 Task: Look for space in Sandyford, Ireland from 5th June, 2023 to 16th June, 2023 for 2 adults in price range Rs.14000 to Rs.18000. Place can be entire place with 1  bedroom having 1 bed and 1 bathroom. Property type can be house, flat, guest house, hotel. Amenities needed are: wifi, washing machine. Booking option can be shelf check-in. Required host language is English.
Action: Mouse moved to (588, 104)
Screenshot: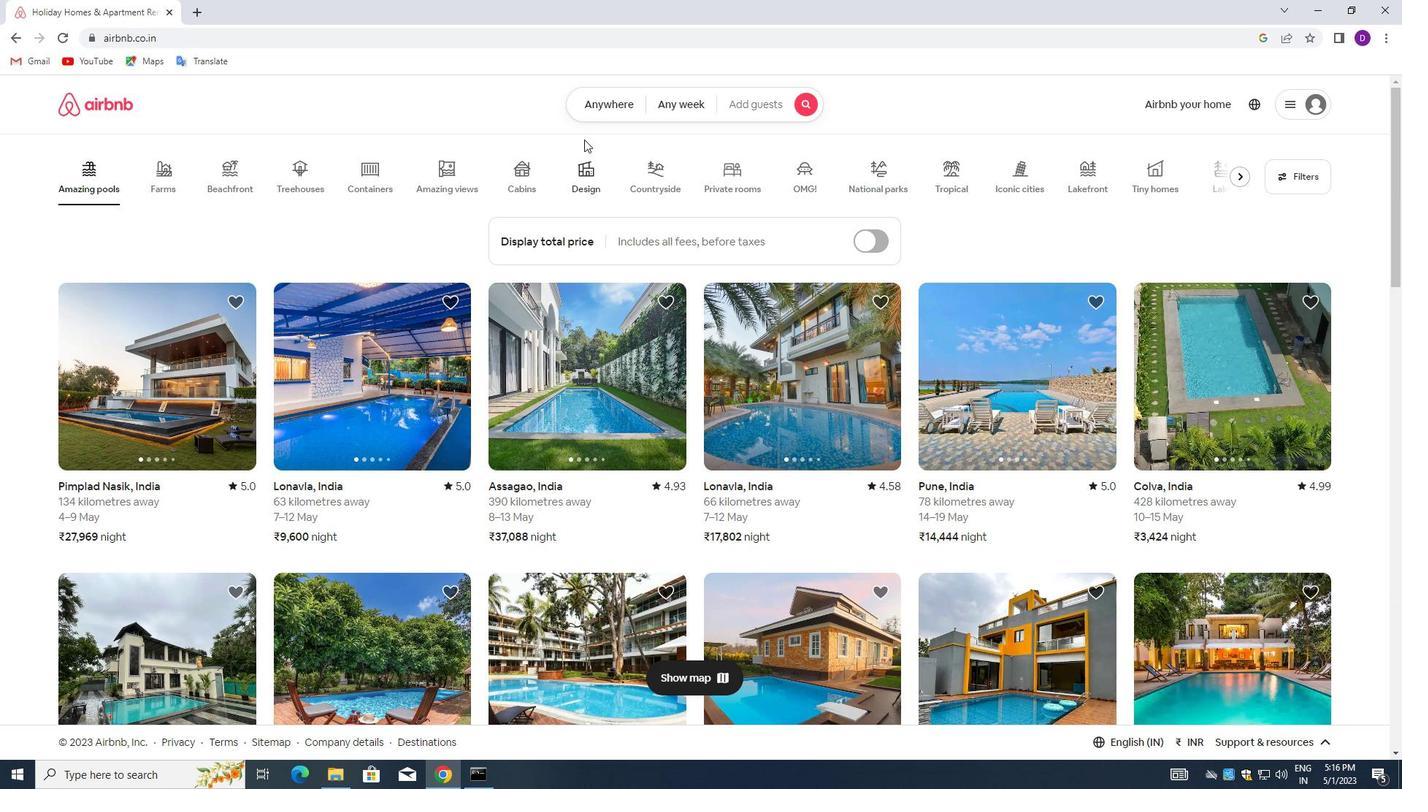 
Action: Mouse pressed left at (588, 104)
Screenshot: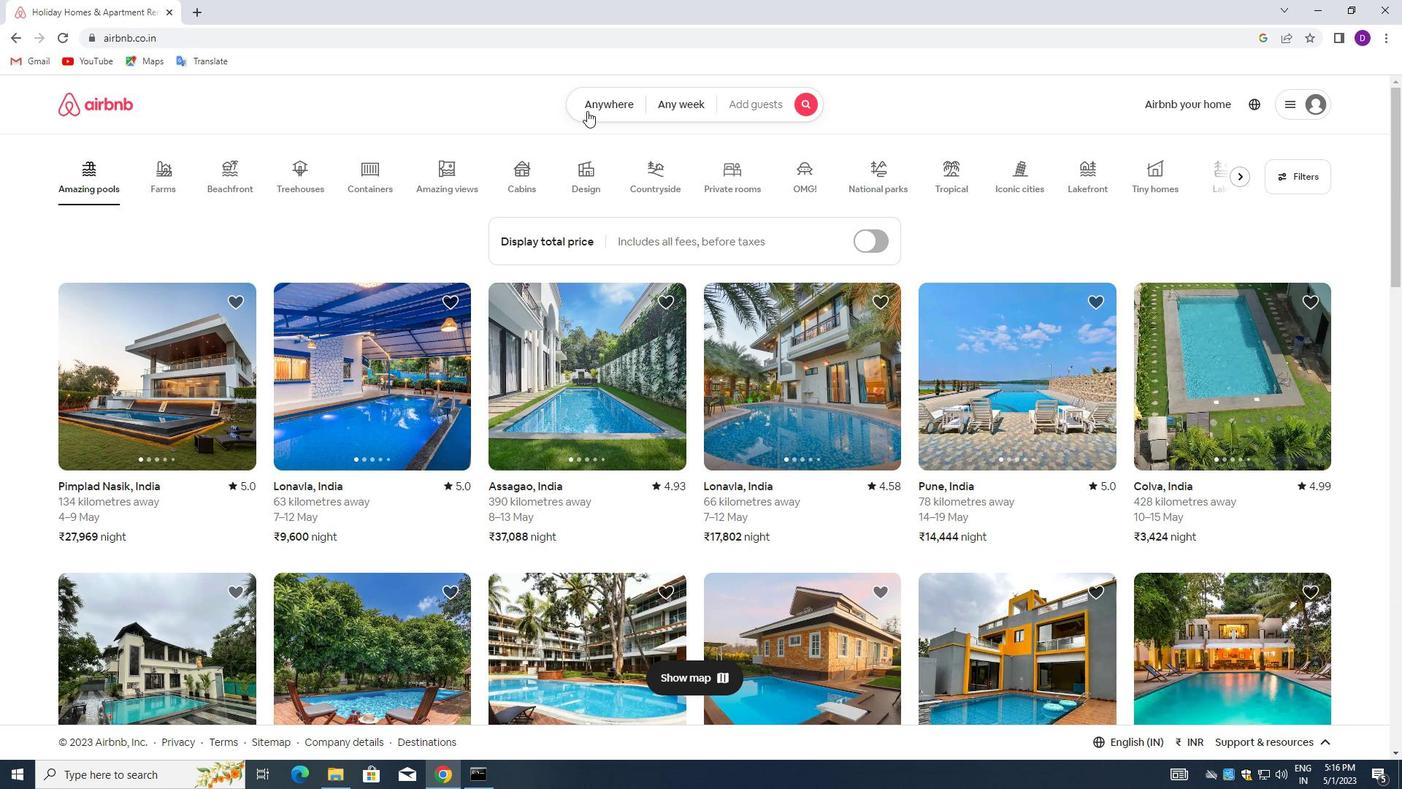 
Action: Mouse moved to (473, 165)
Screenshot: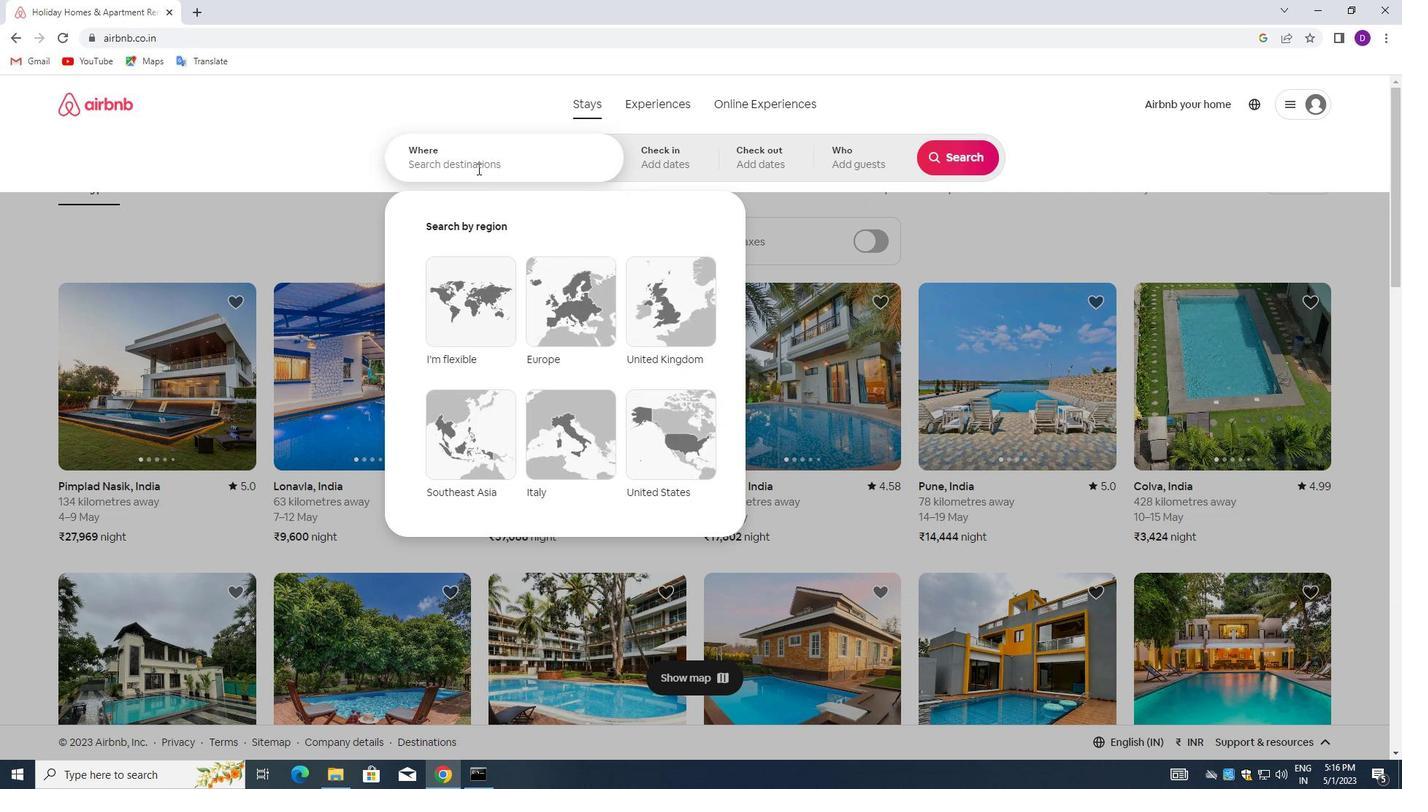 
Action: Mouse pressed left at (473, 165)
Screenshot: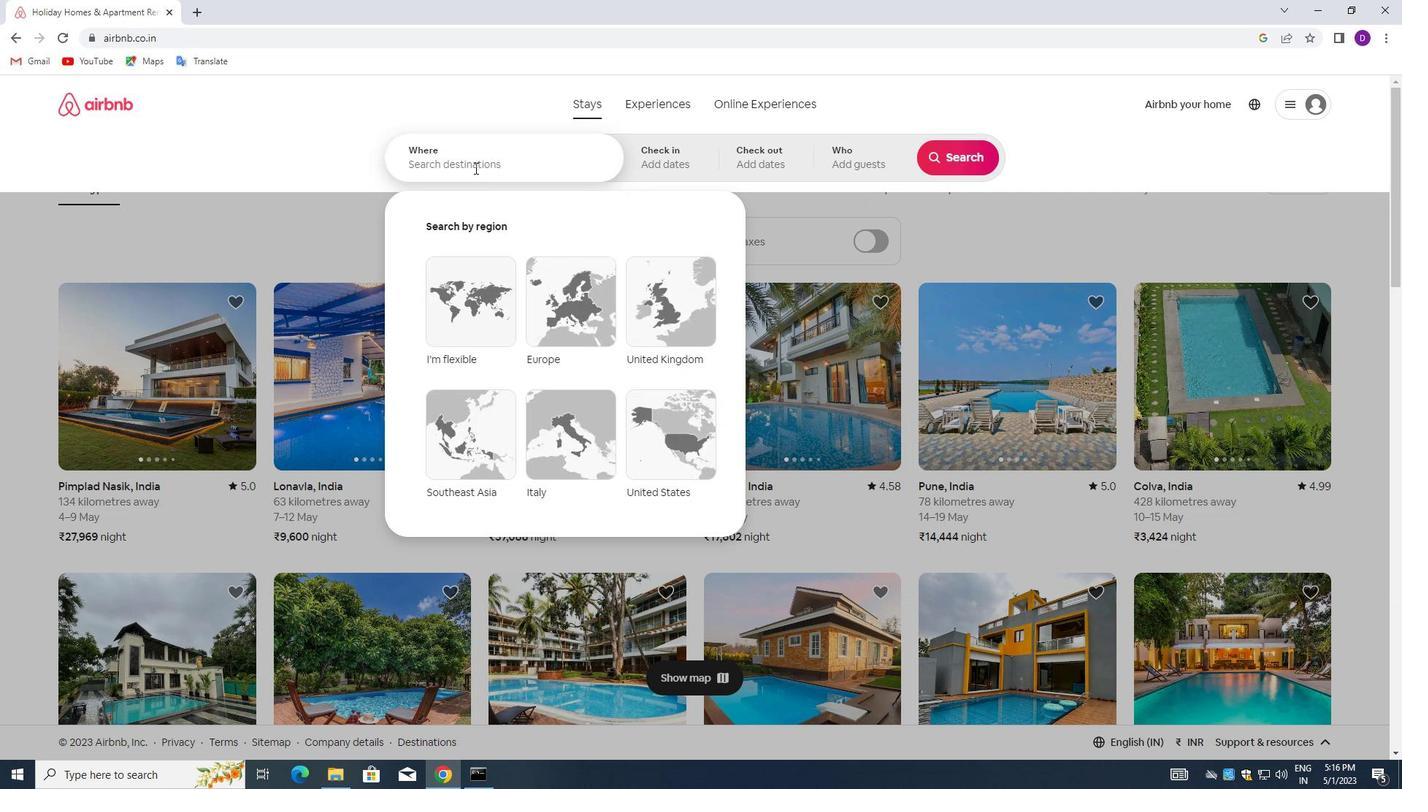 
Action: Key pressed <Key.shift>SANDYFORD,<Key.space><Key.shift>IRELAND<Key.enter>
Screenshot: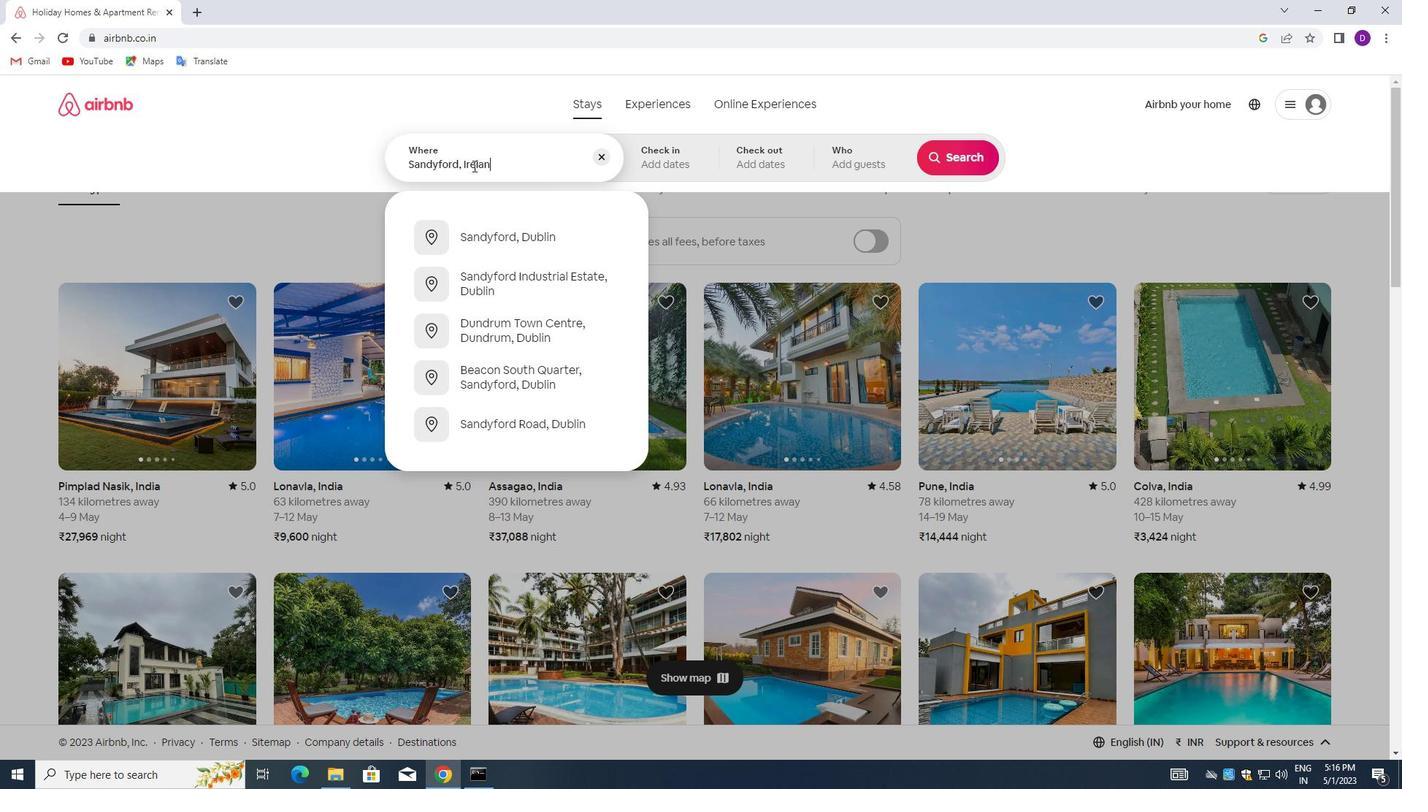
Action: Mouse moved to (774, 371)
Screenshot: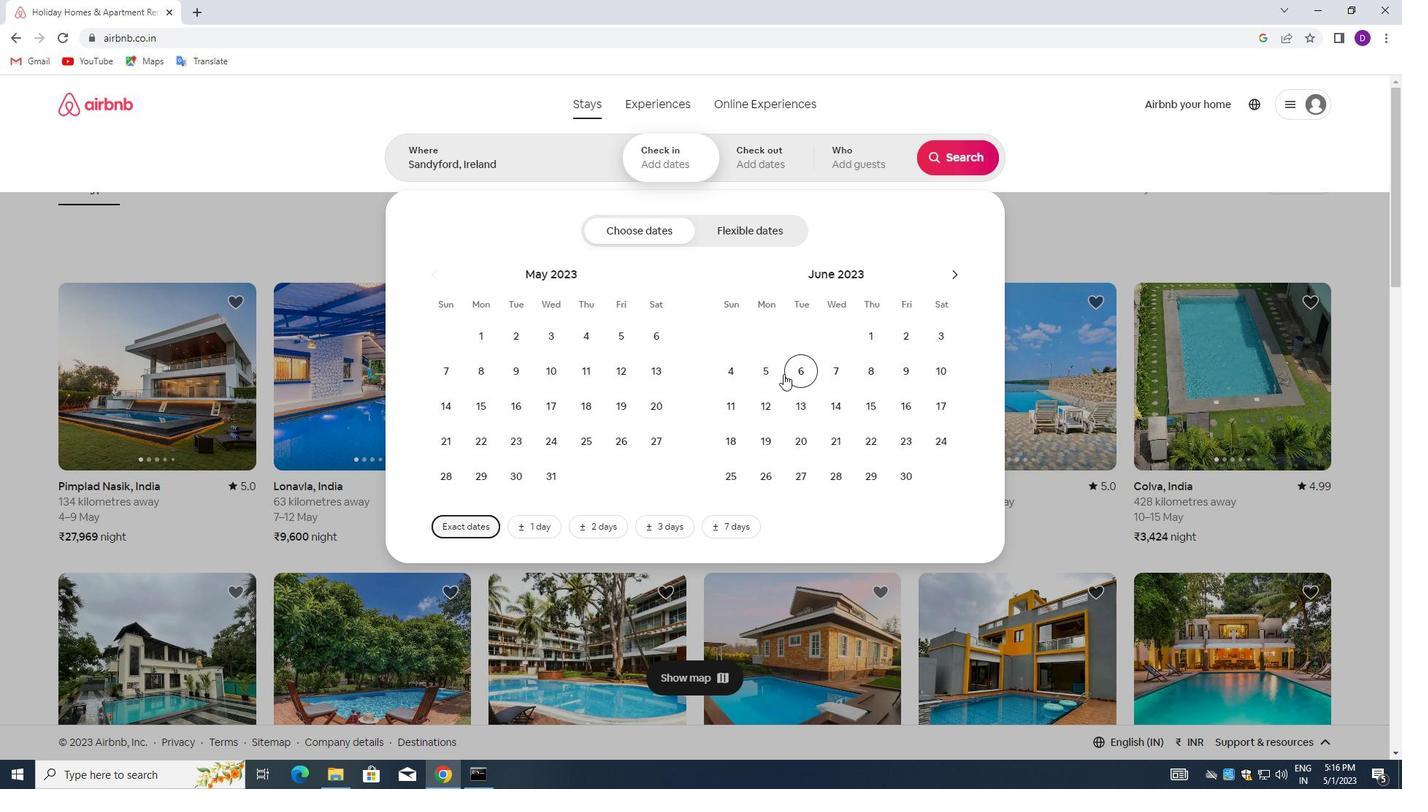 
Action: Mouse pressed left at (774, 371)
Screenshot: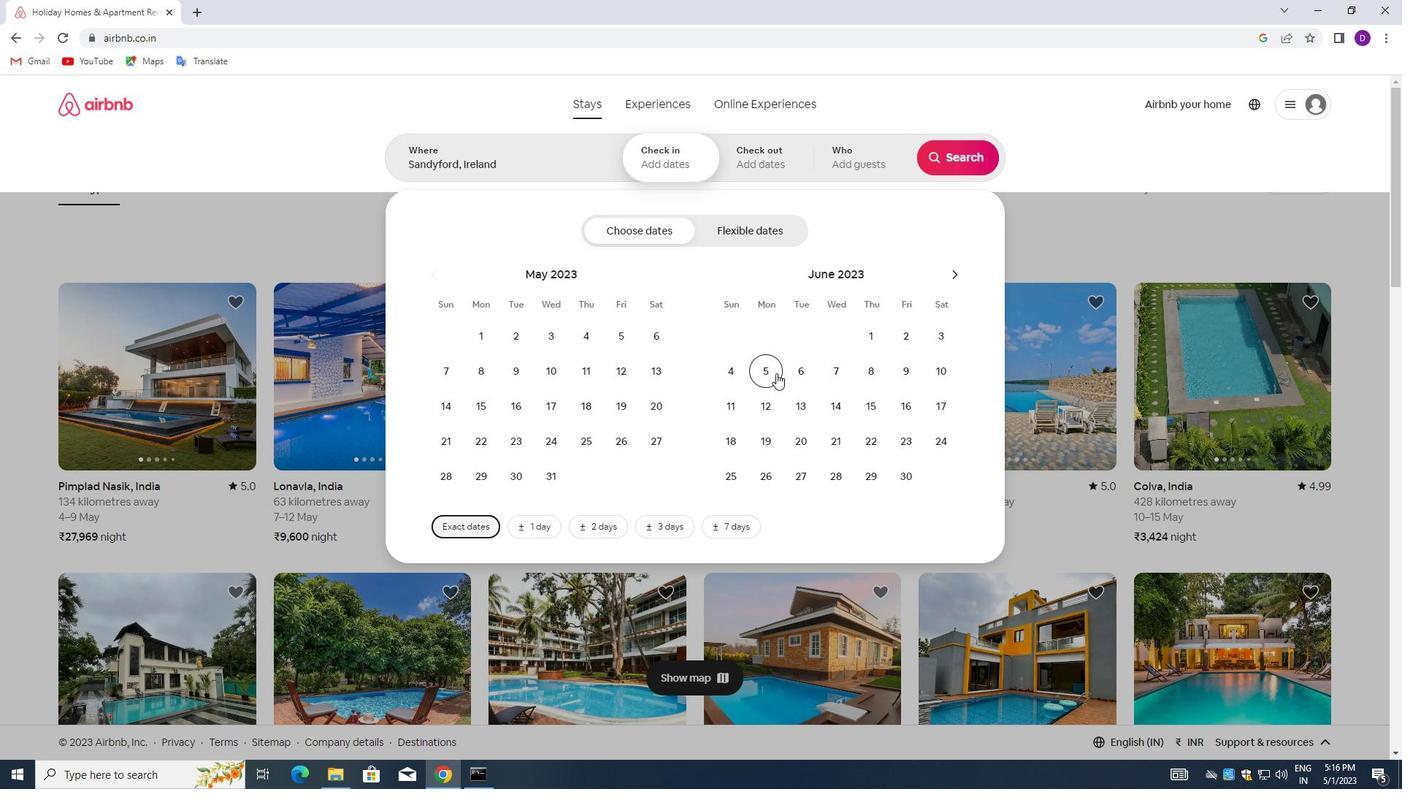 
Action: Mouse moved to (894, 395)
Screenshot: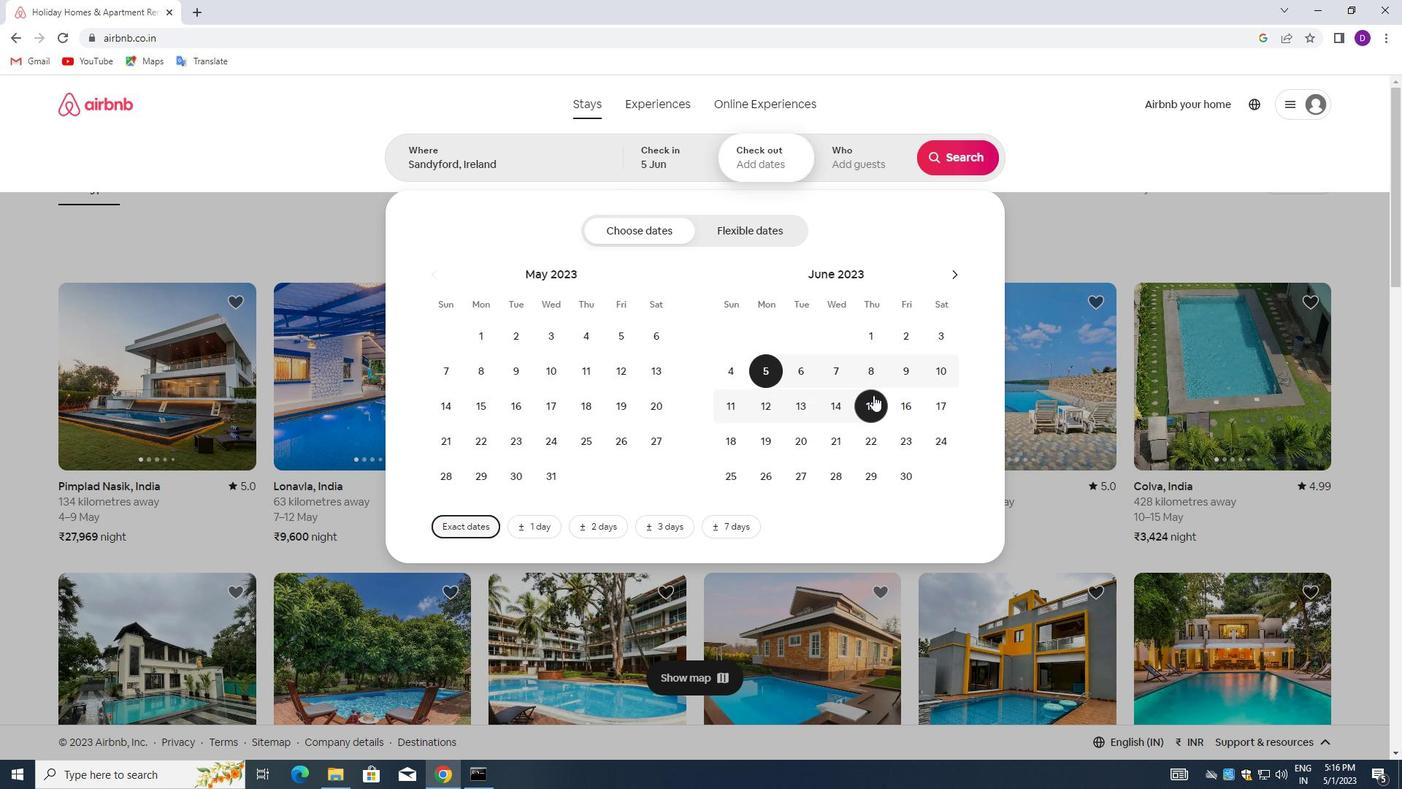 
Action: Mouse pressed left at (894, 395)
Screenshot: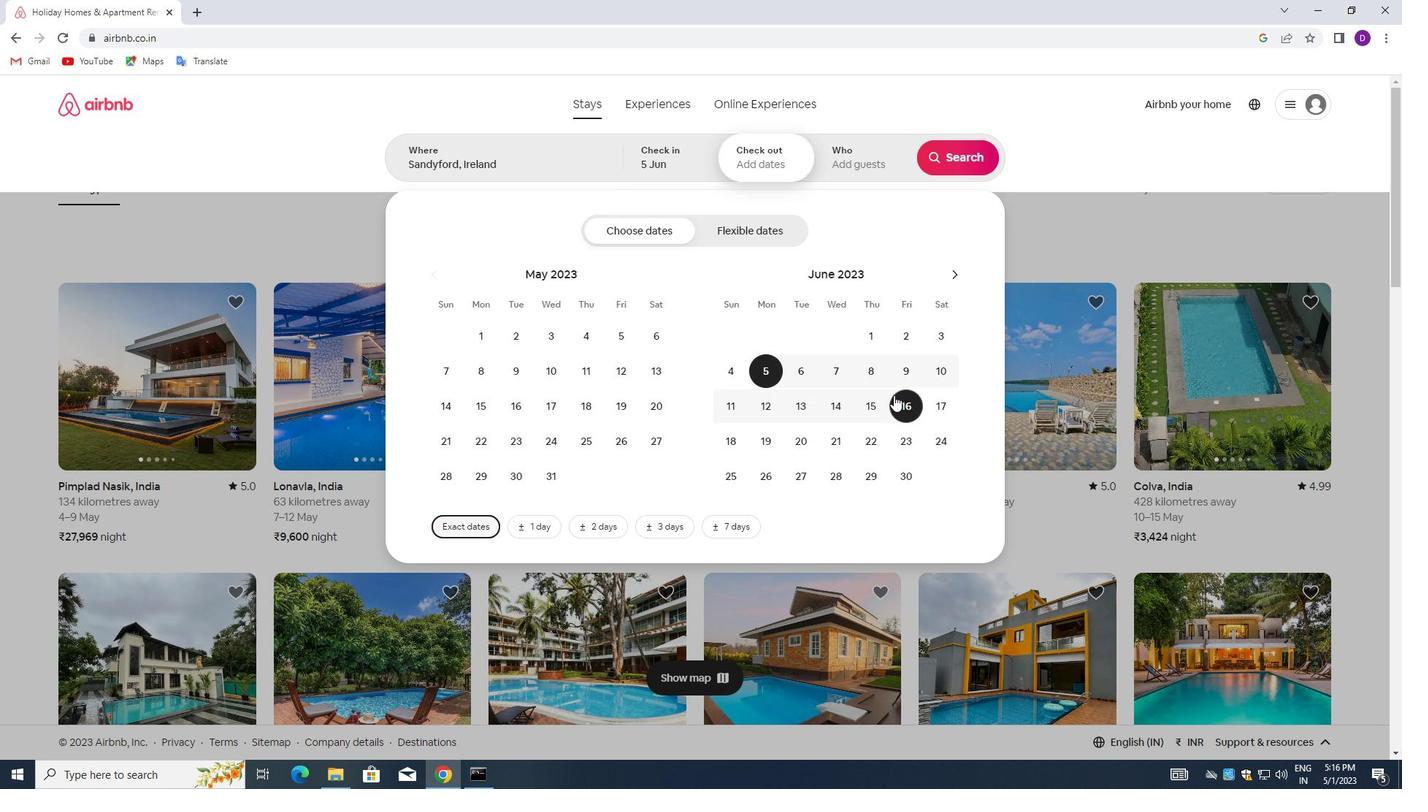 
Action: Mouse moved to (835, 165)
Screenshot: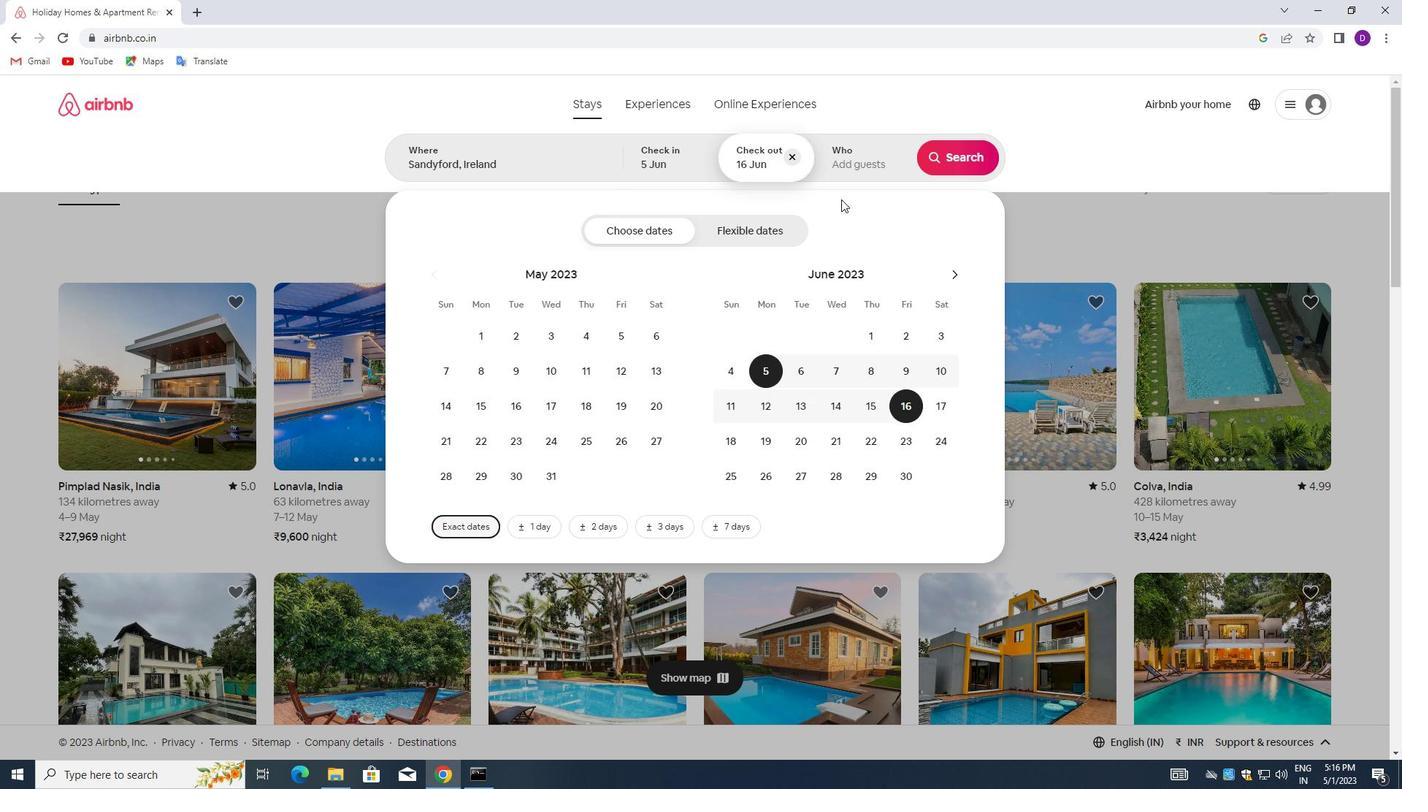 
Action: Mouse pressed left at (835, 165)
Screenshot: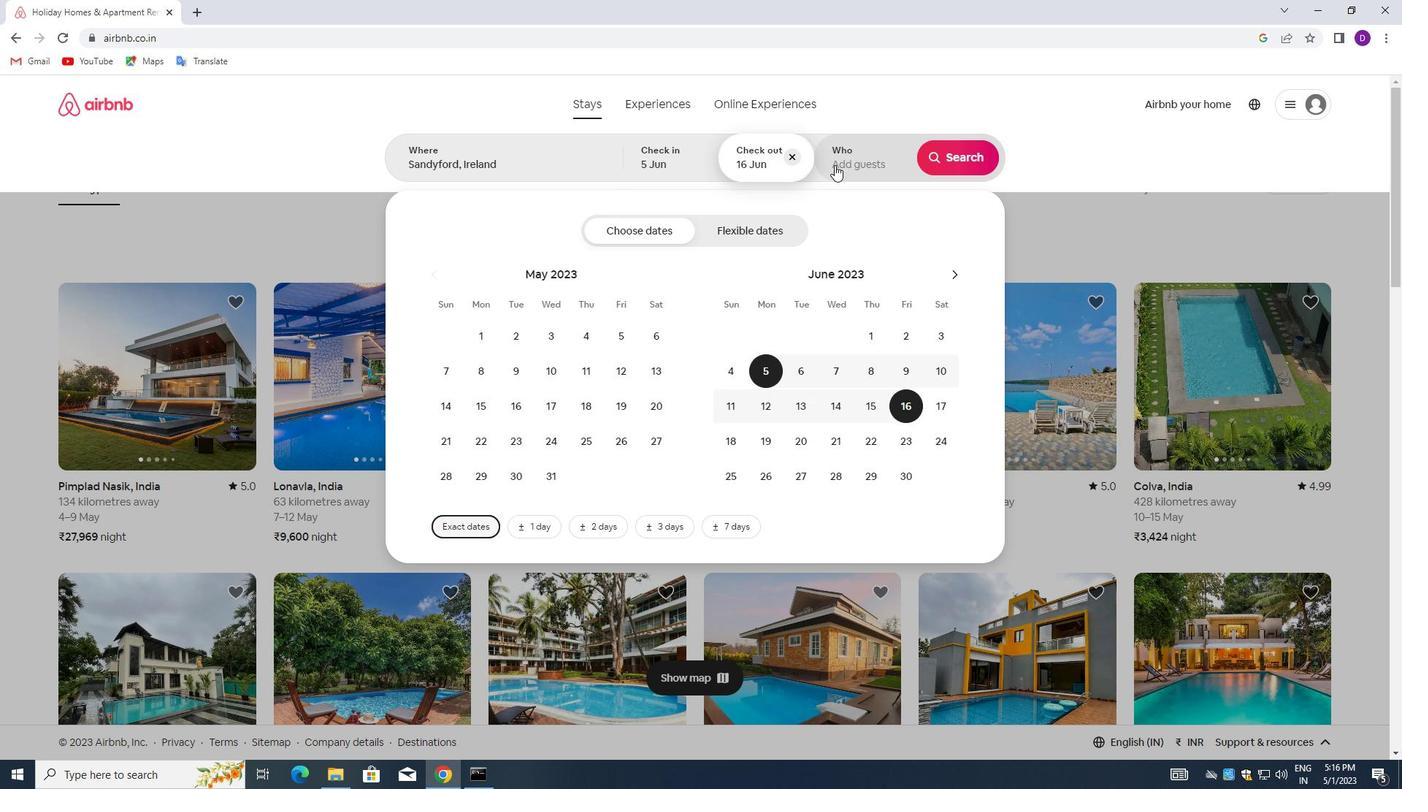 
Action: Mouse moved to (971, 235)
Screenshot: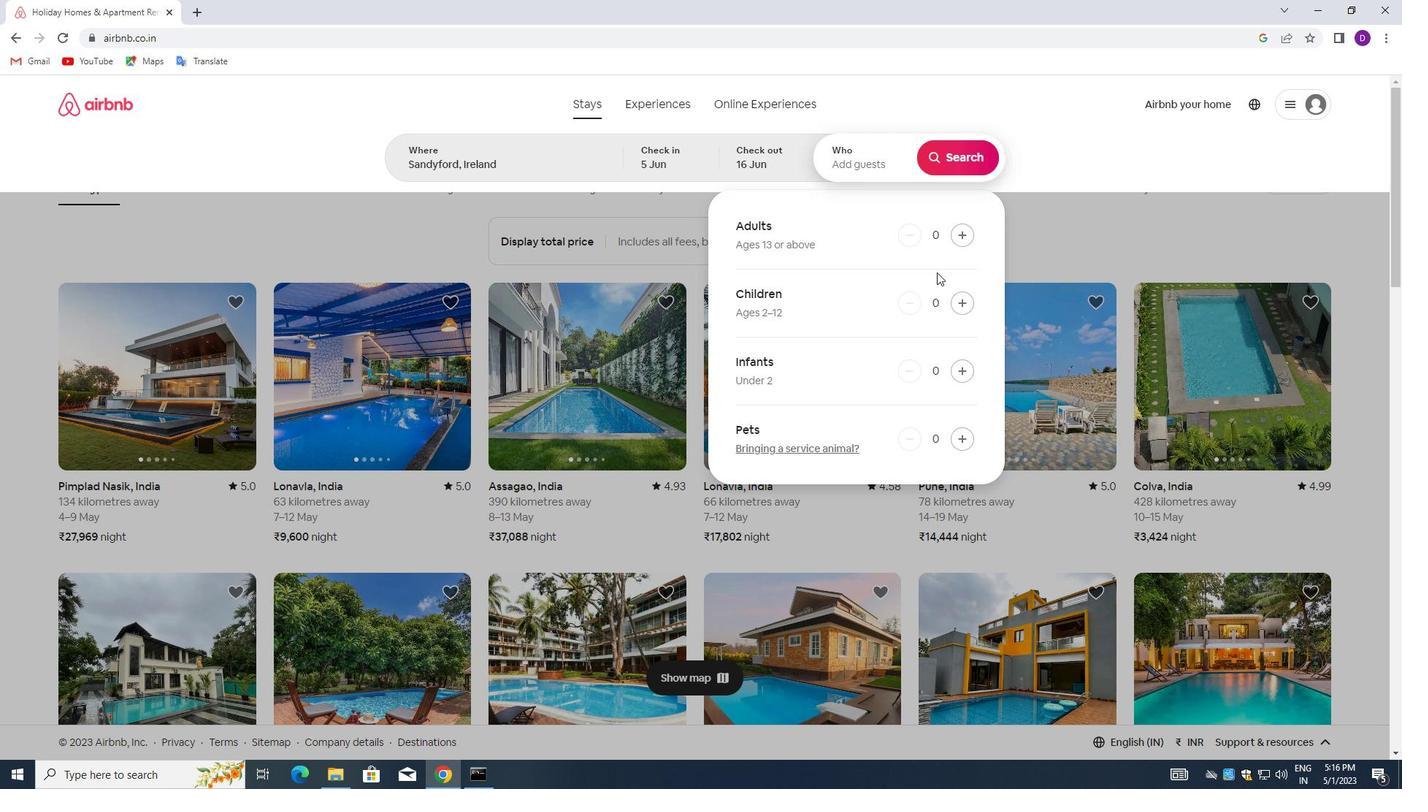 
Action: Mouse pressed left at (971, 235)
Screenshot: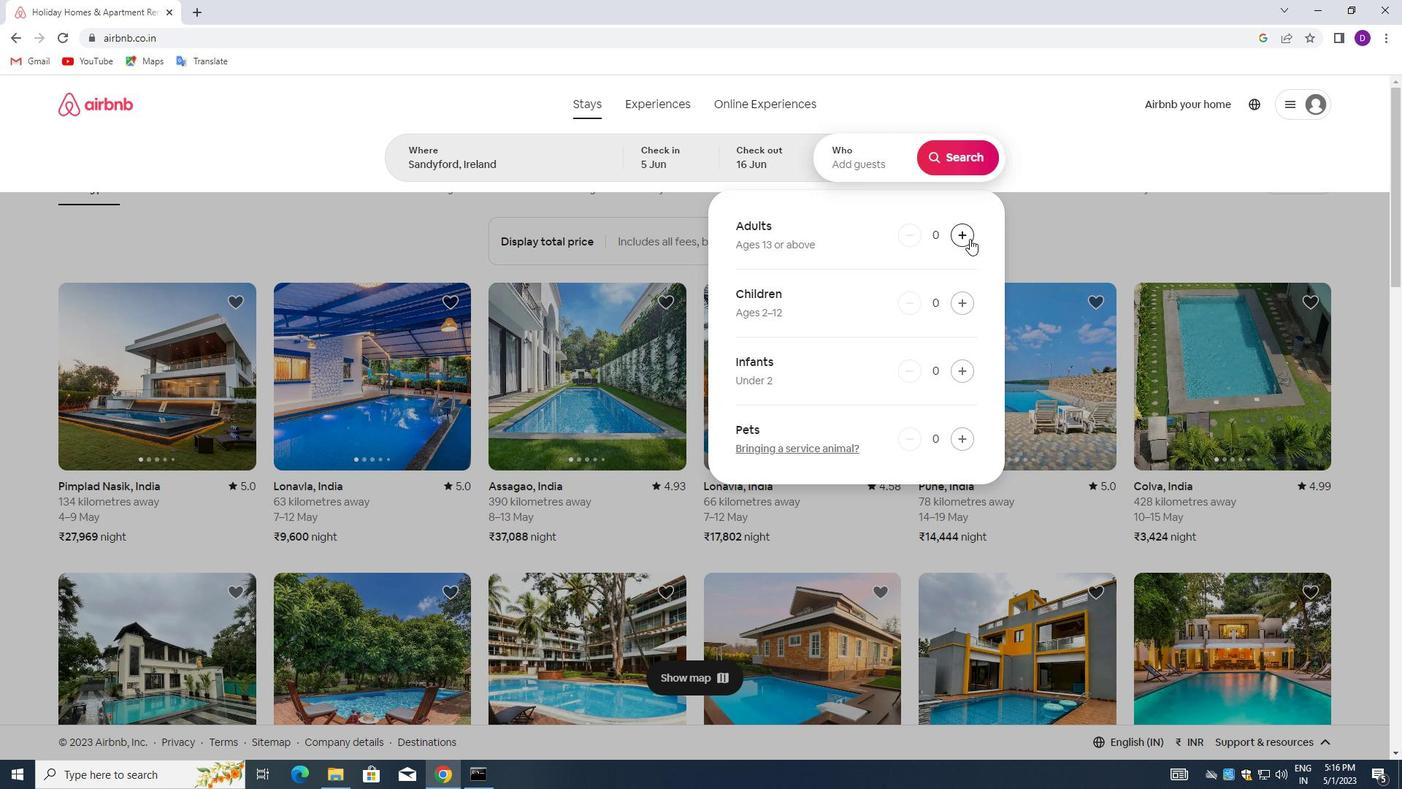 
Action: Mouse pressed left at (971, 235)
Screenshot: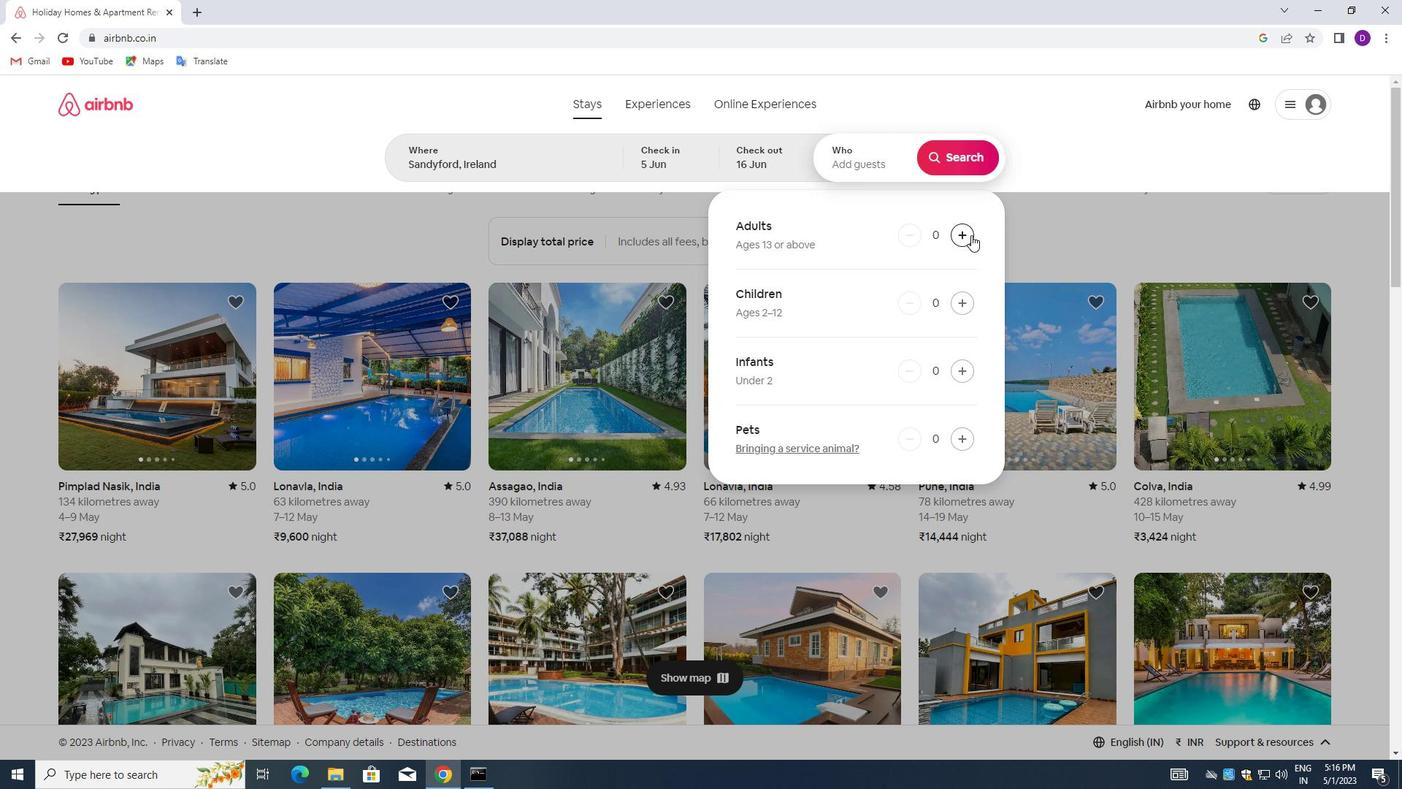 
Action: Mouse moved to (964, 162)
Screenshot: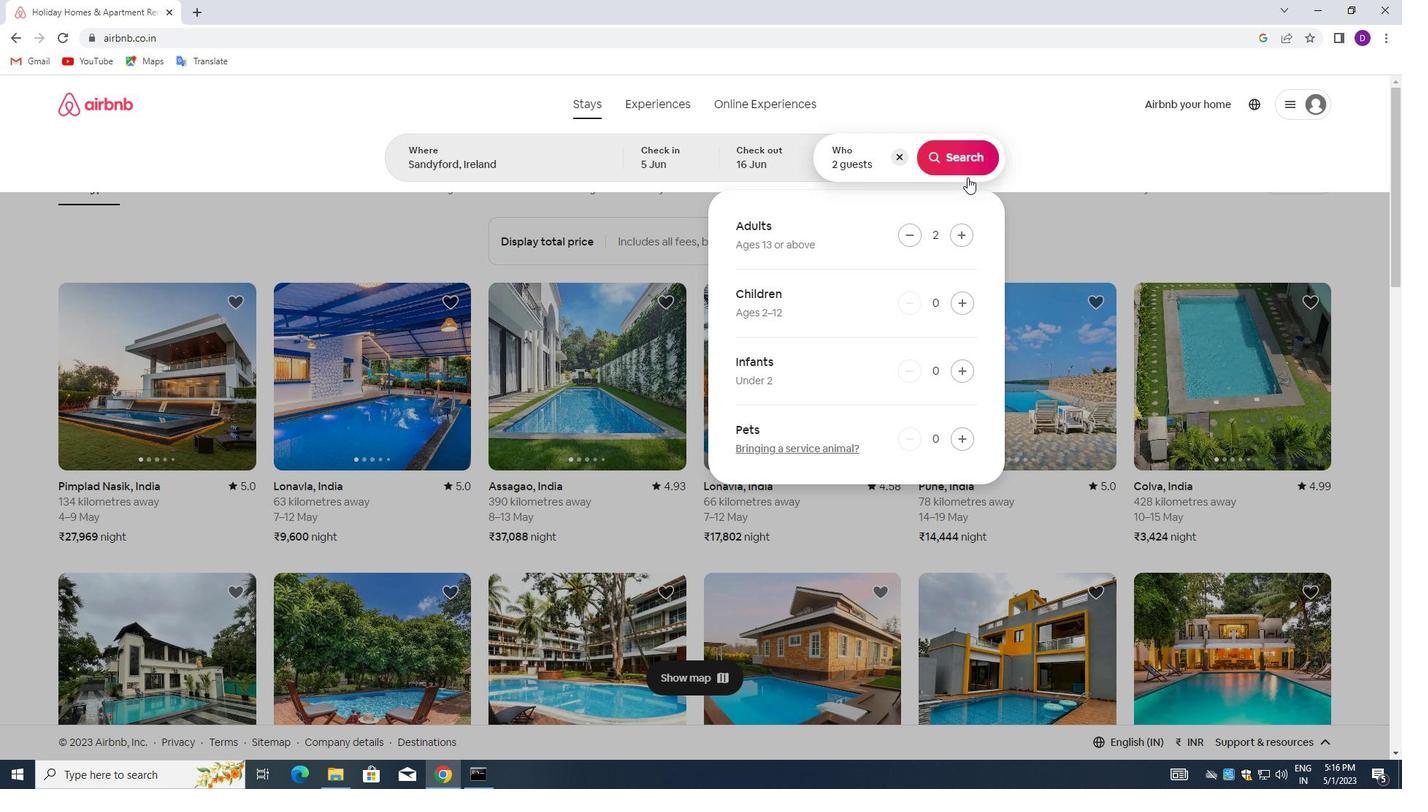 
Action: Mouse pressed left at (964, 162)
Screenshot: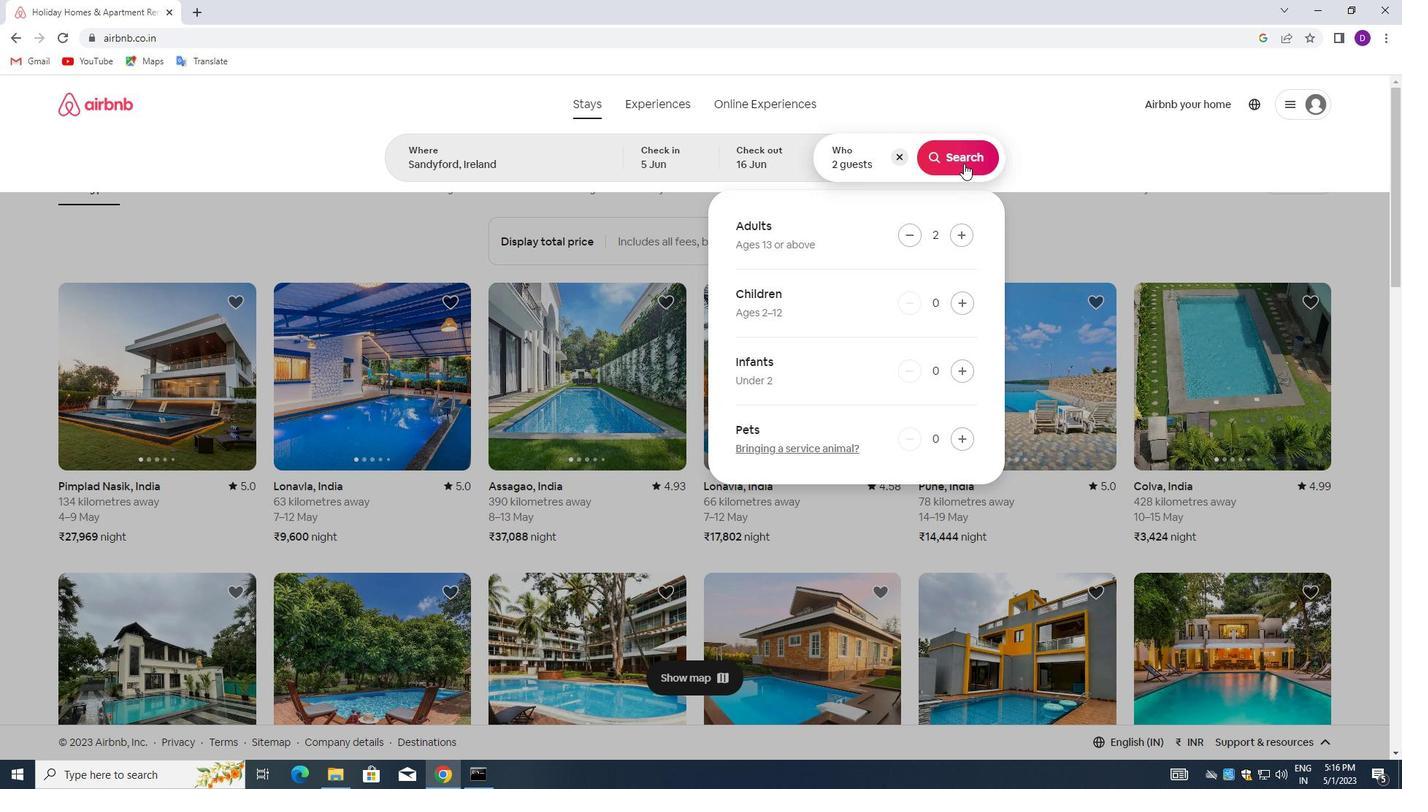 
Action: Mouse moved to (1330, 170)
Screenshot: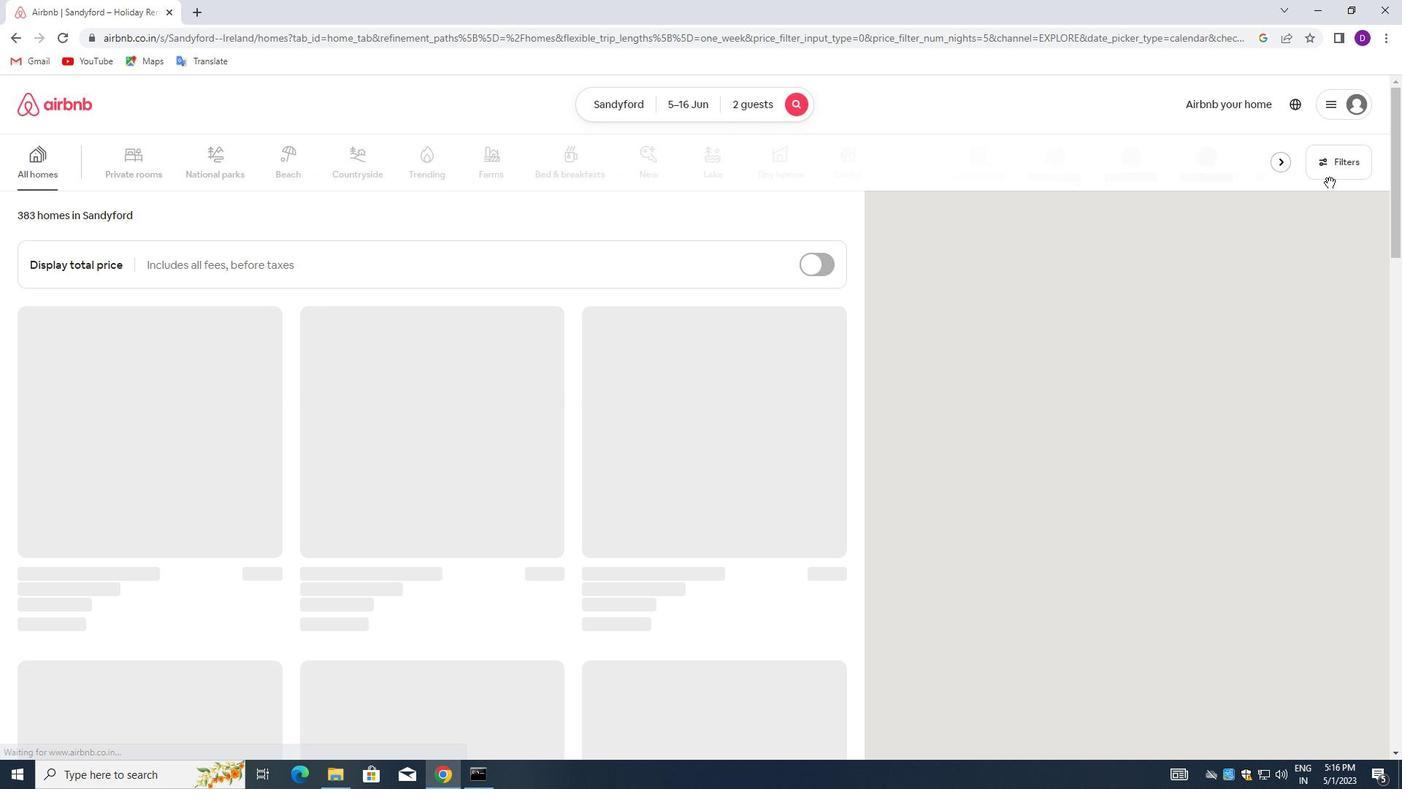 
Action: Mouse pressed left at (1330, 170)
Screenshot: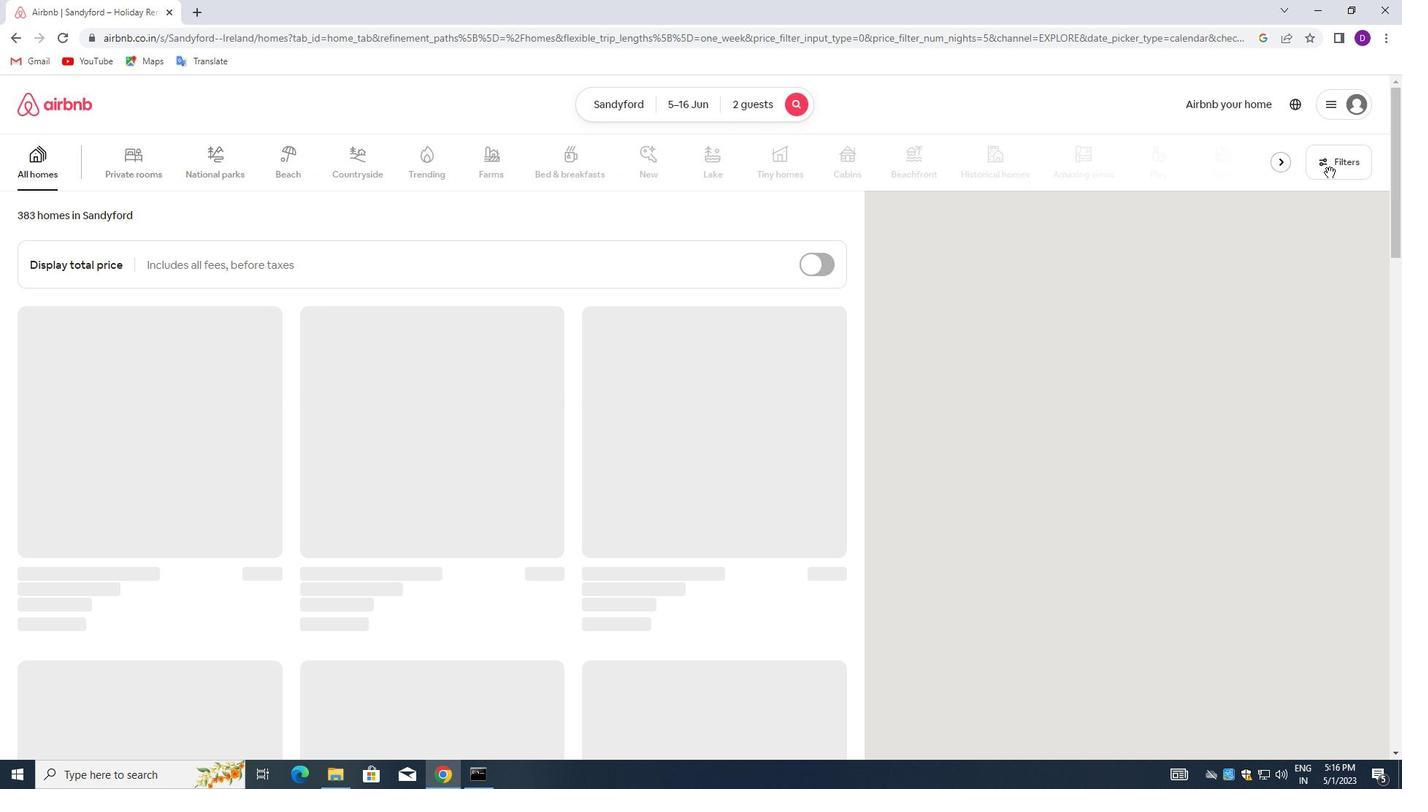 
Action: Mouse moved to (507, 348)
Screenshot: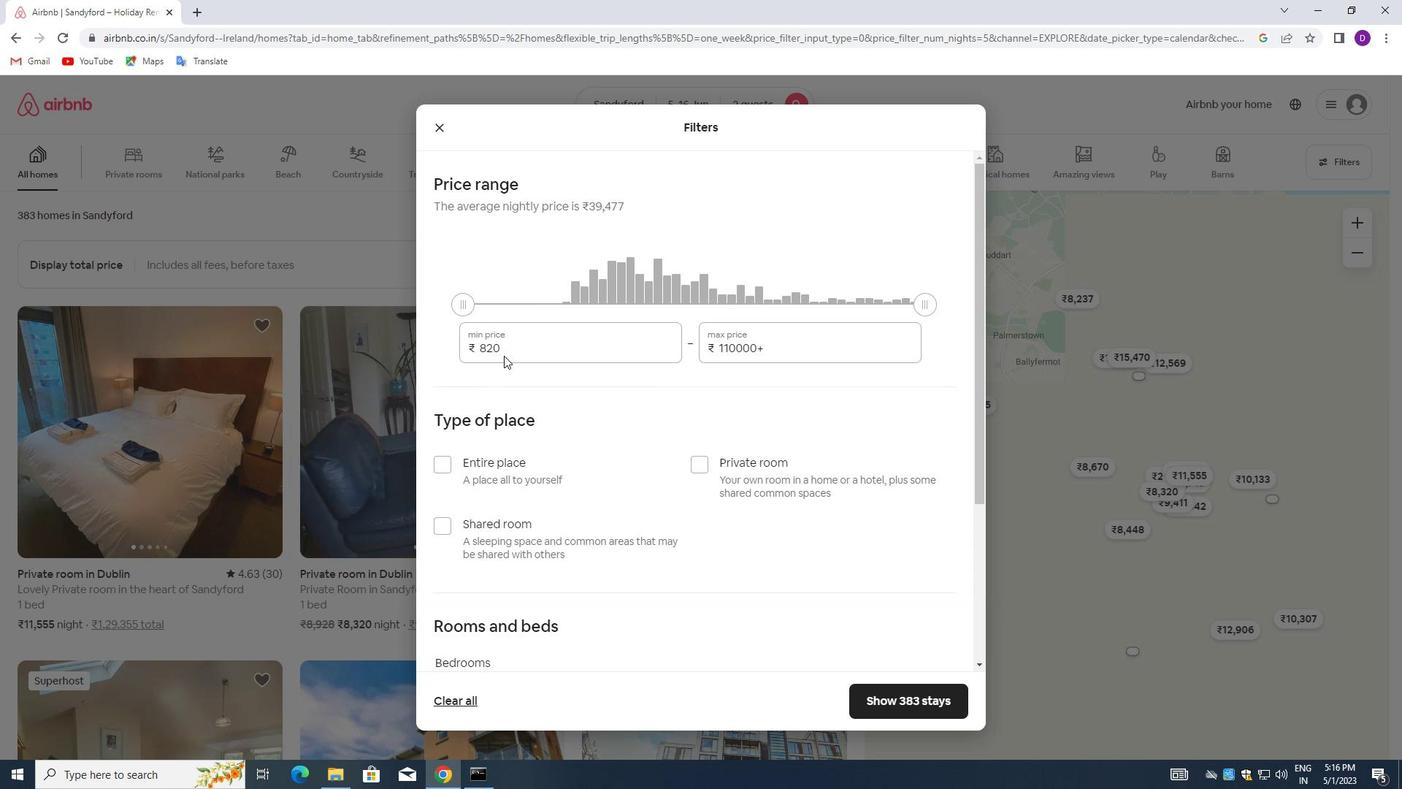 
Action: Mouse pressed left at (507, 348)
Screenshot: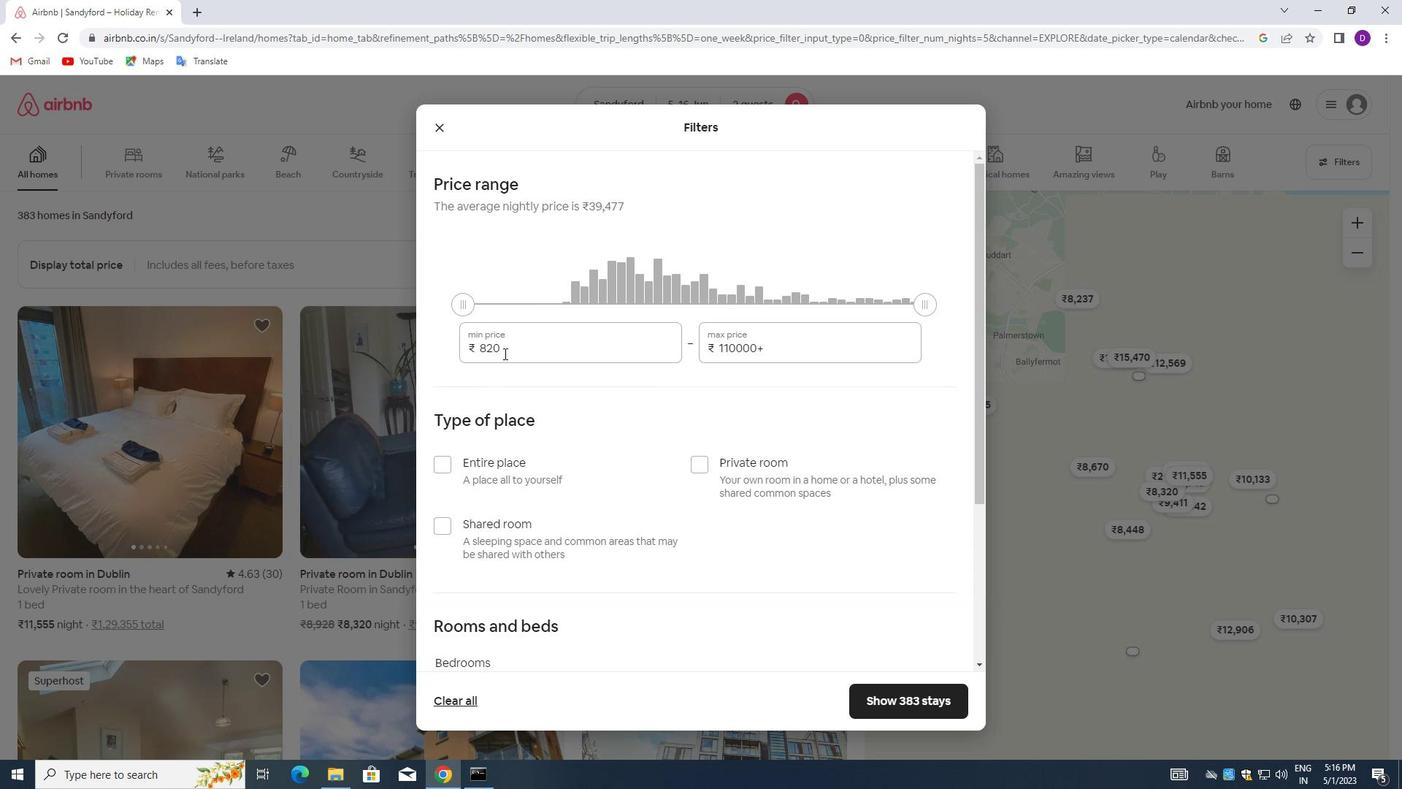 
Action: Mouse pressed left at (507, 348)
Screenshot: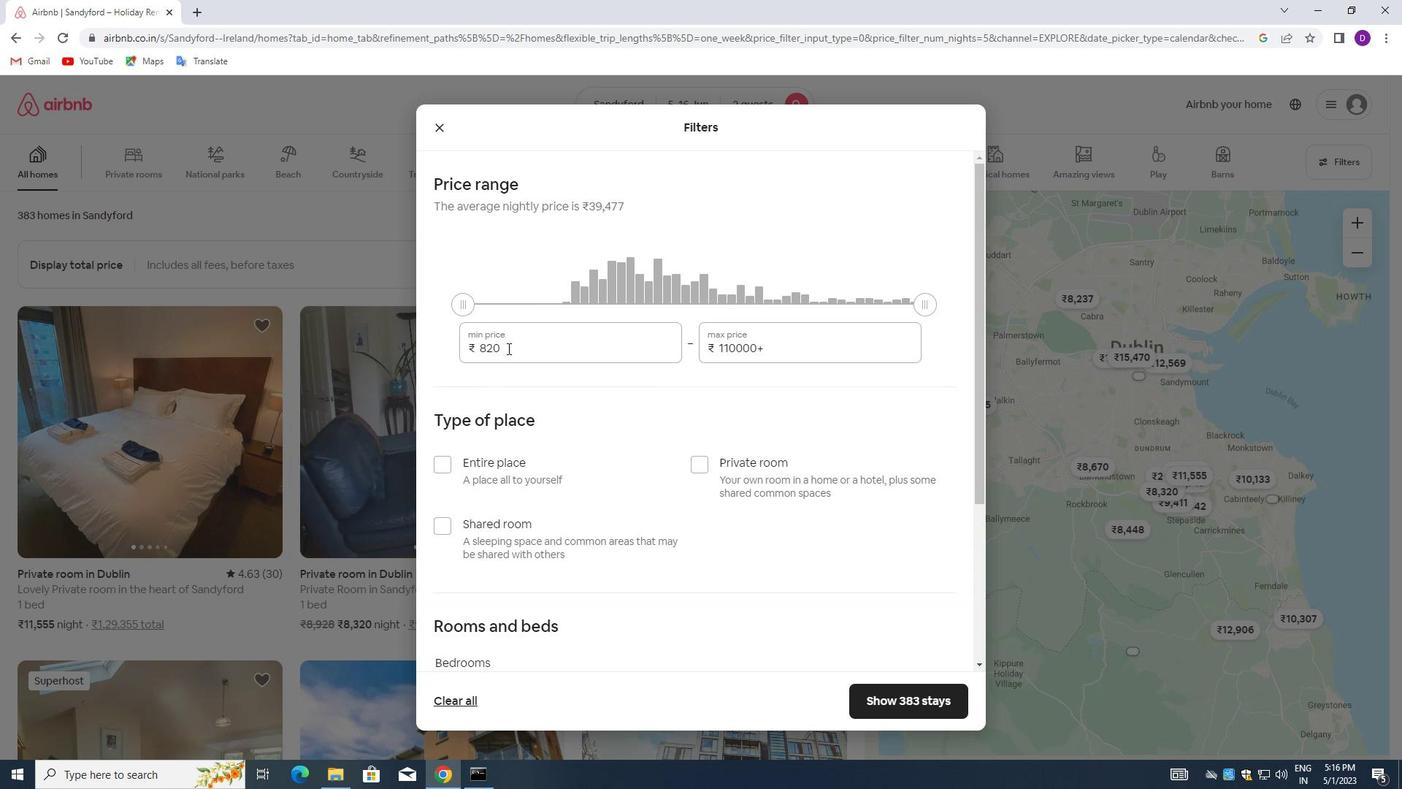
Action: Key pressed 14000
Screenshot: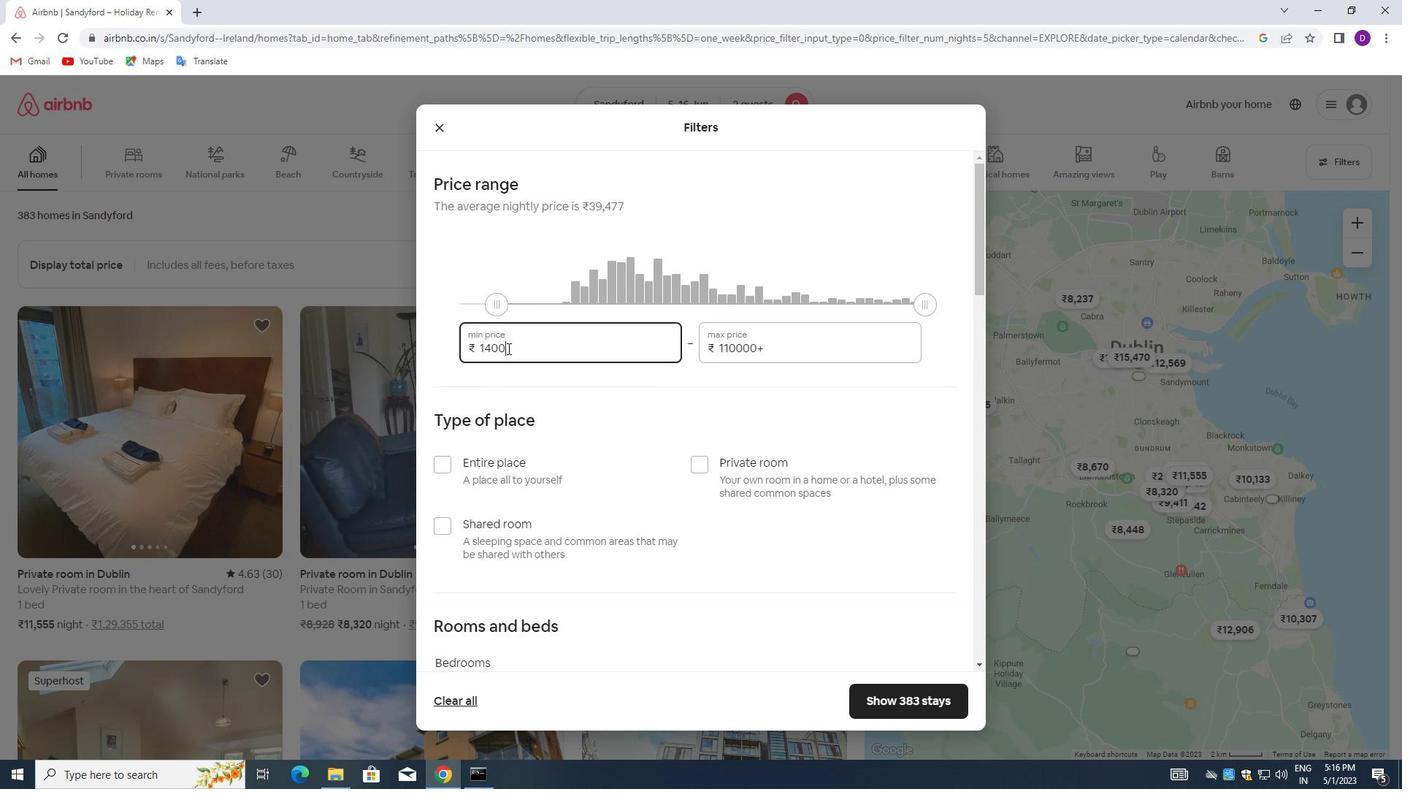 
Action: Mouse moved to (774, 349)
Screenshot: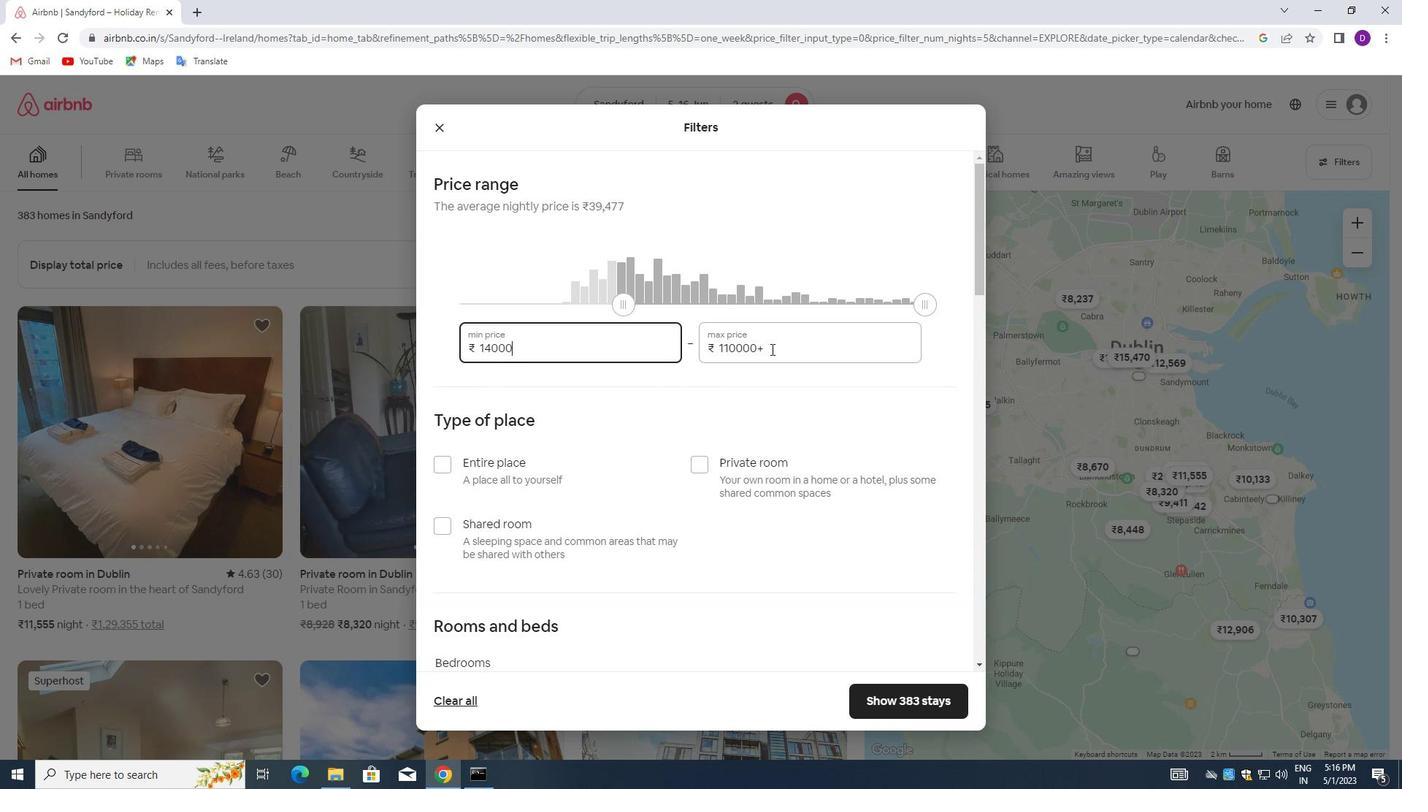 
Action: Mouse pressed left at (774, 349)
Screenshot: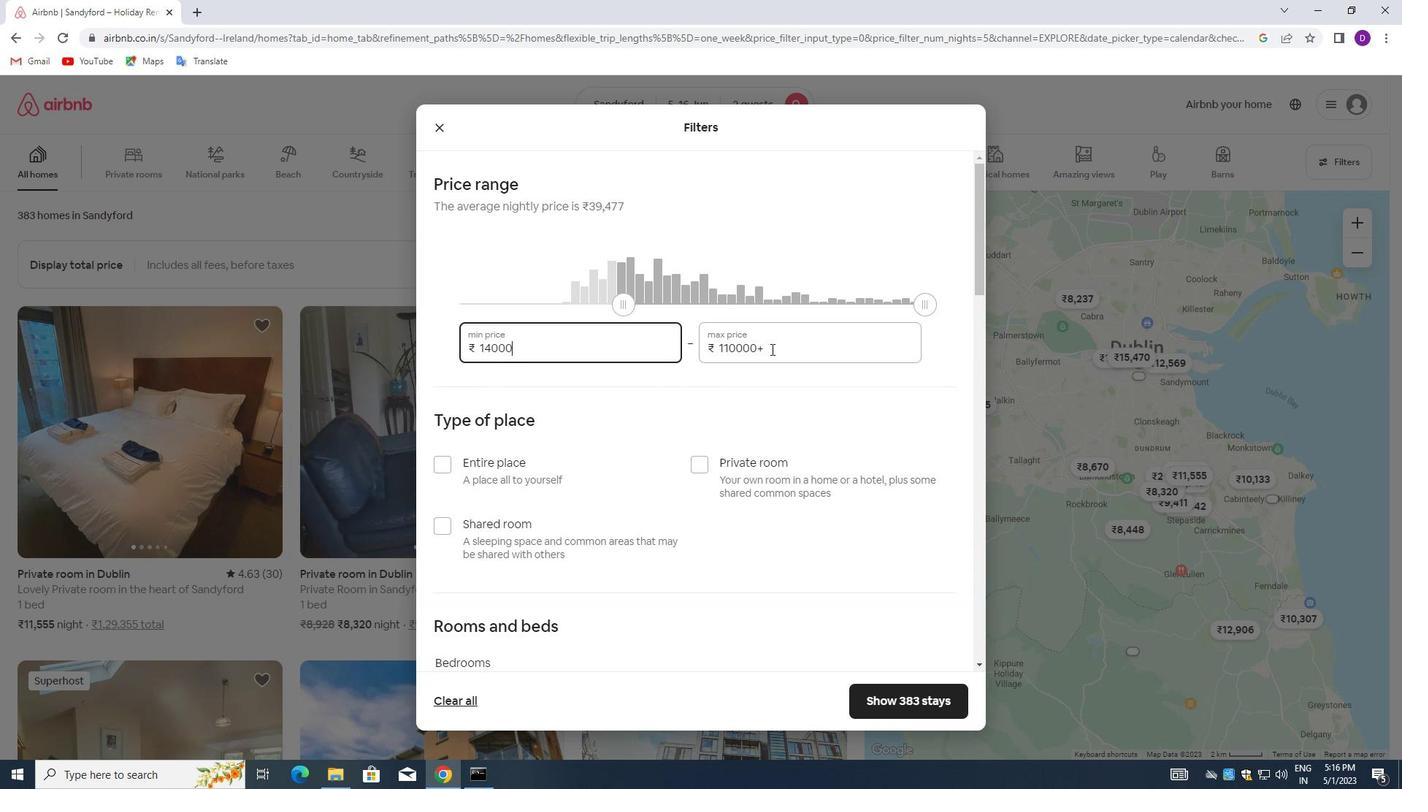 
Action: Mouse pressed left at (774, 349)
Screenshot: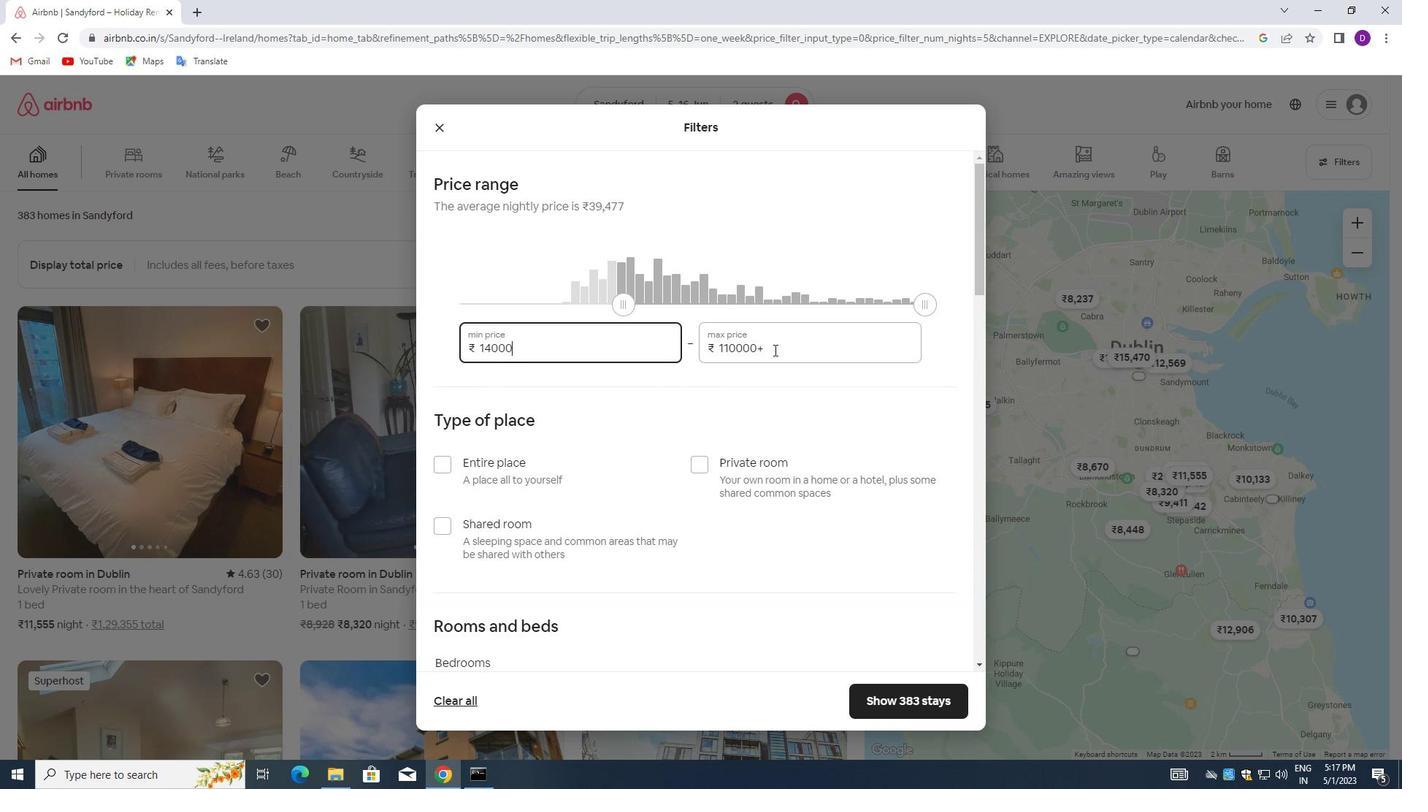 
Action: Mouse pressed left at (774, 349)
Screenshot: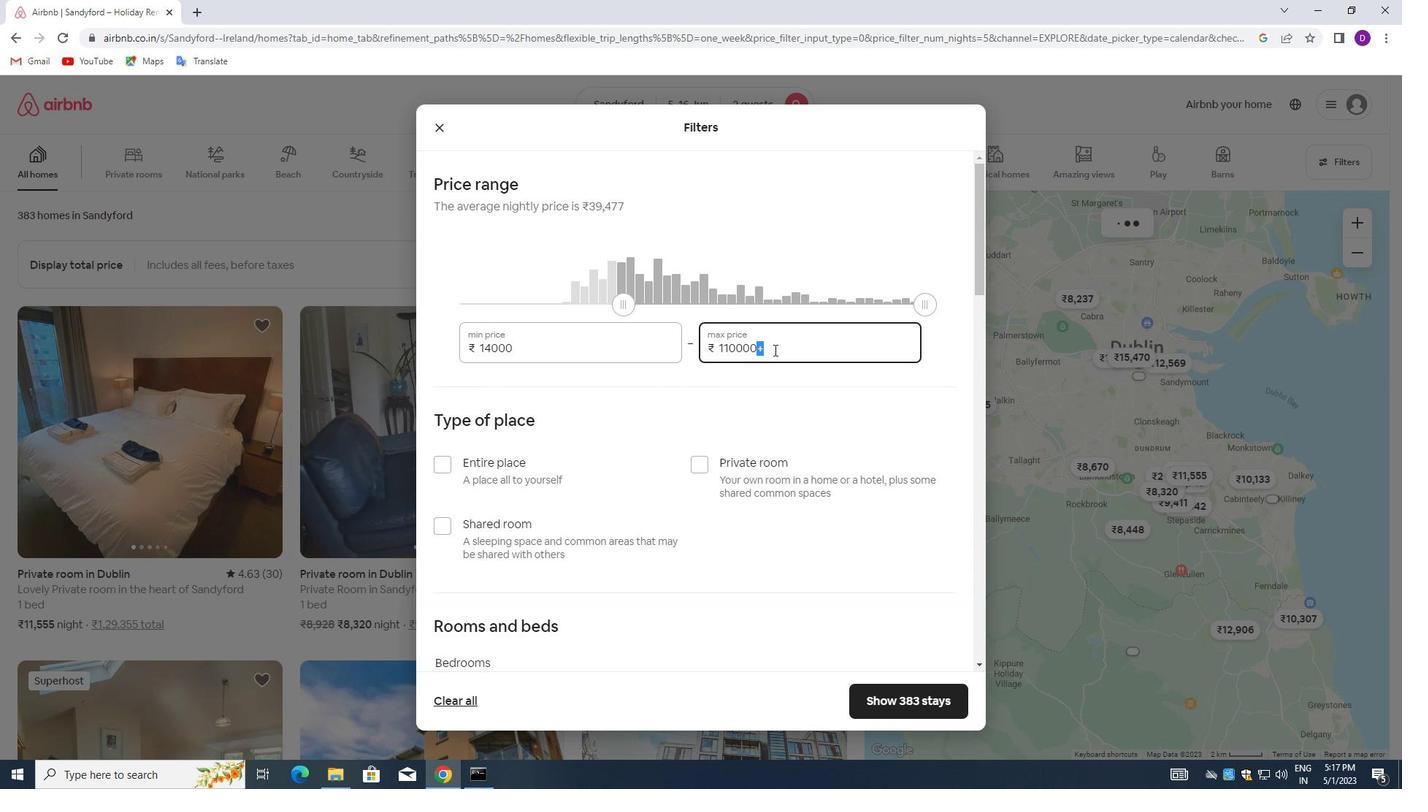 
Action: Mouse moved to (706, 312)
Screenshot: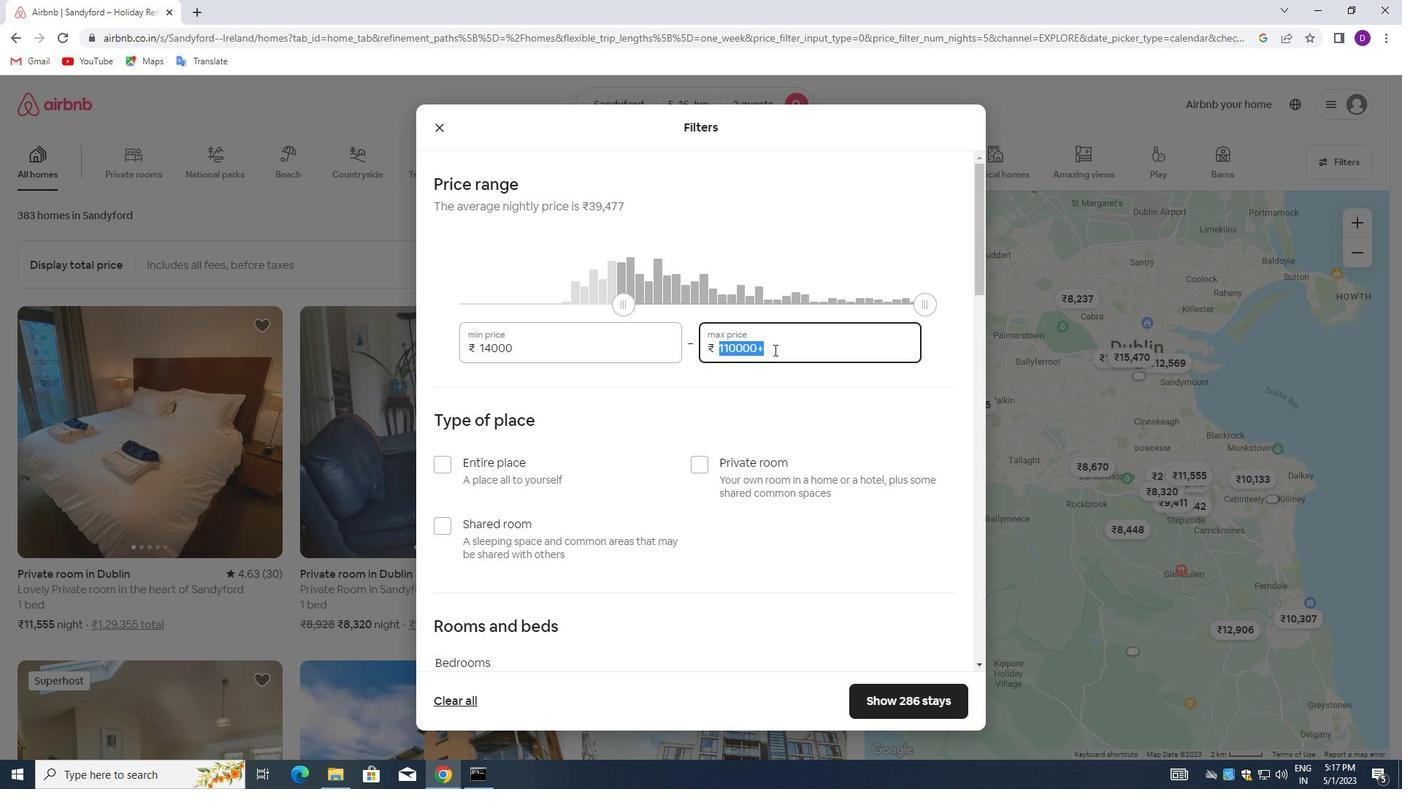 
Action: Key pressed 18000
Screenshot: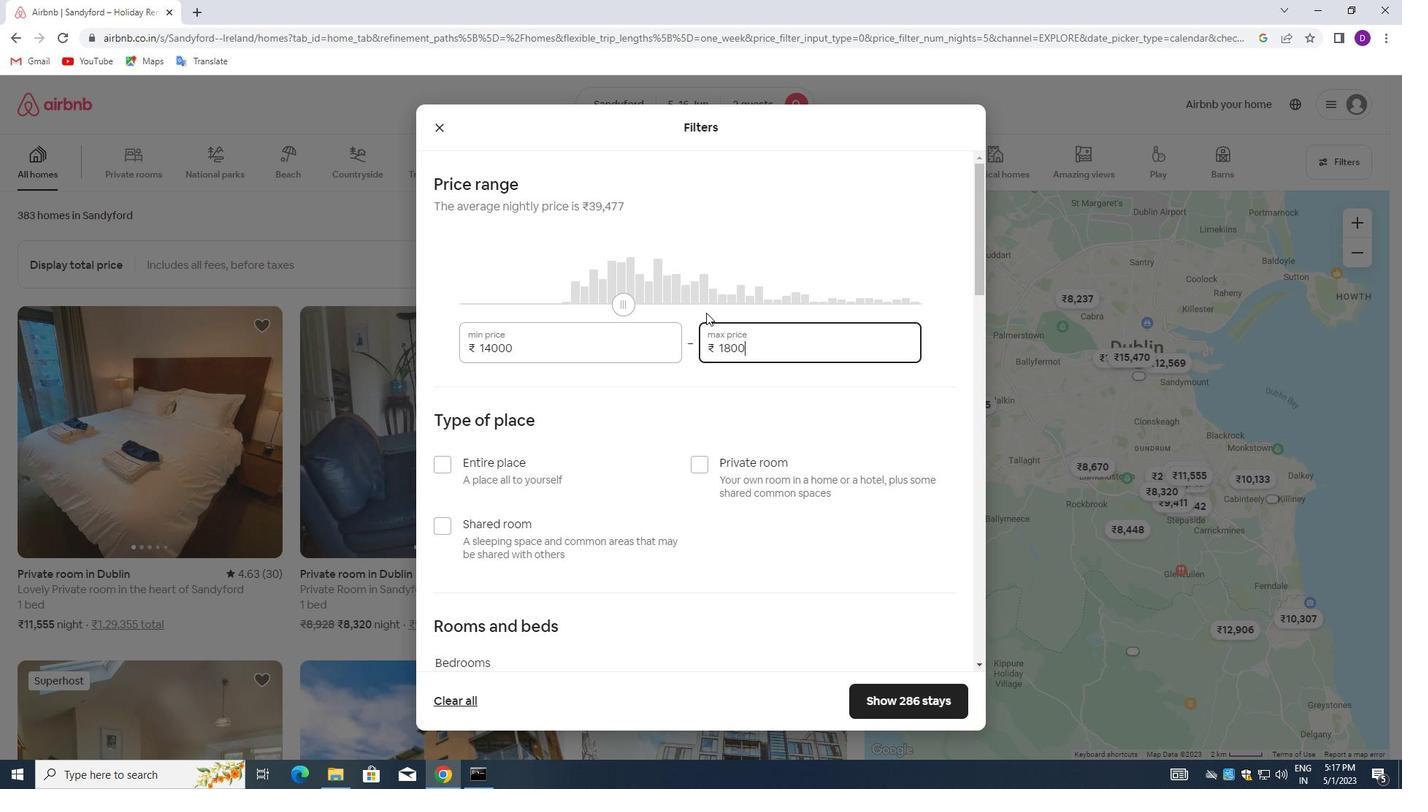 
Action: Mouse moved to (645, 362)
Screenshot: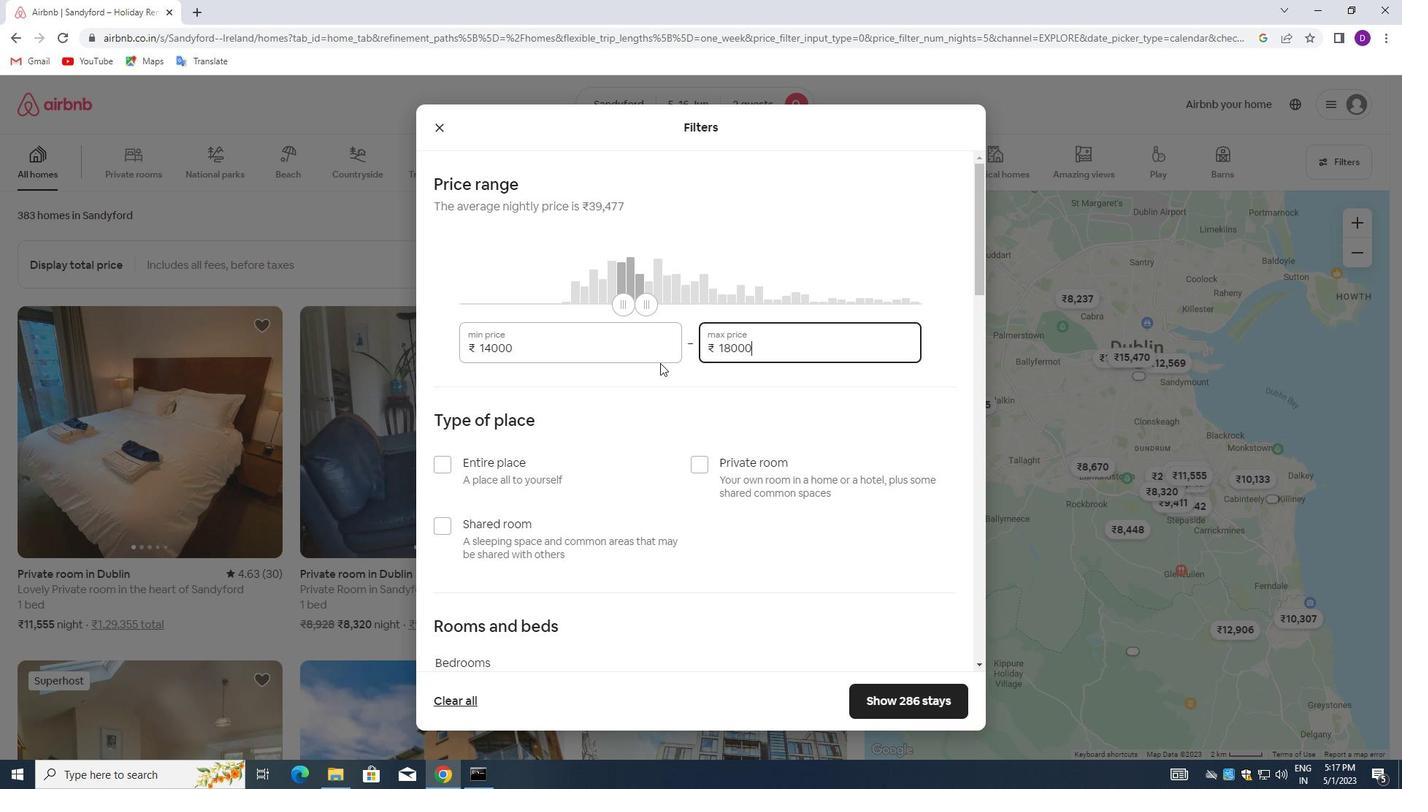
Action: Mouse scrolled (645, 361) with delta (0, 0)
Screenshot: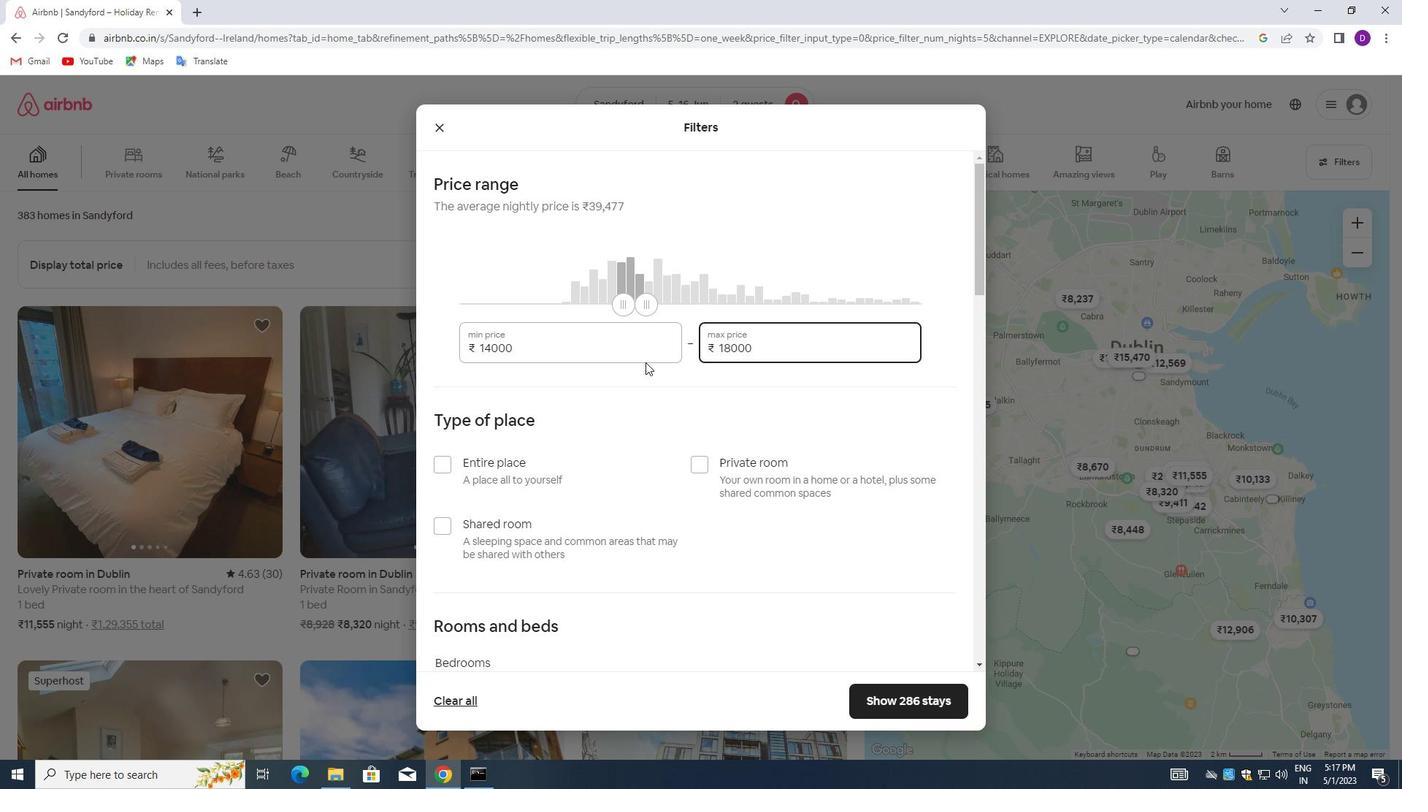 
Action: Mouse scrolled (645, 361) with delta (0, 0)
Screenshot: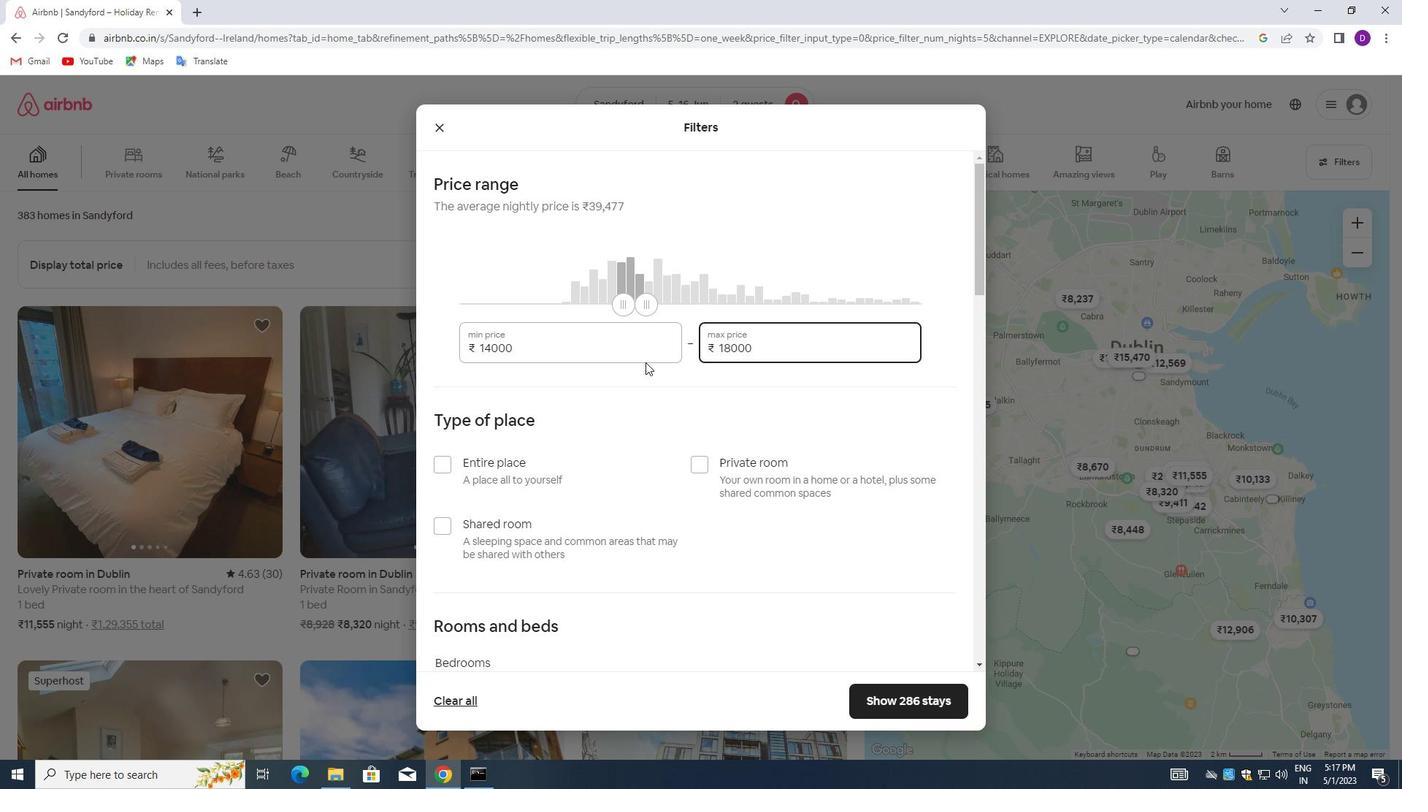
Action: Mouse moved to (629, 370)
Screenshot: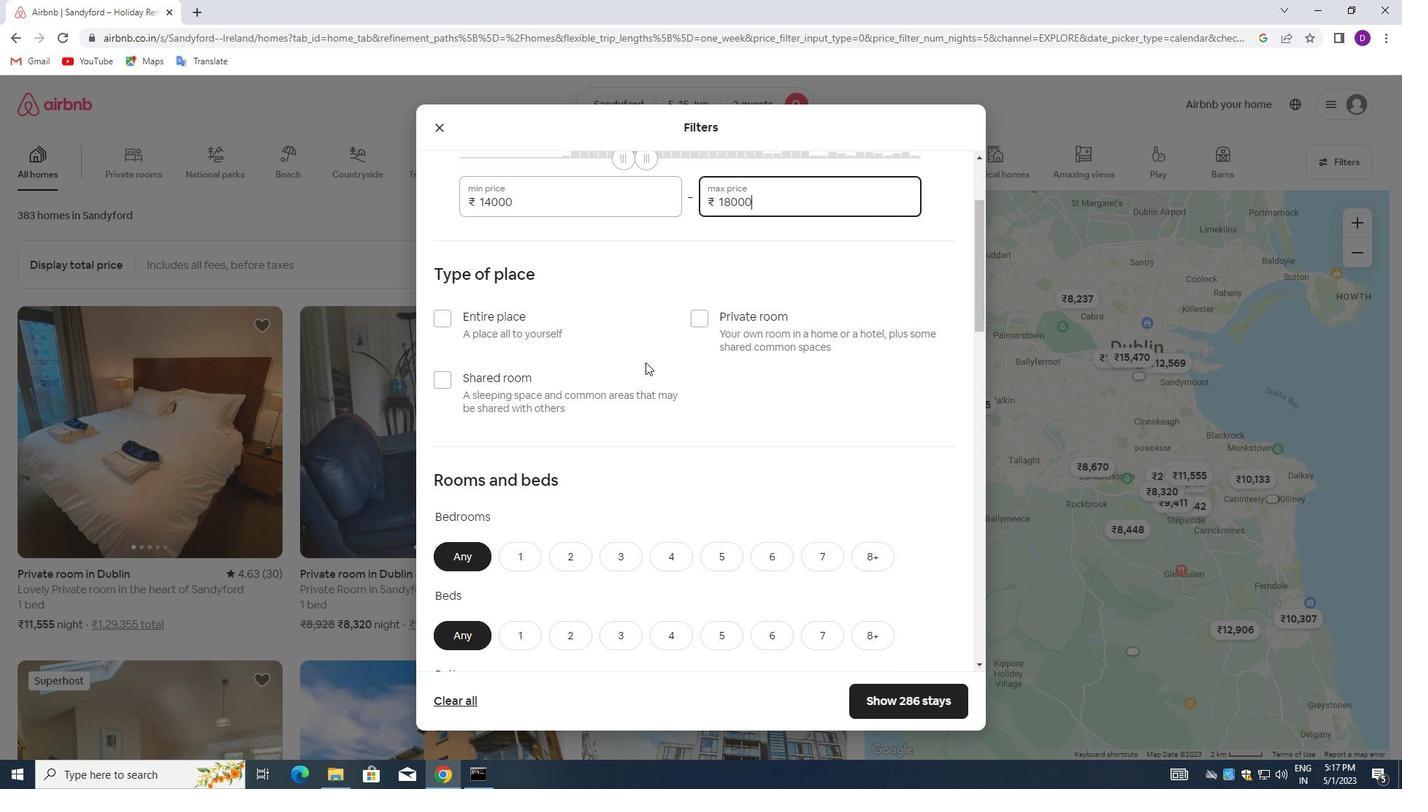 
Action: Mouse scrolled (629, 369) with delta (0, 0)
Screenshot: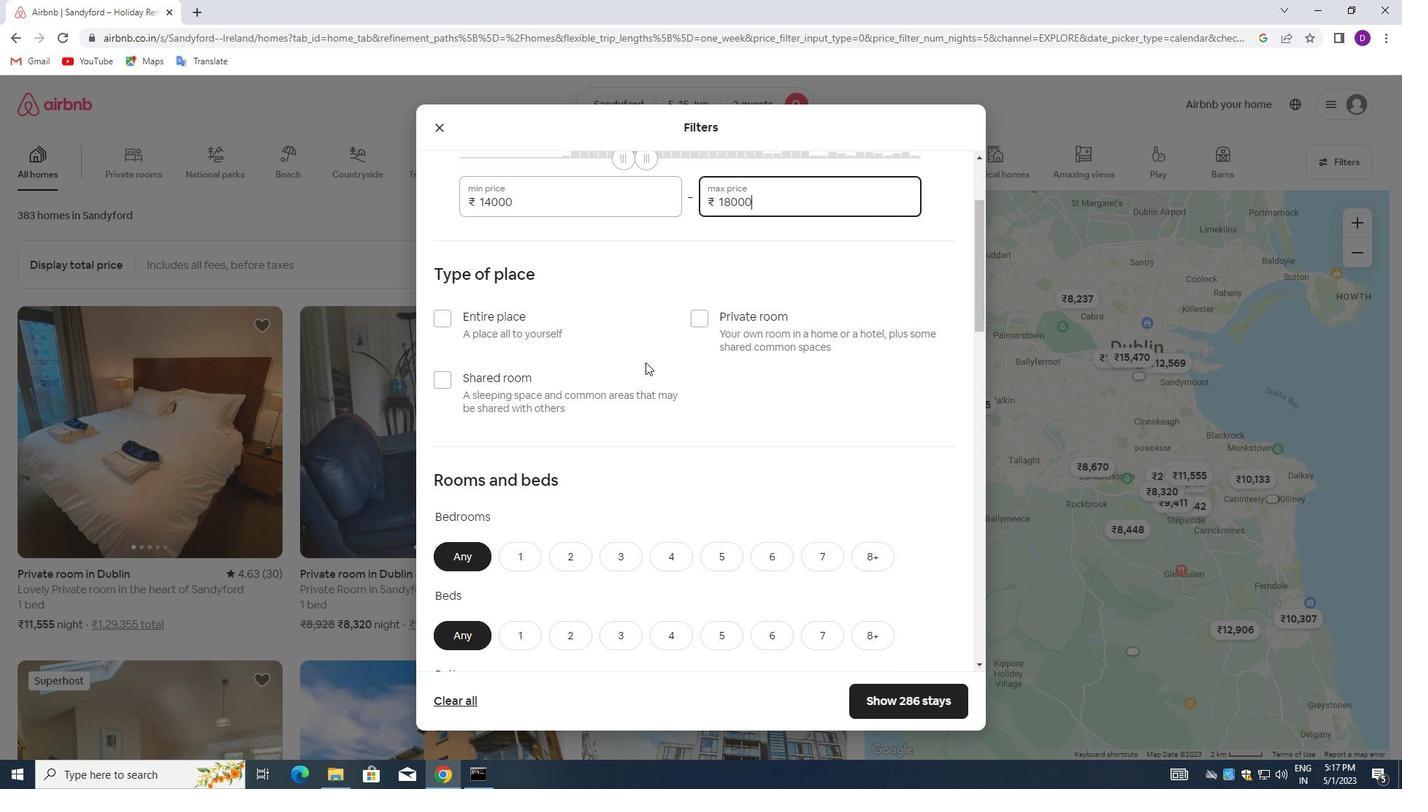 
Action: Mouse moved to (625, 374)
Screenshot: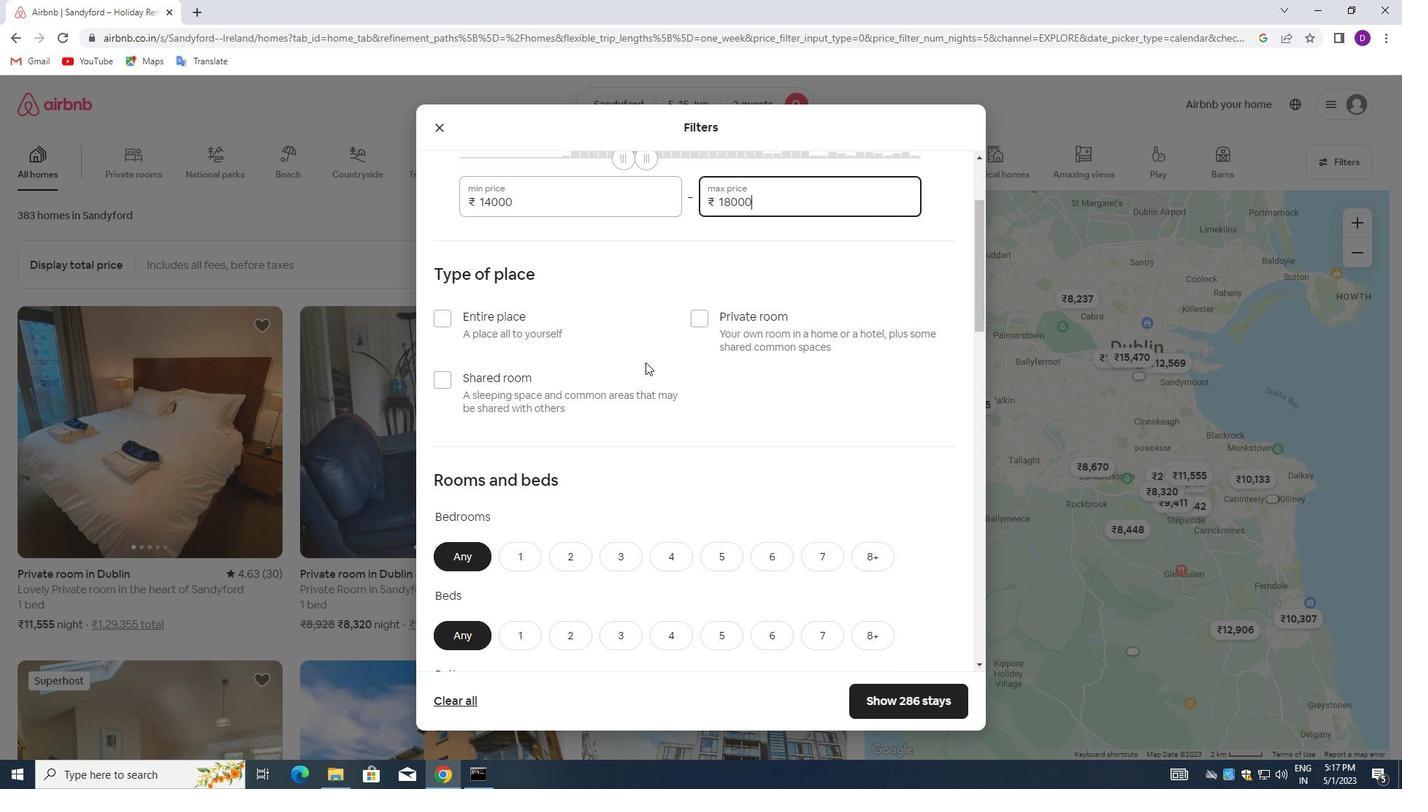 
Action: Mouse scrolled (625, 373) with delta (0, 0)
Screenshot: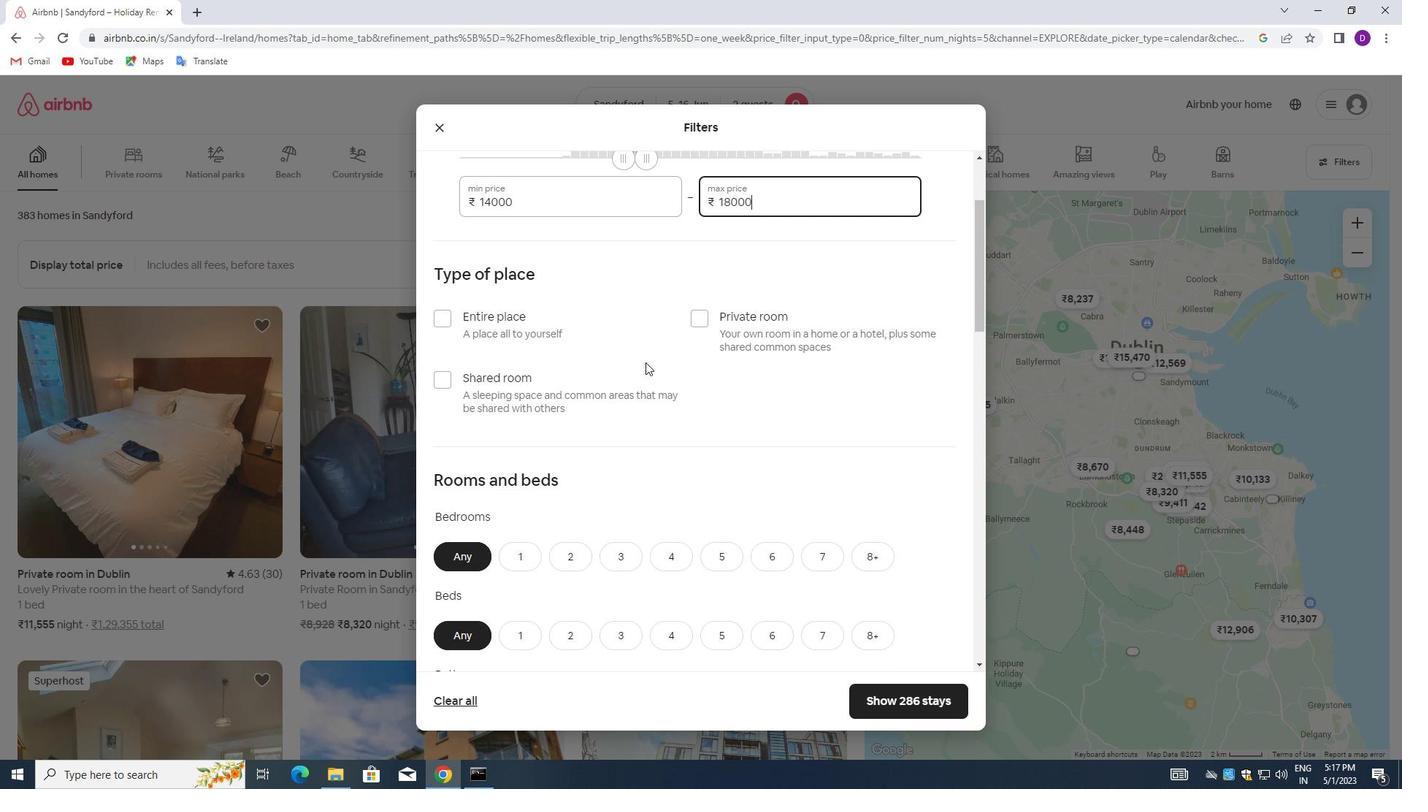 
Action: Mouse moved to (443, 174)
Screenshot: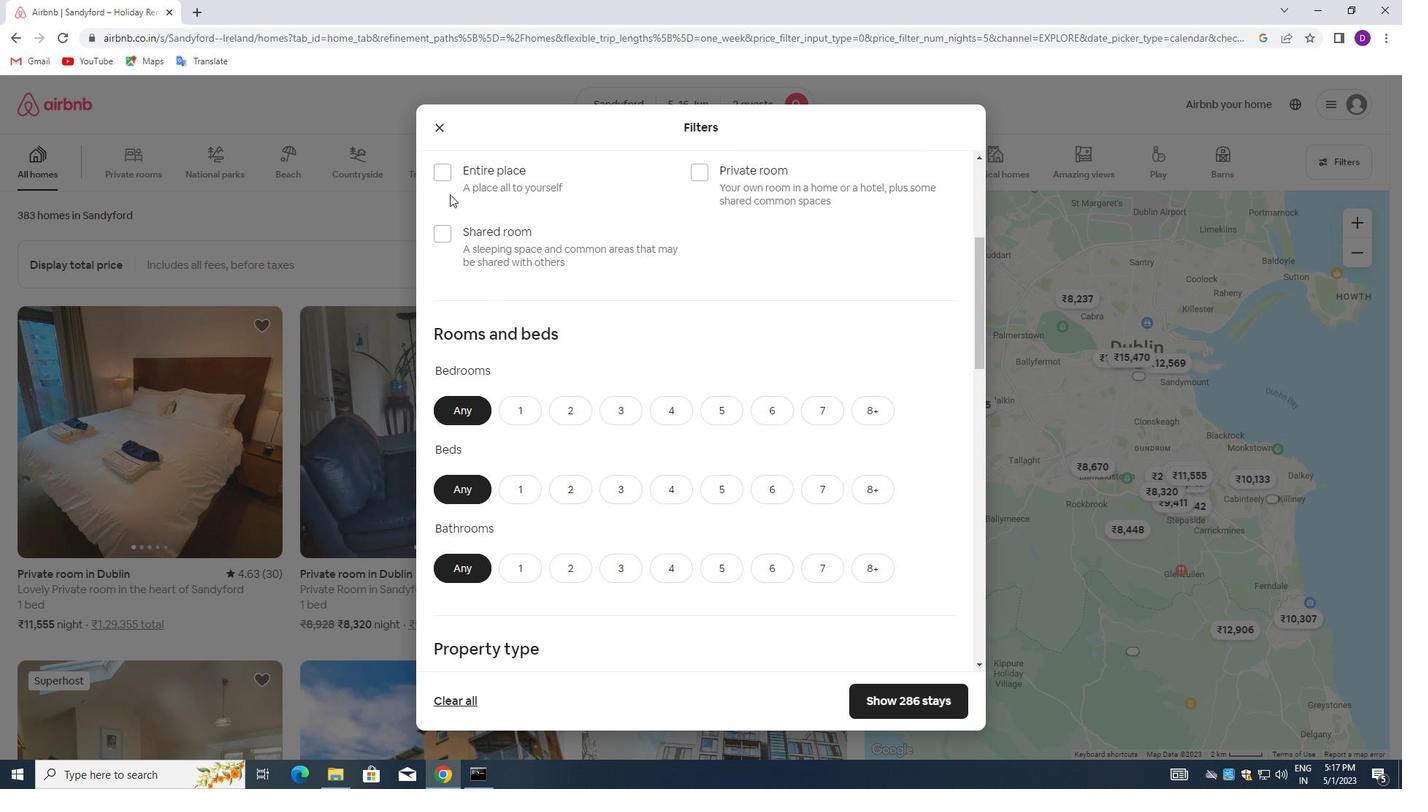 
Action: Mouse pressed left at (443, 174)
Screenshot: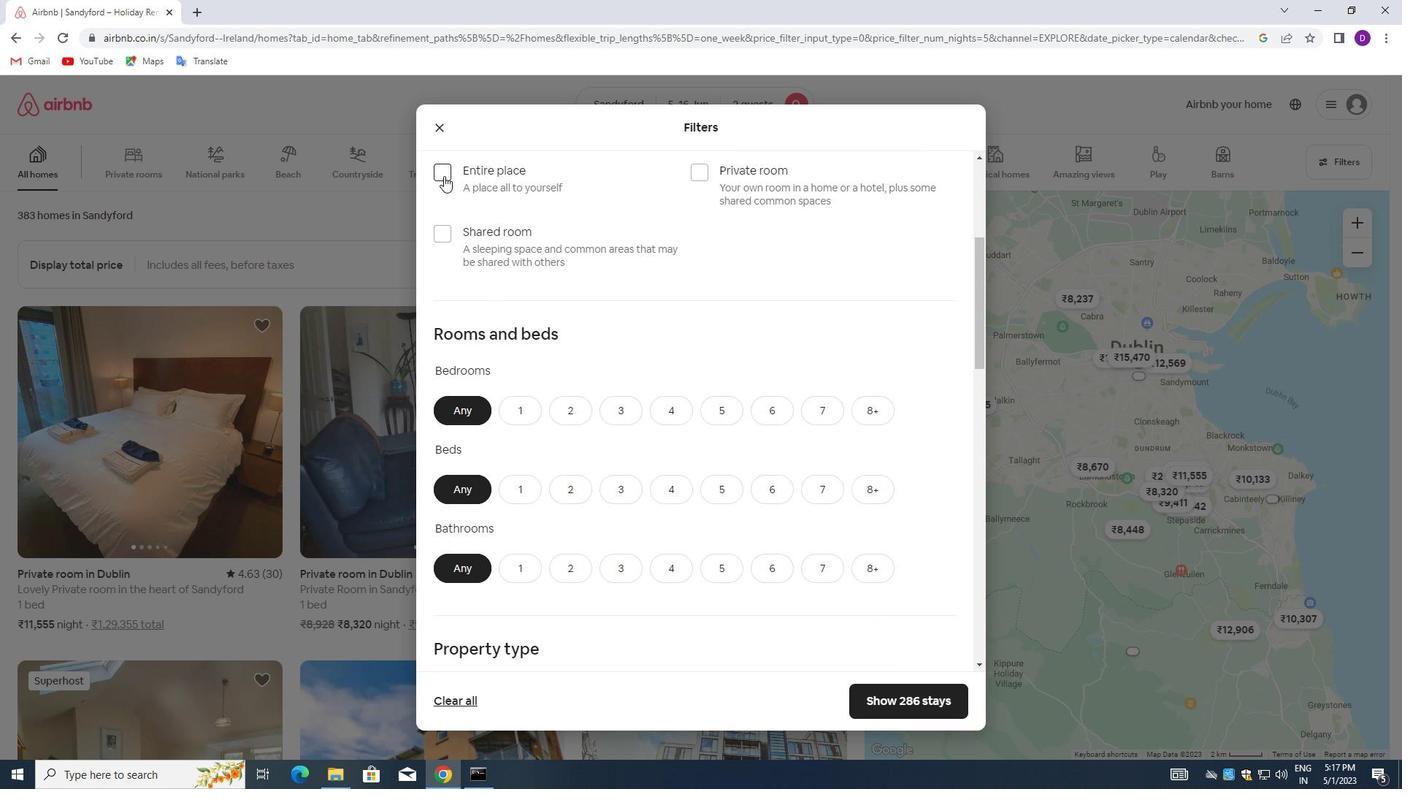 
Action: Mouse moved to (522, 404)
Screenshot: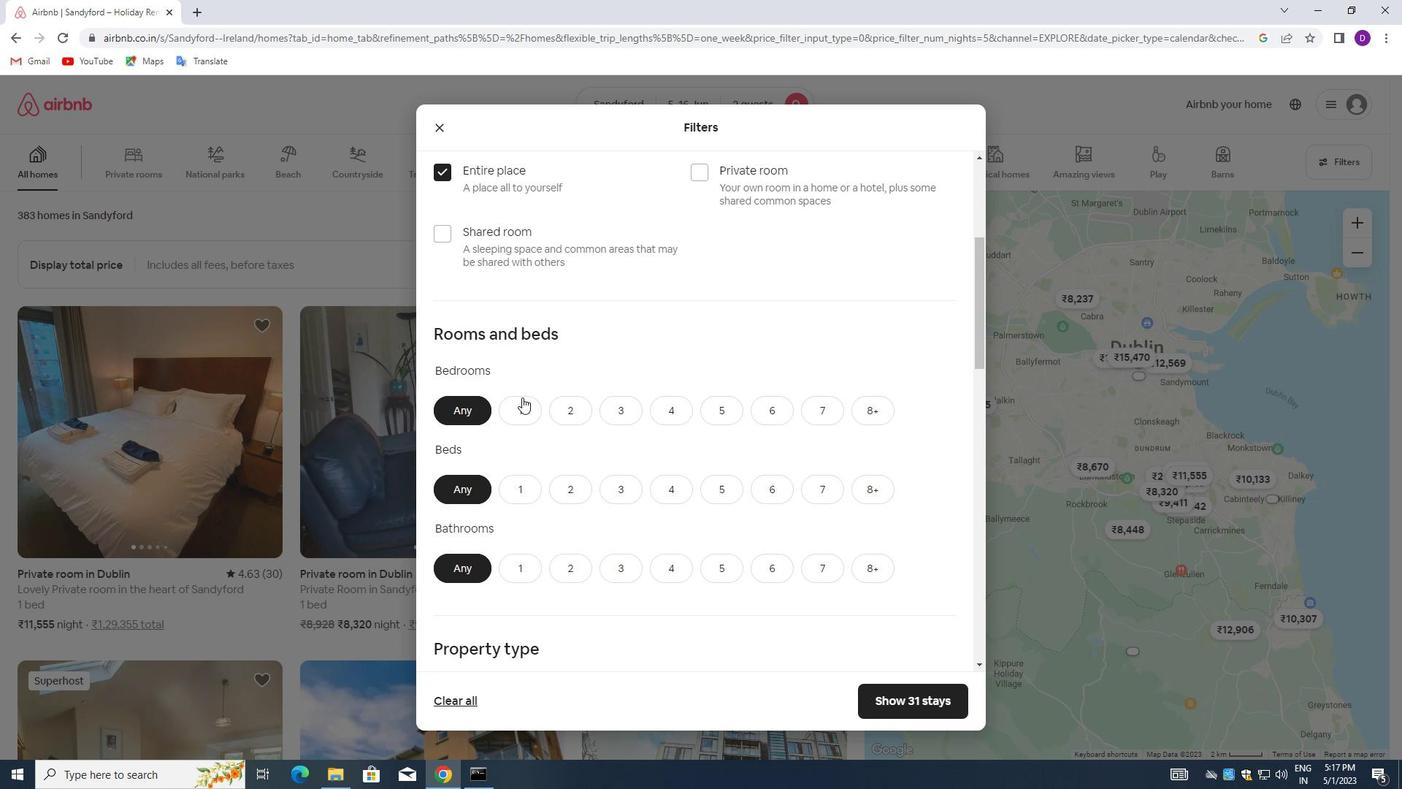 
Action: Mouse pressed left at (522, 404)
Screenshot: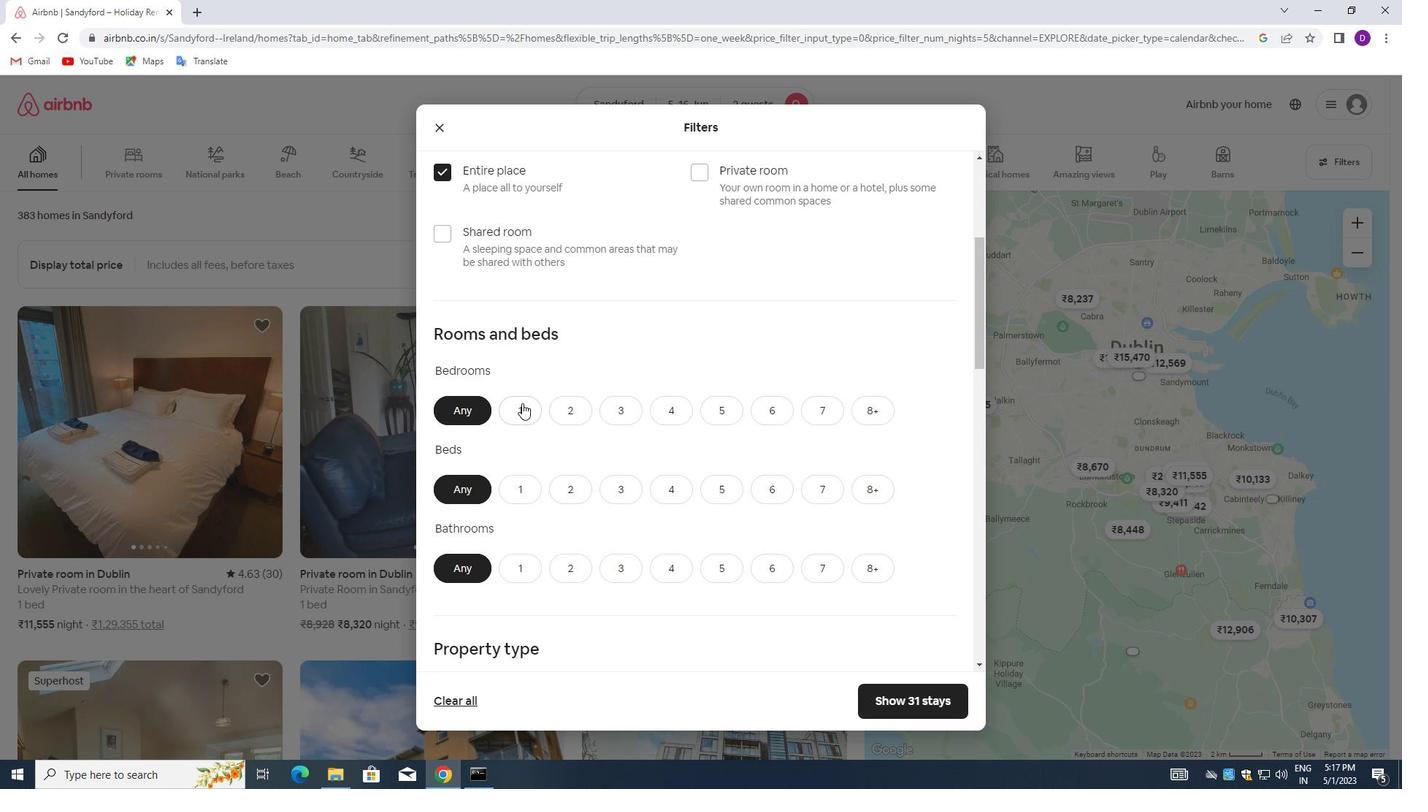 
Action: Mouse moved to (521, 480)
Screenshot: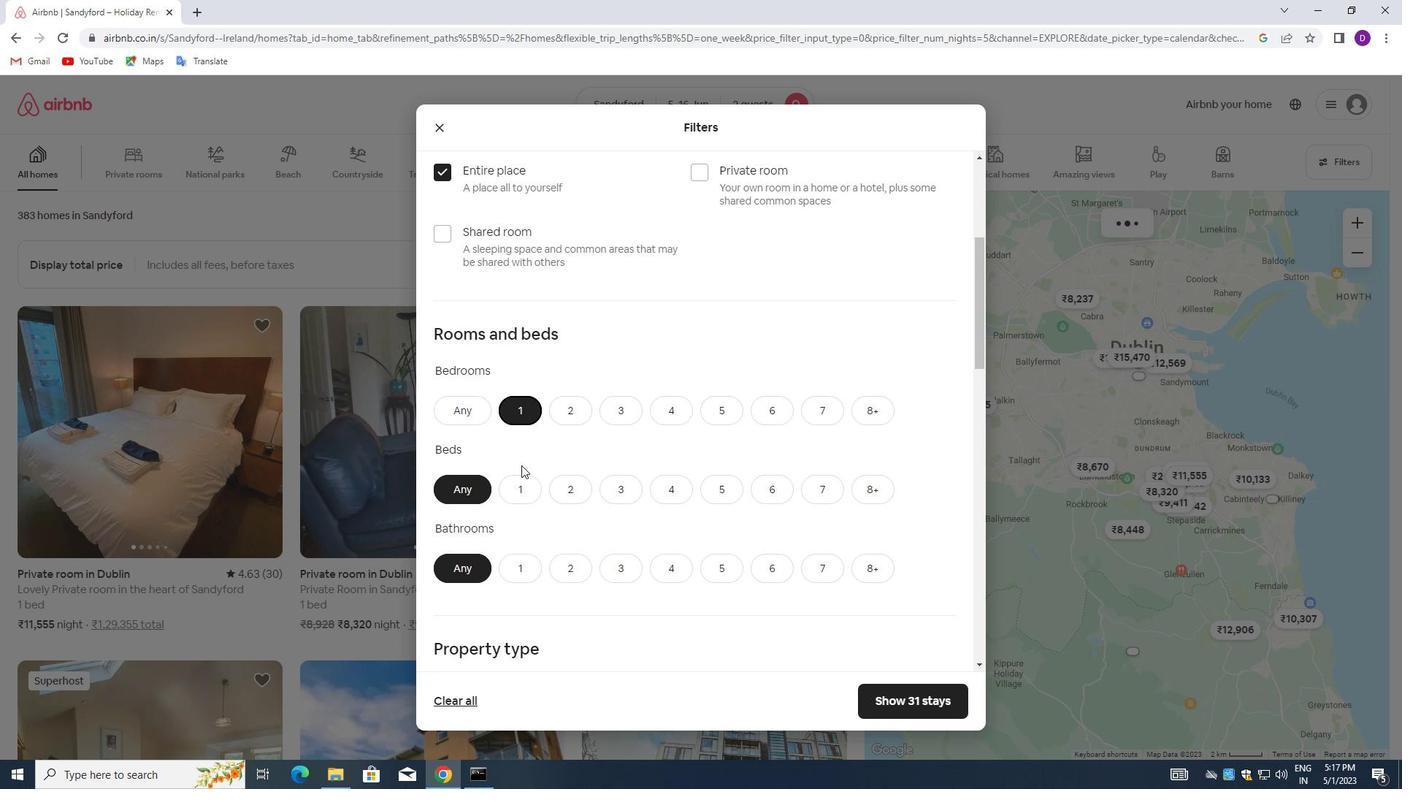 
Action: Mouse pressed left at (521, 480)
Screenshot: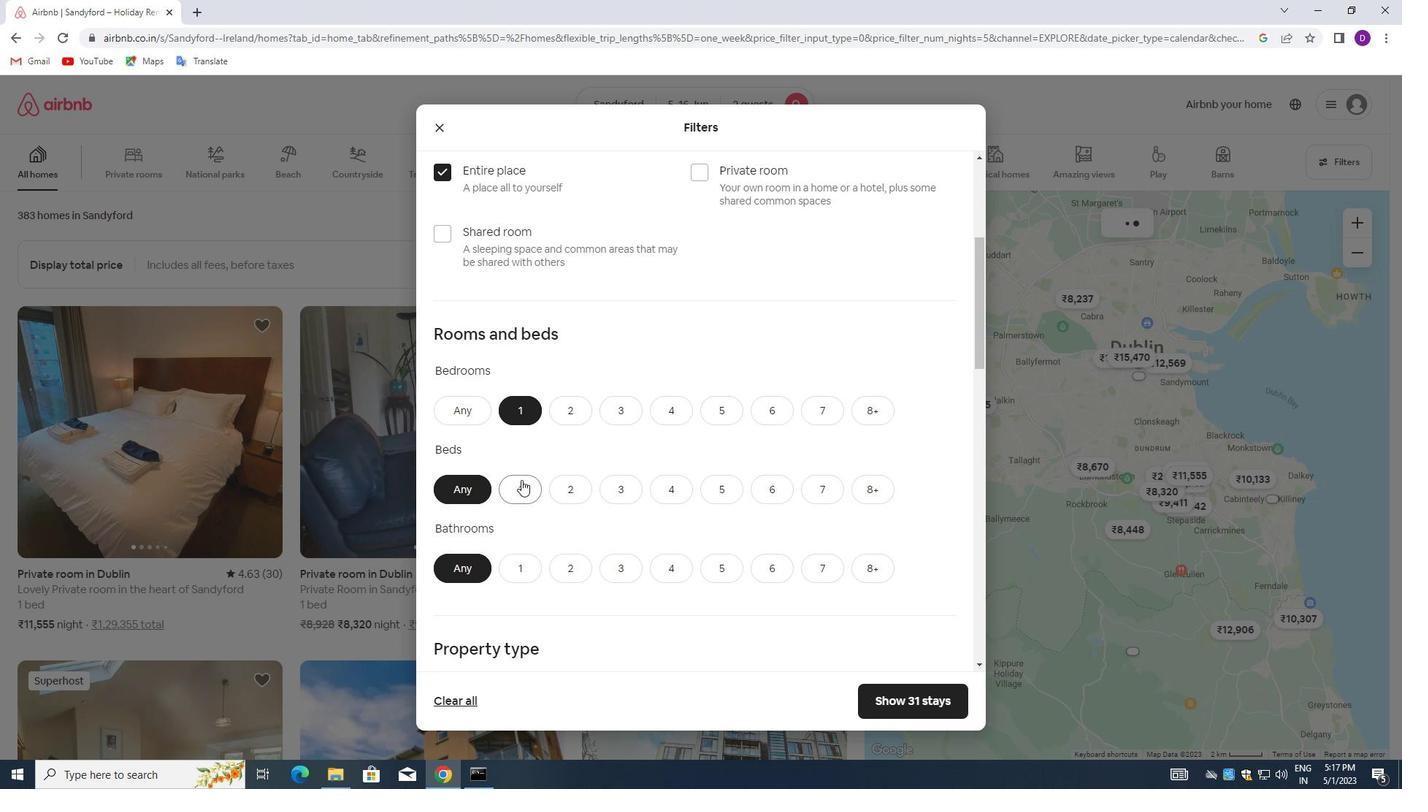 
Action: Mouse moved to (523, 564)
Screenshot: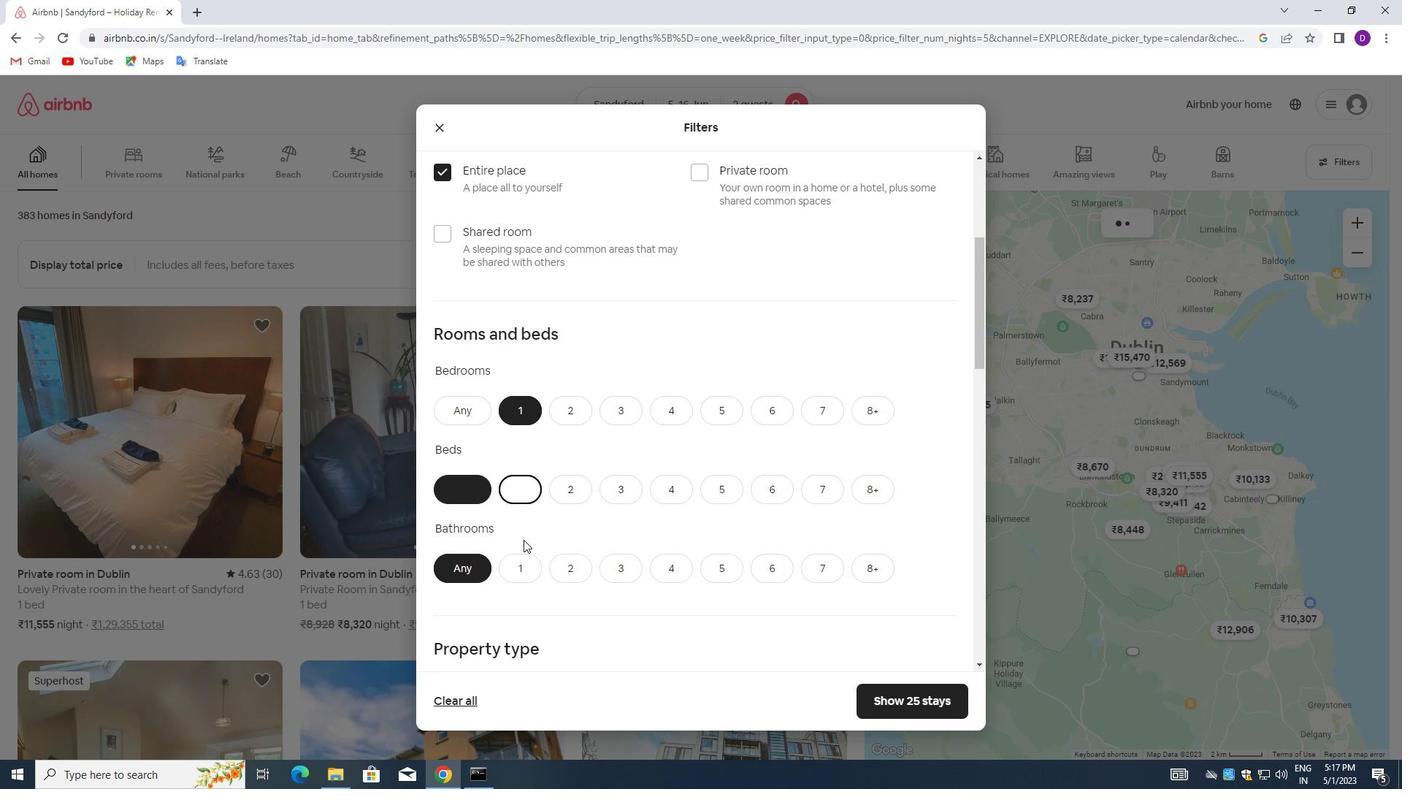 
Action: Mouse pressed left at (523, 564)
Screenshot: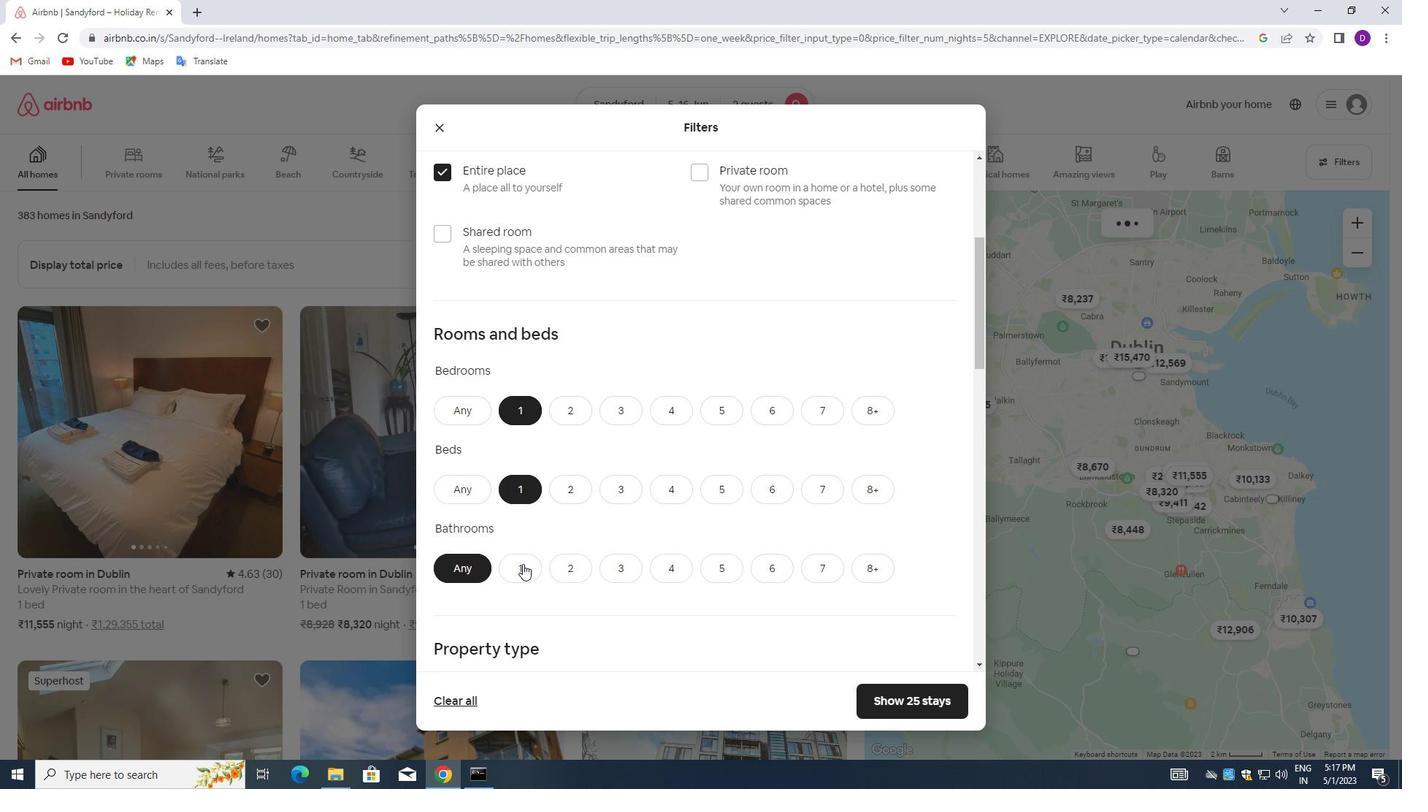 
Action: Mouse moved to (618, 423)
Screenshot: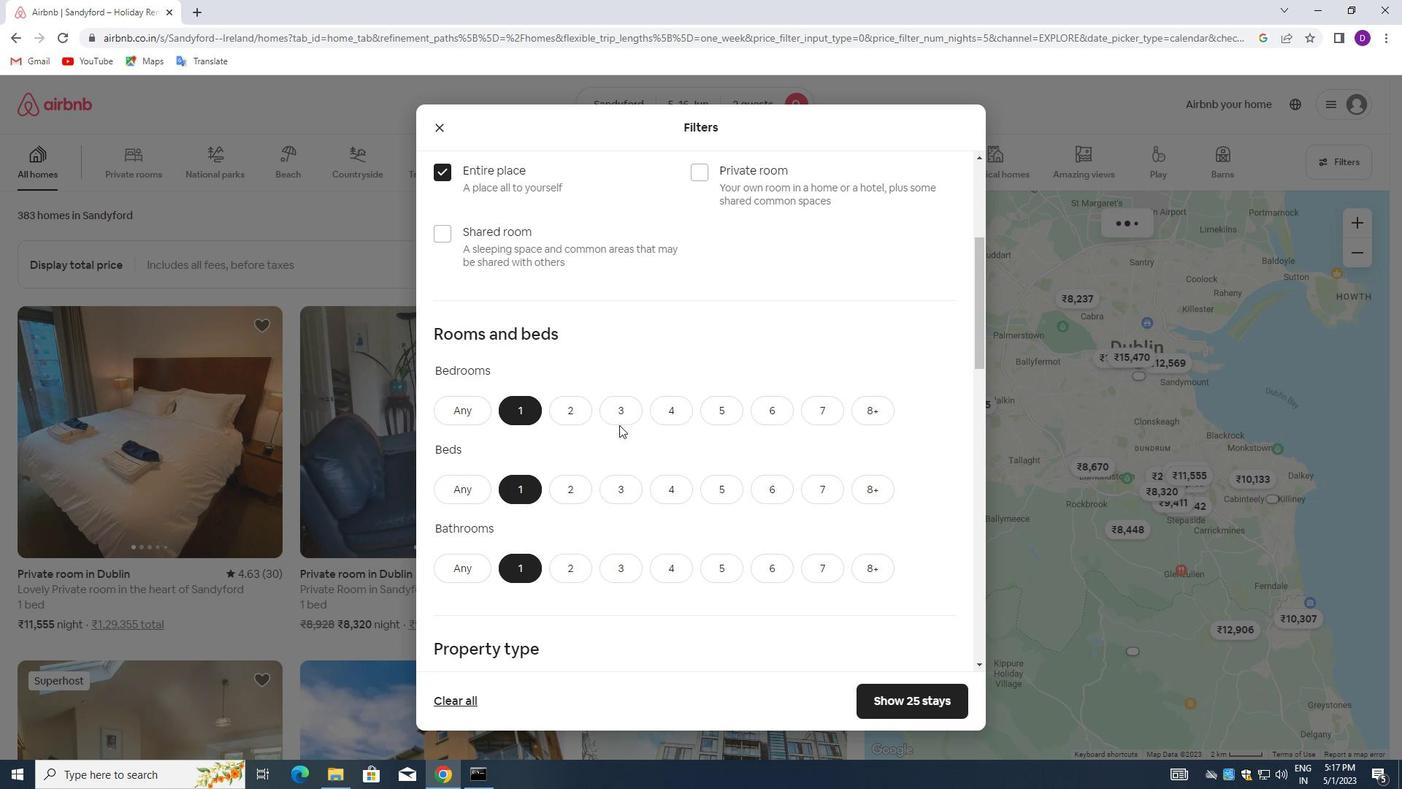 
Action: Mouse scrolled (618, 423) with delta (0, 0)
Screenshot: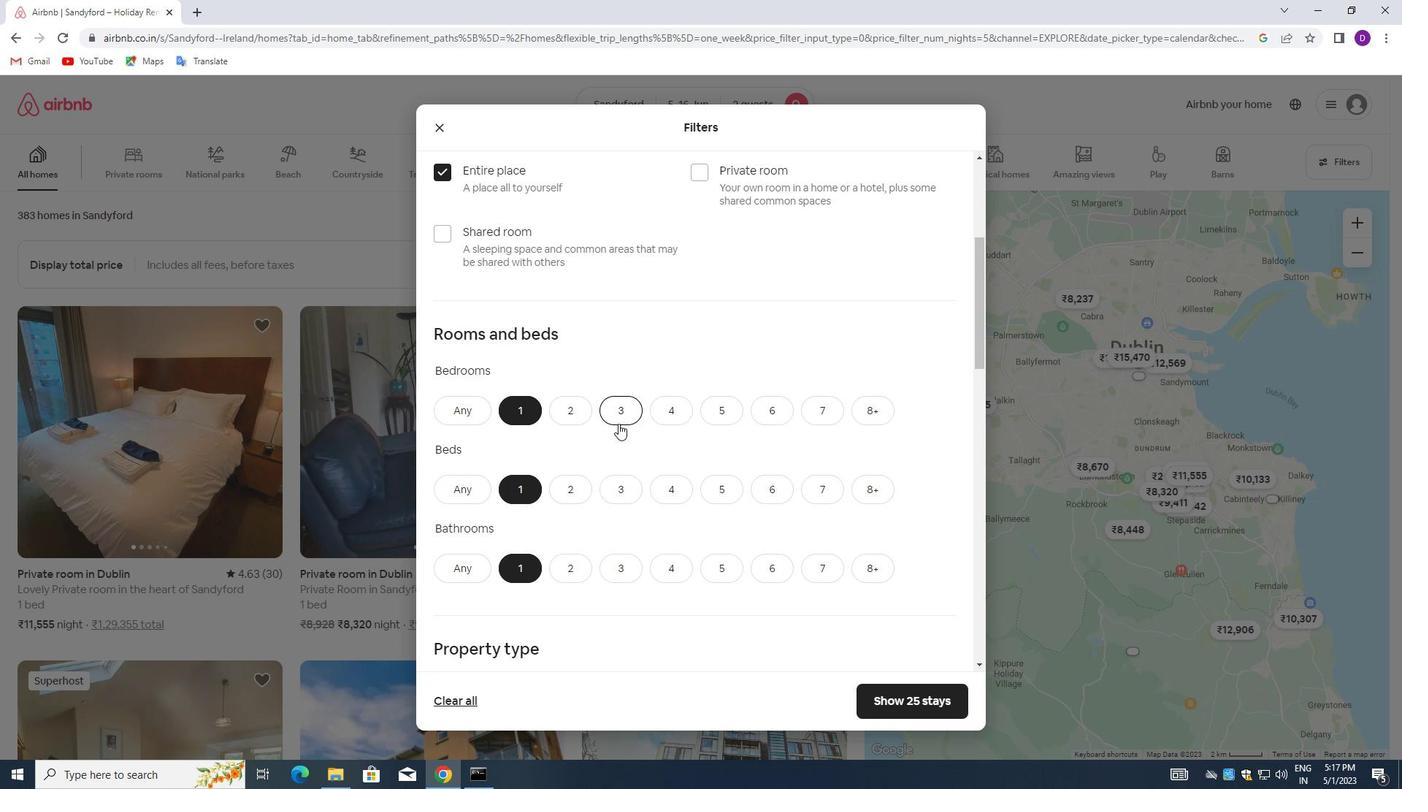 
Action: Mouse scrolled (618, 423) with delta (0, 0)
Screenshot: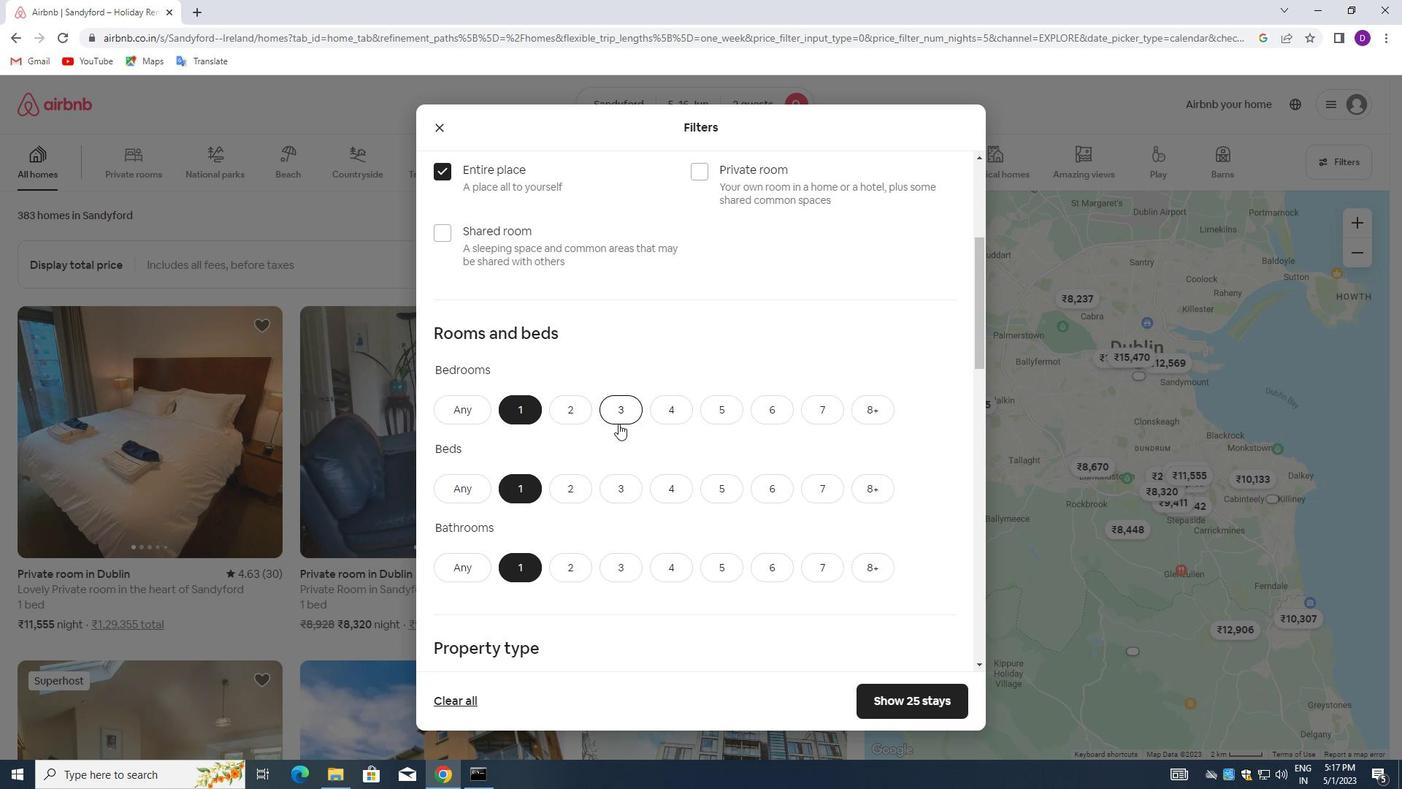 
Action: Mouse scrolled (618, 423) with delta (0, 0)
Screenshot: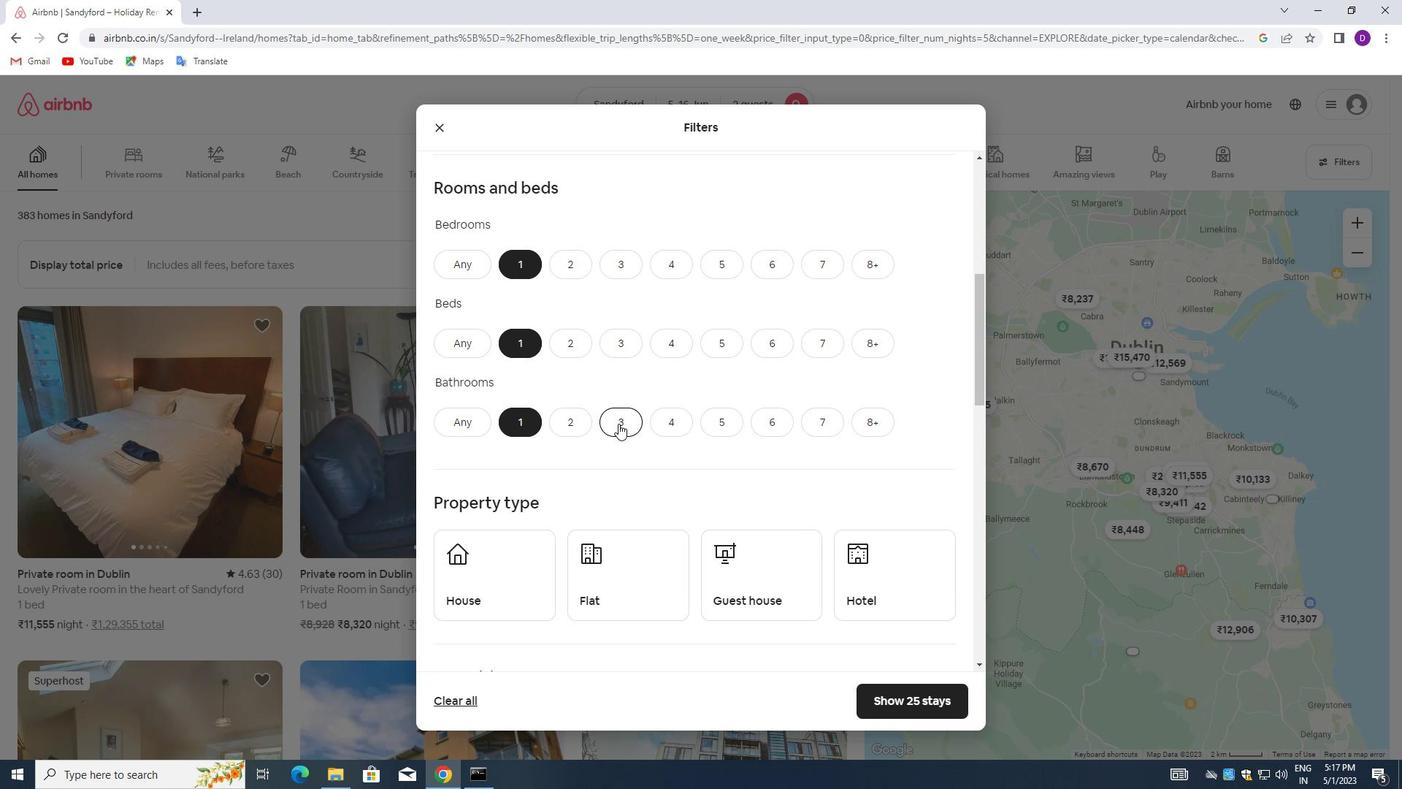 
Action: Mouse scrolled (618, 423) with delta (0, 0)
Screenshot: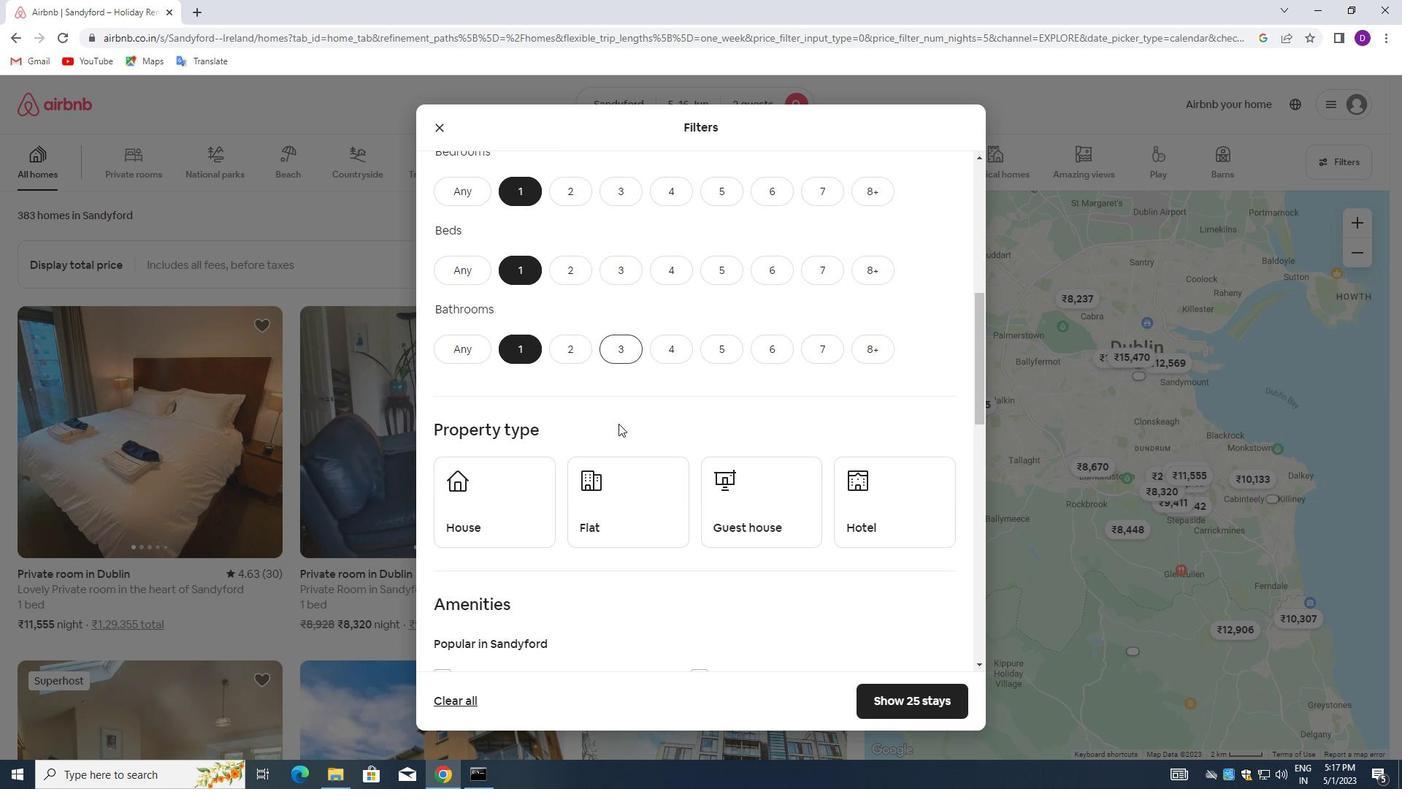 
Action: Mouse scrolled (618, 423) with delta (0, 0)
Screenshot: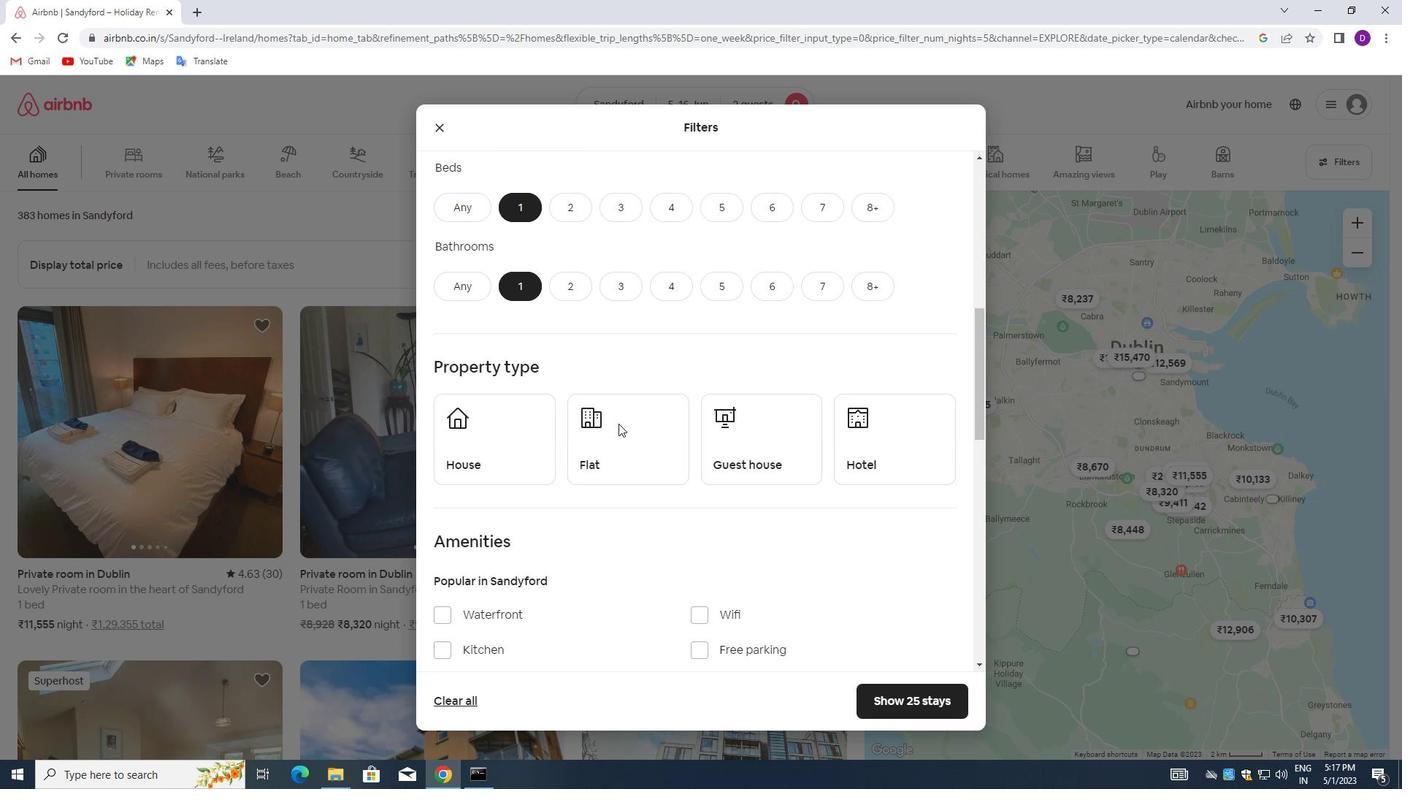 
Action: Mouse scrolled (618, 423) with delta (0, 0)
Screenshot: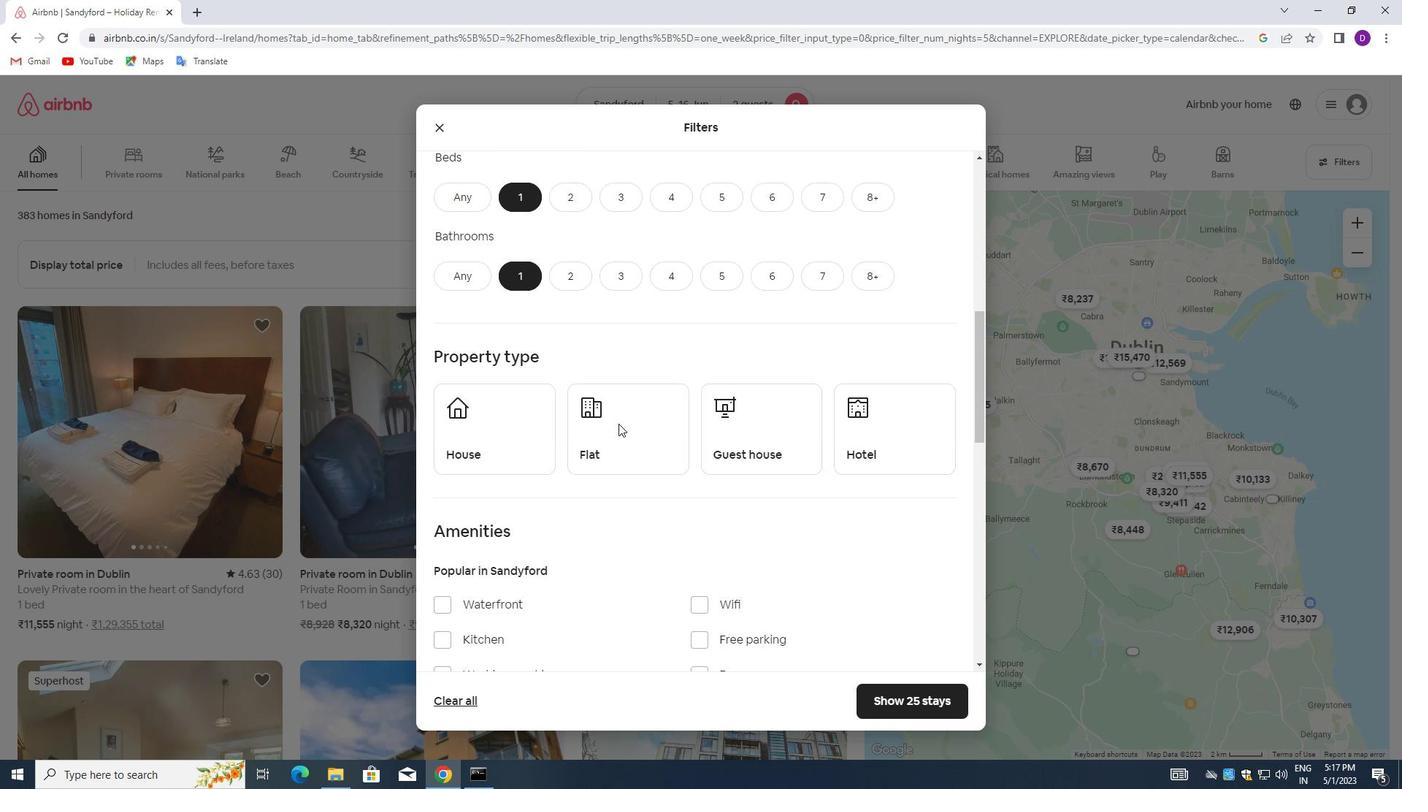 
Action: Mouse moved to (507, 306)
Screenshot: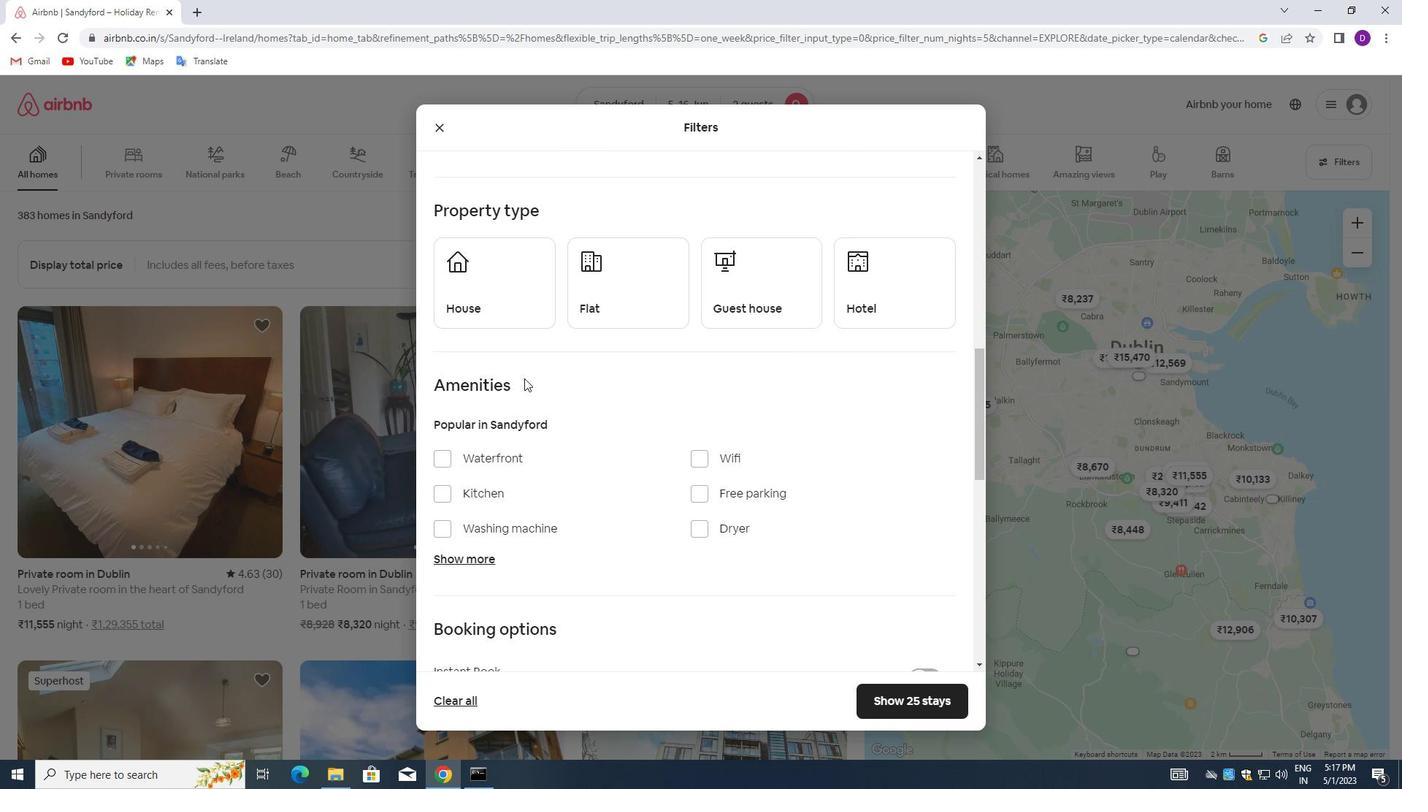 
Action: Mouse pressed left at (507, 306)
Screenshot: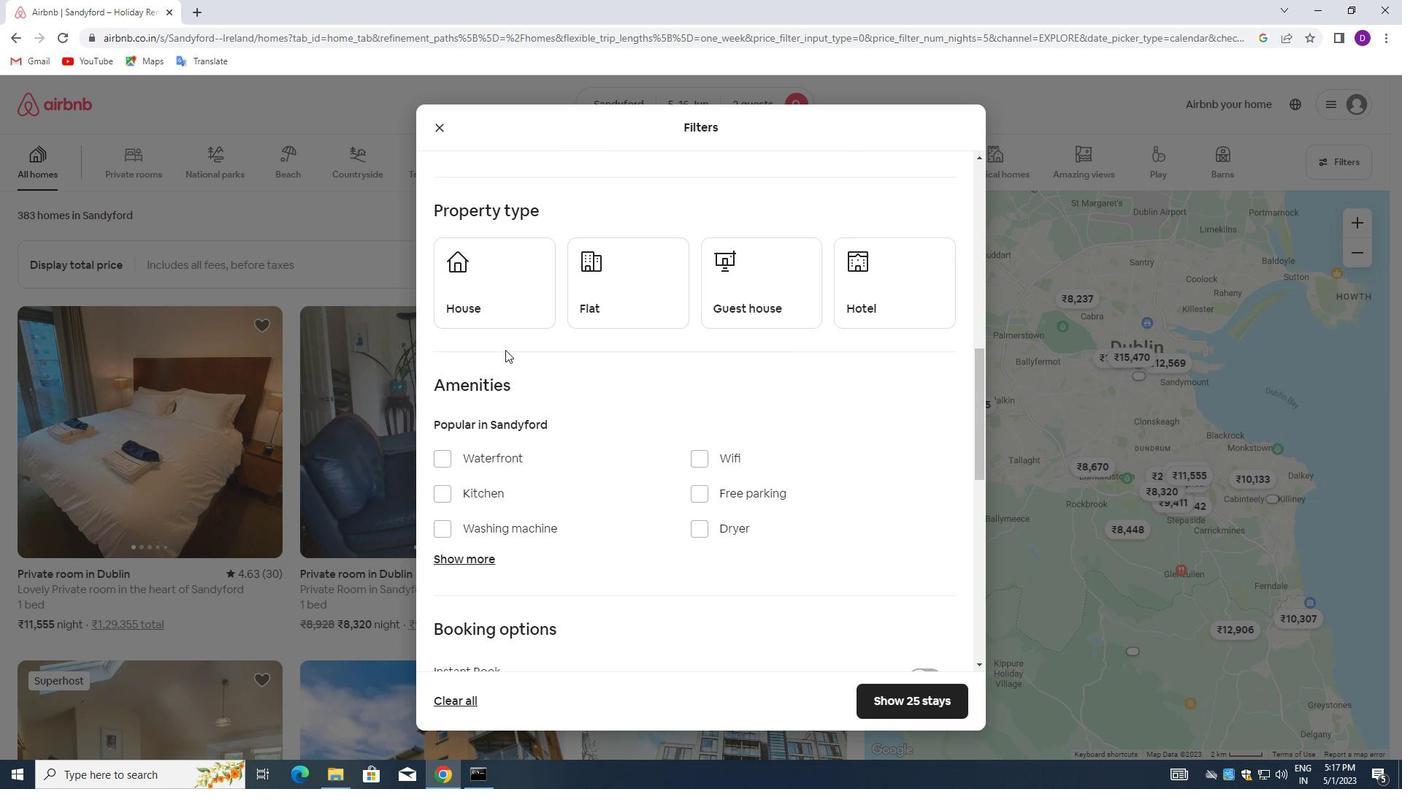 
Action: Mouse moved to (611, 298)
Screenshot: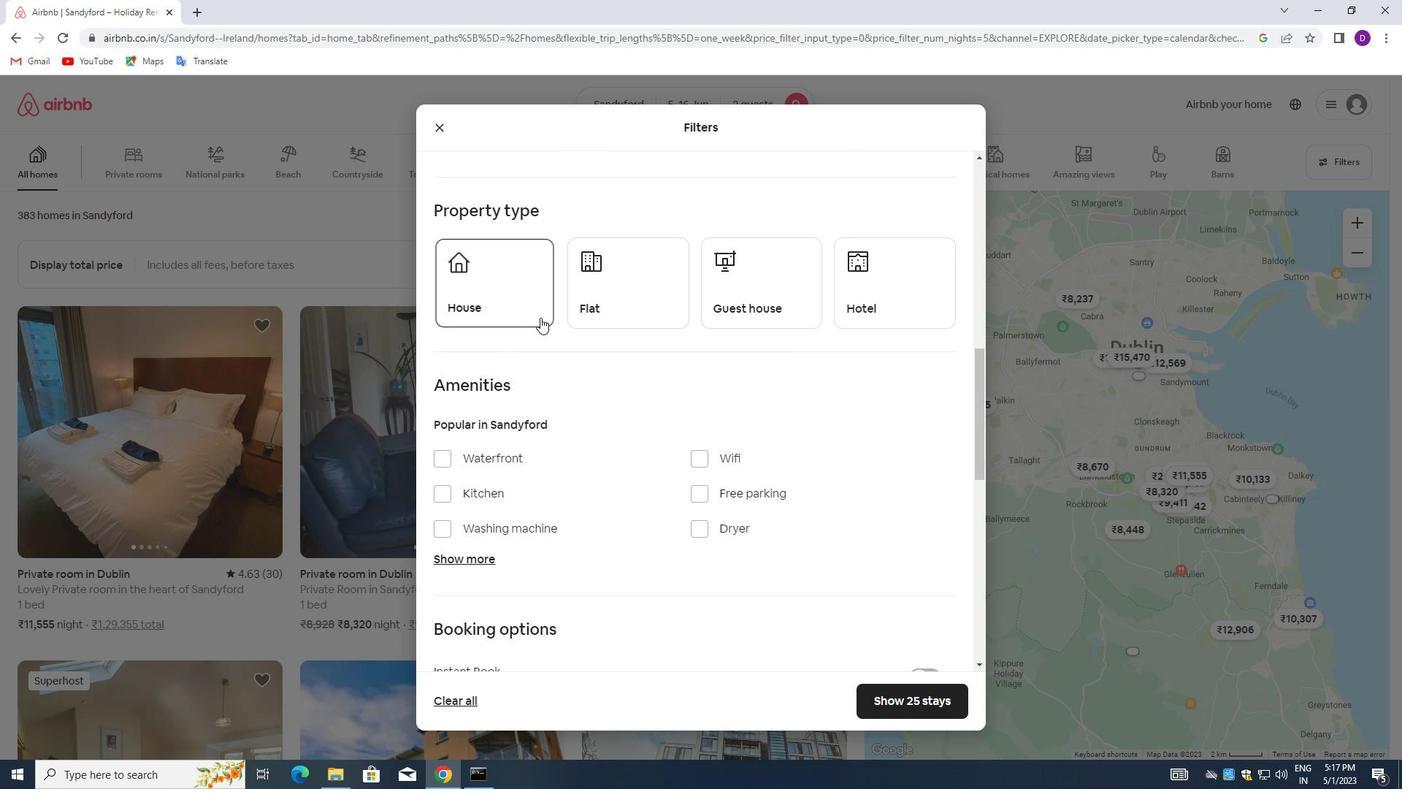
Action: Mouse pressed left at (611, 298)
Screenshot: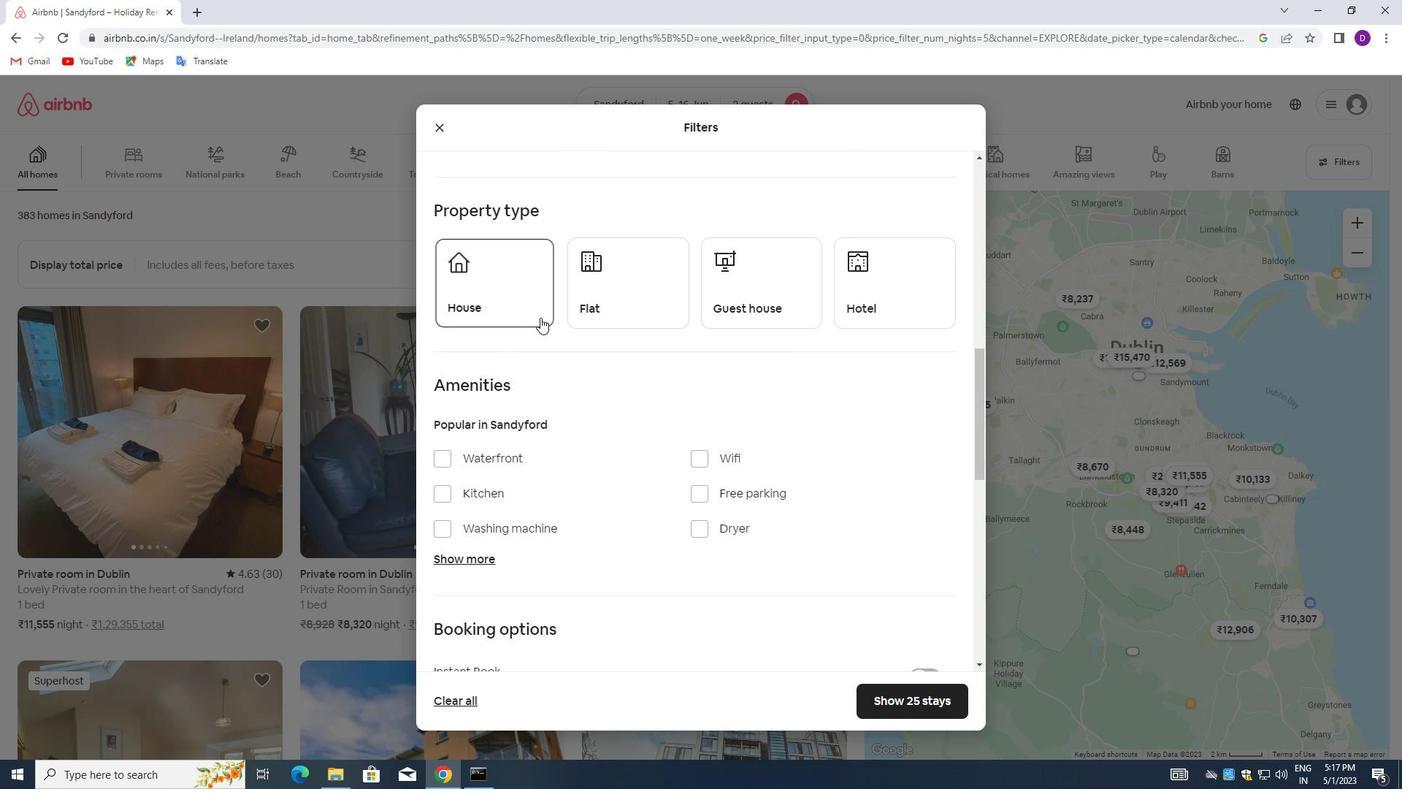 
Action: Mouse moved to (750, 306)
Screenshot: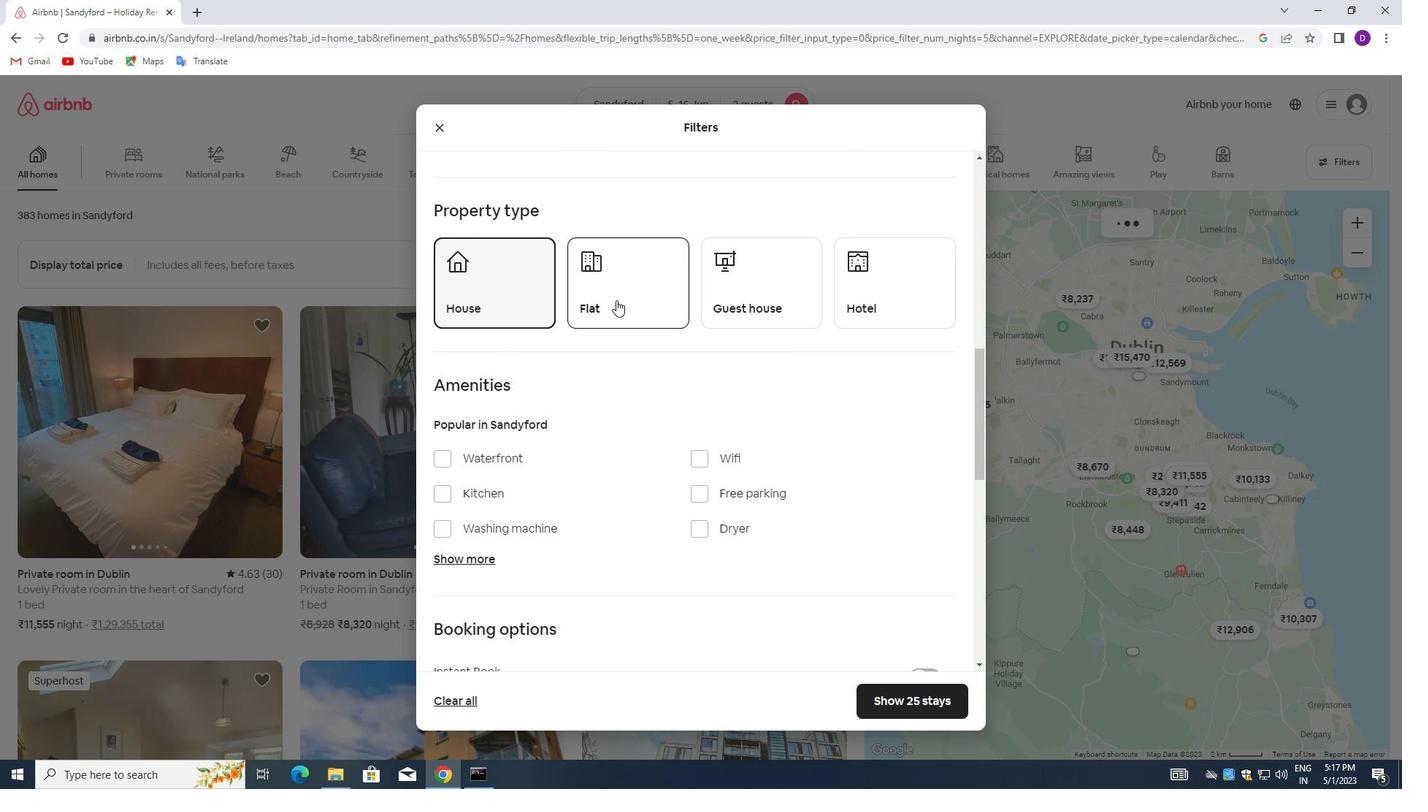 
Action: Mouse pressed left at (750, 306)
Screenshot: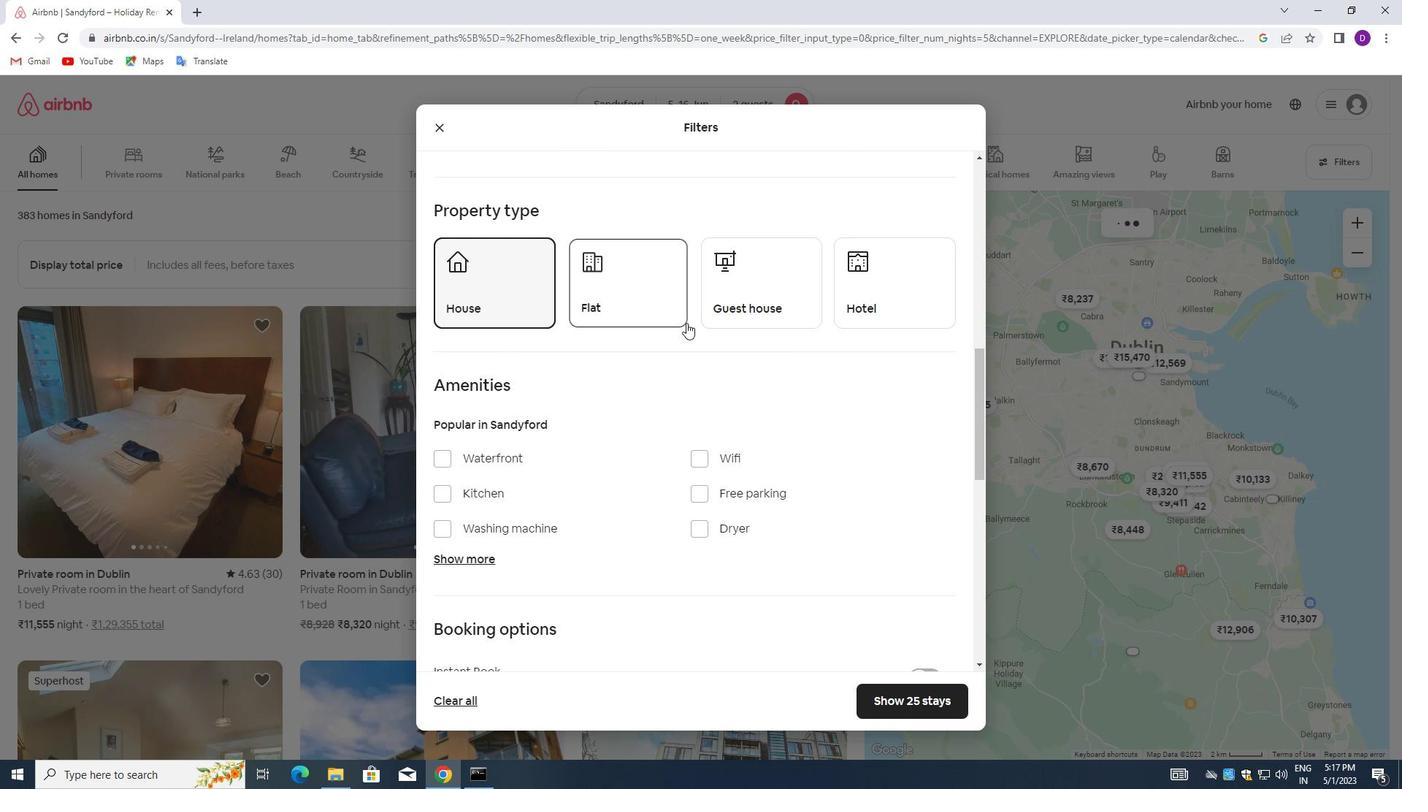 
Action: Mouse moved to (875, 289)
Screenshot: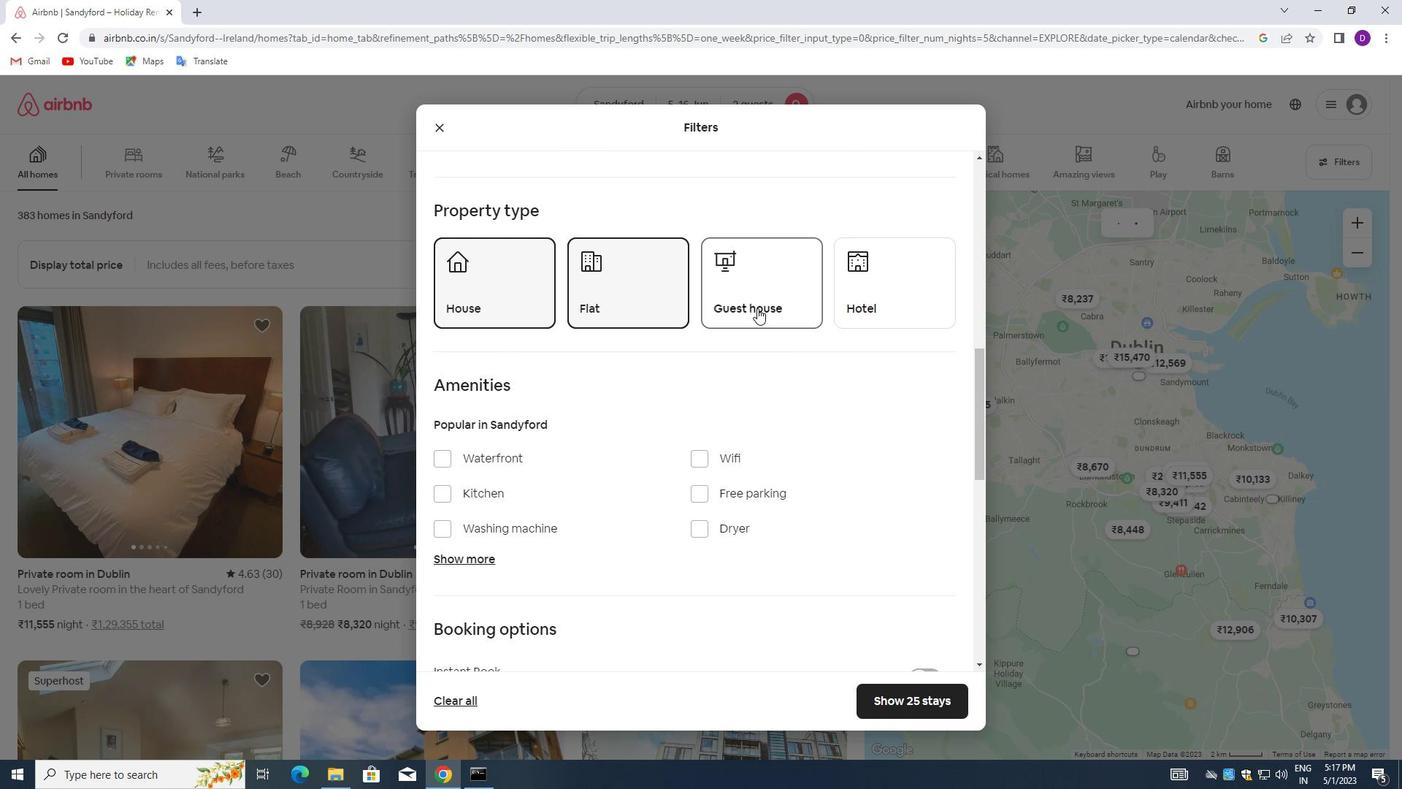 
Action: Mouse pressed left at (875, 289)
Screenshot: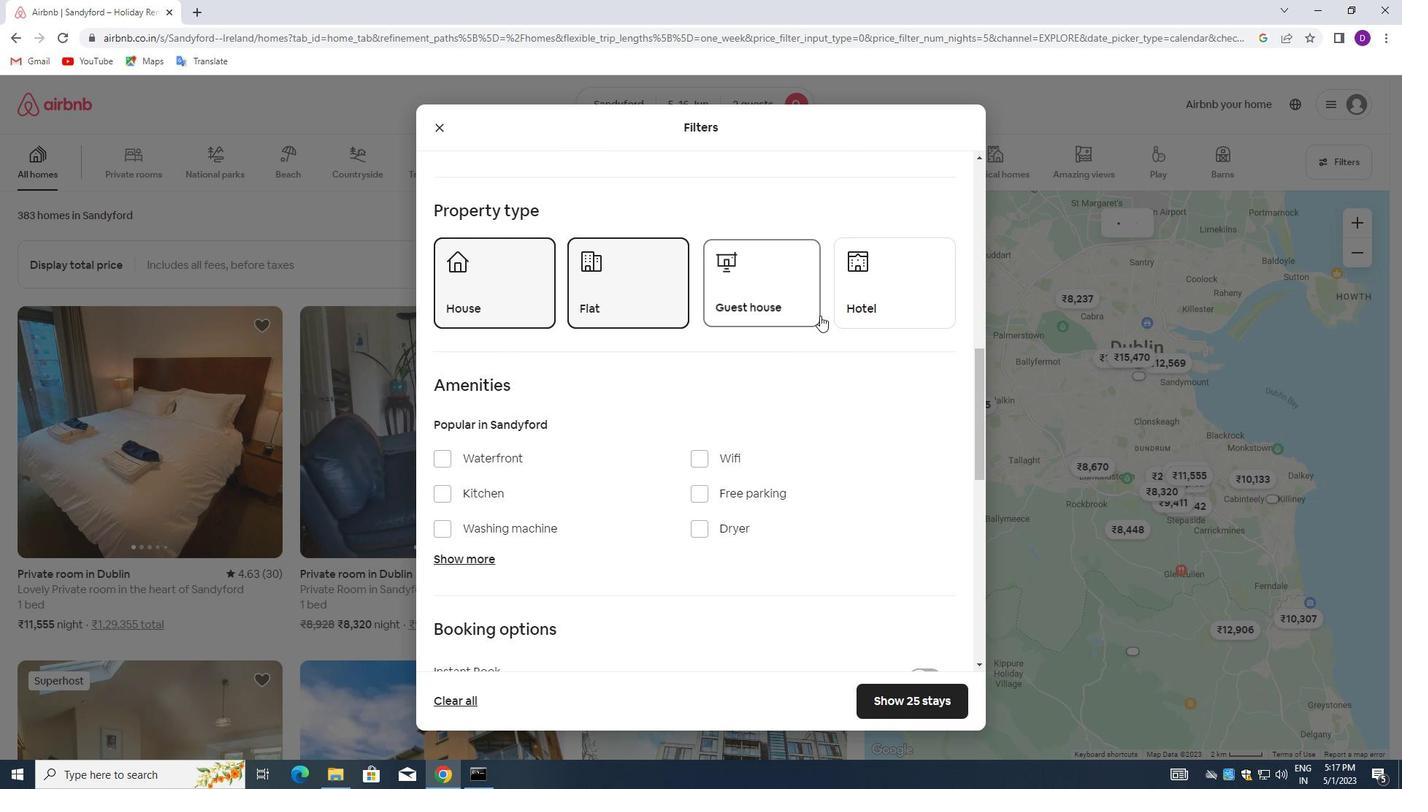 
Action: Mouse moved to (619, 409)
Screenshot: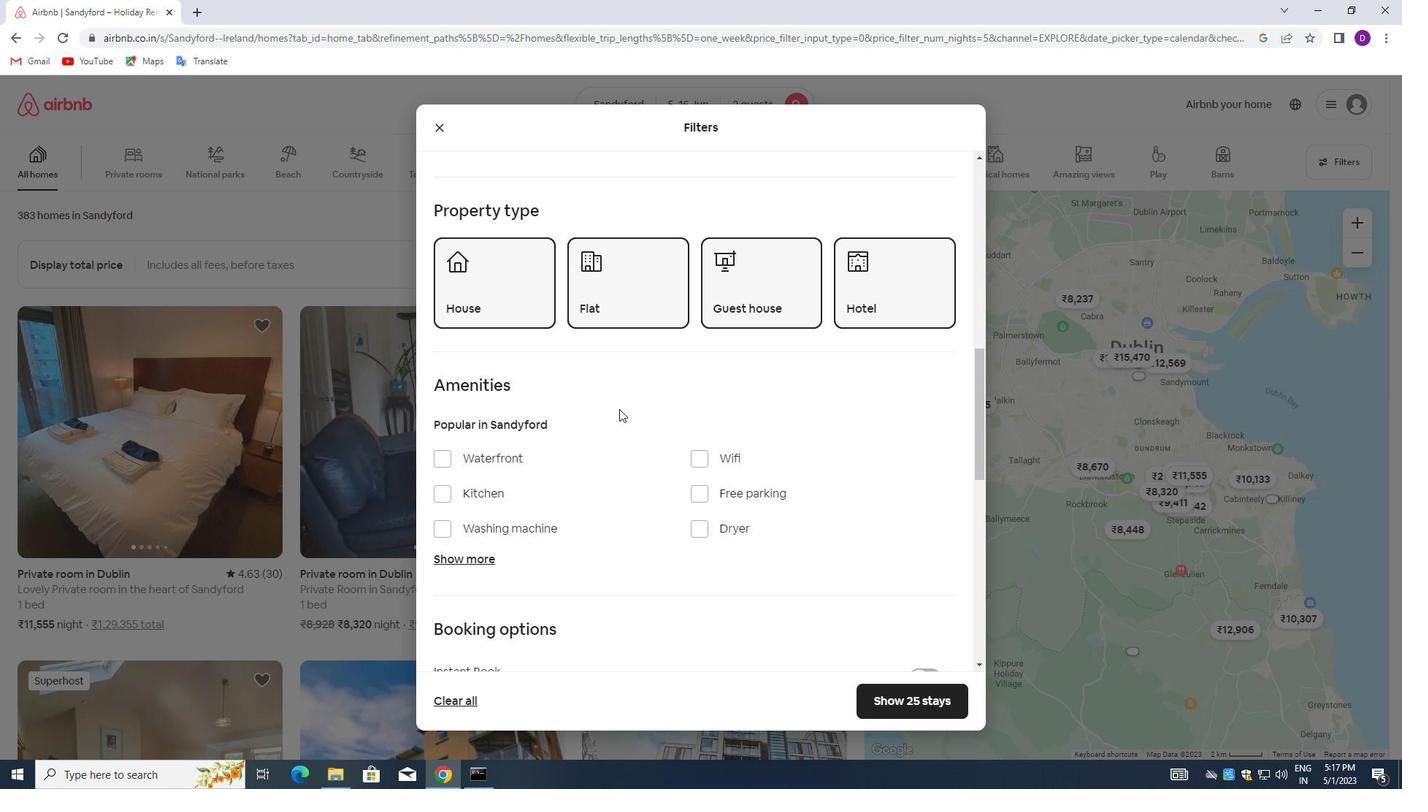 
Action: Mouse scrolled (619, 408) with delta (0, 0)
Screenshot: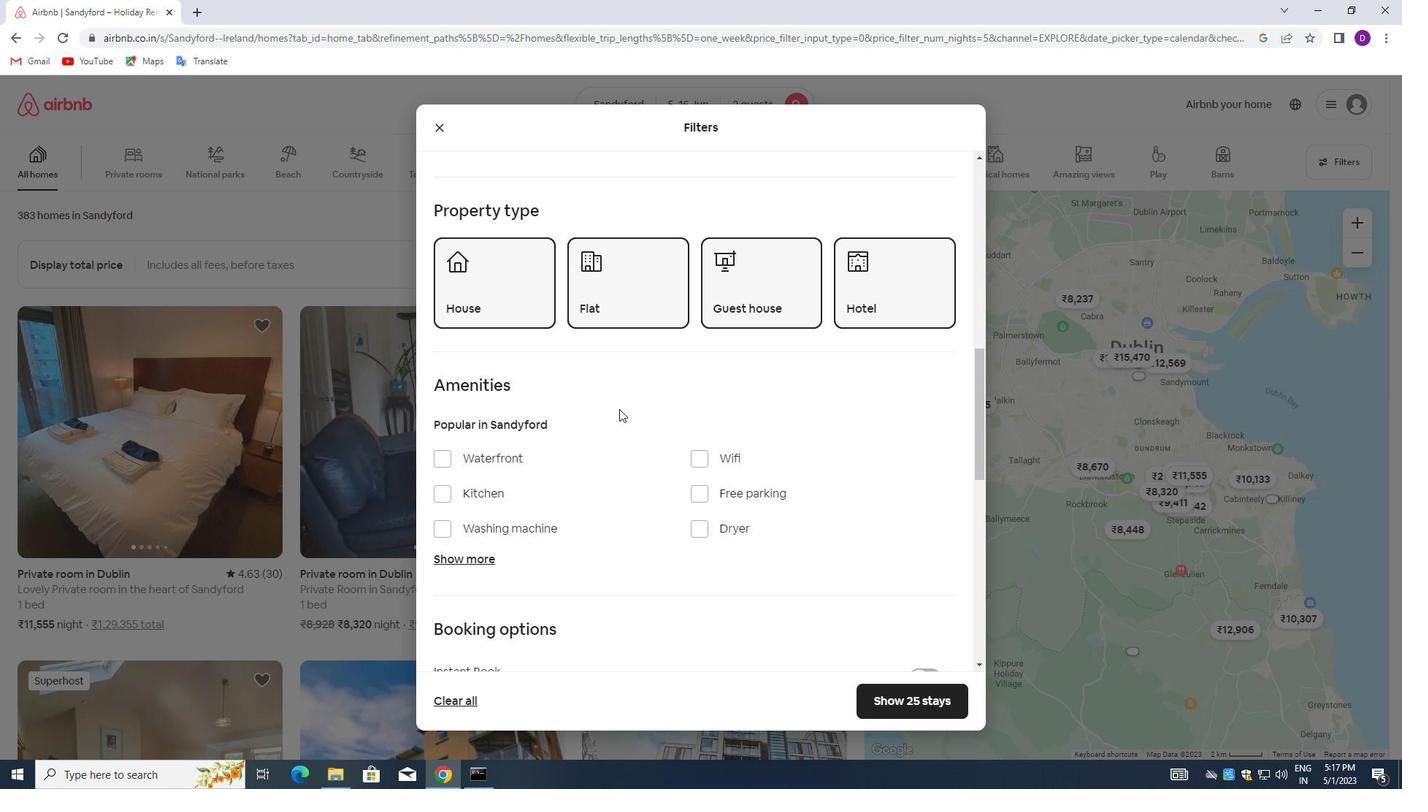 
Action: Mouse scrolled (619, 408) with delta (0, 0)
Screenshot: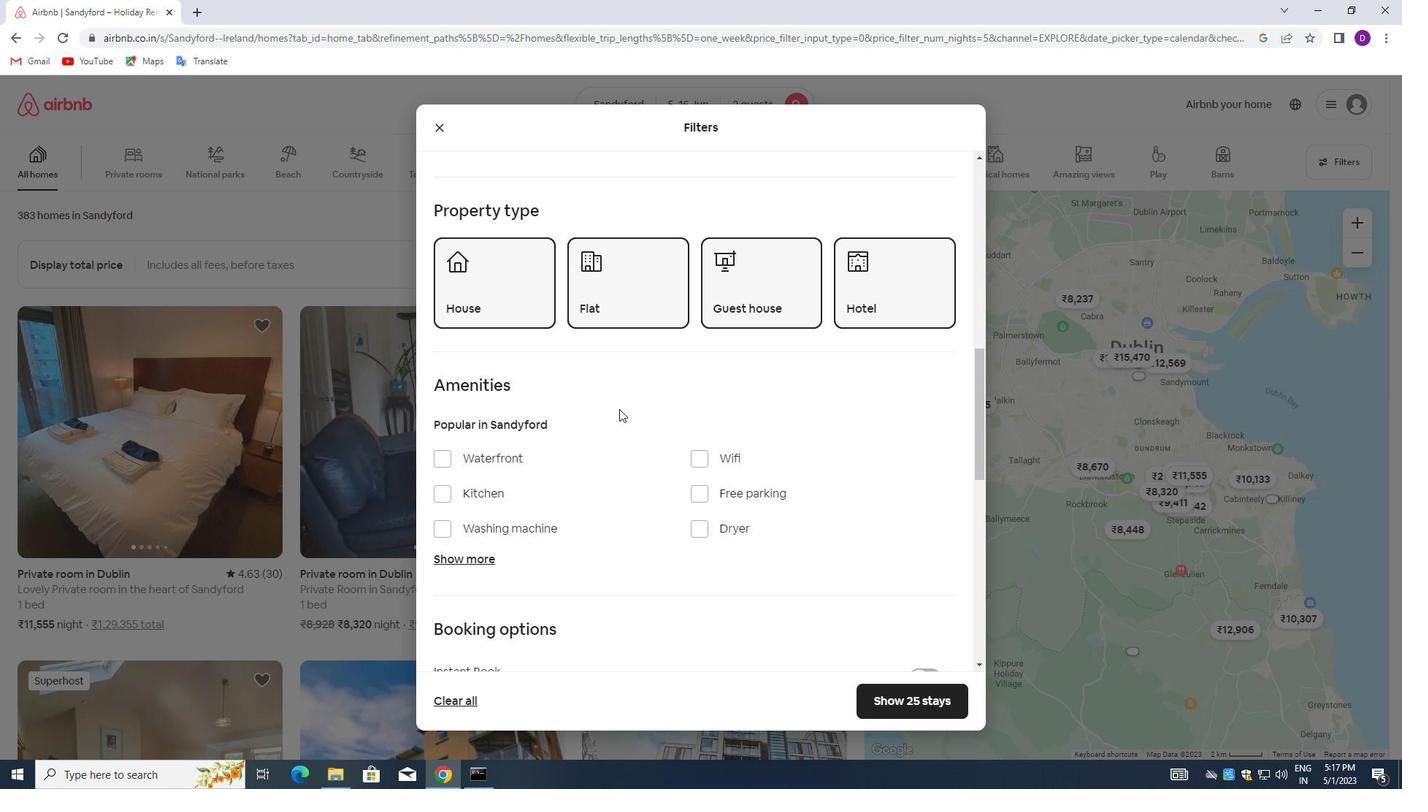 
Action: Mouse moved to (697, 317)
Screenshot: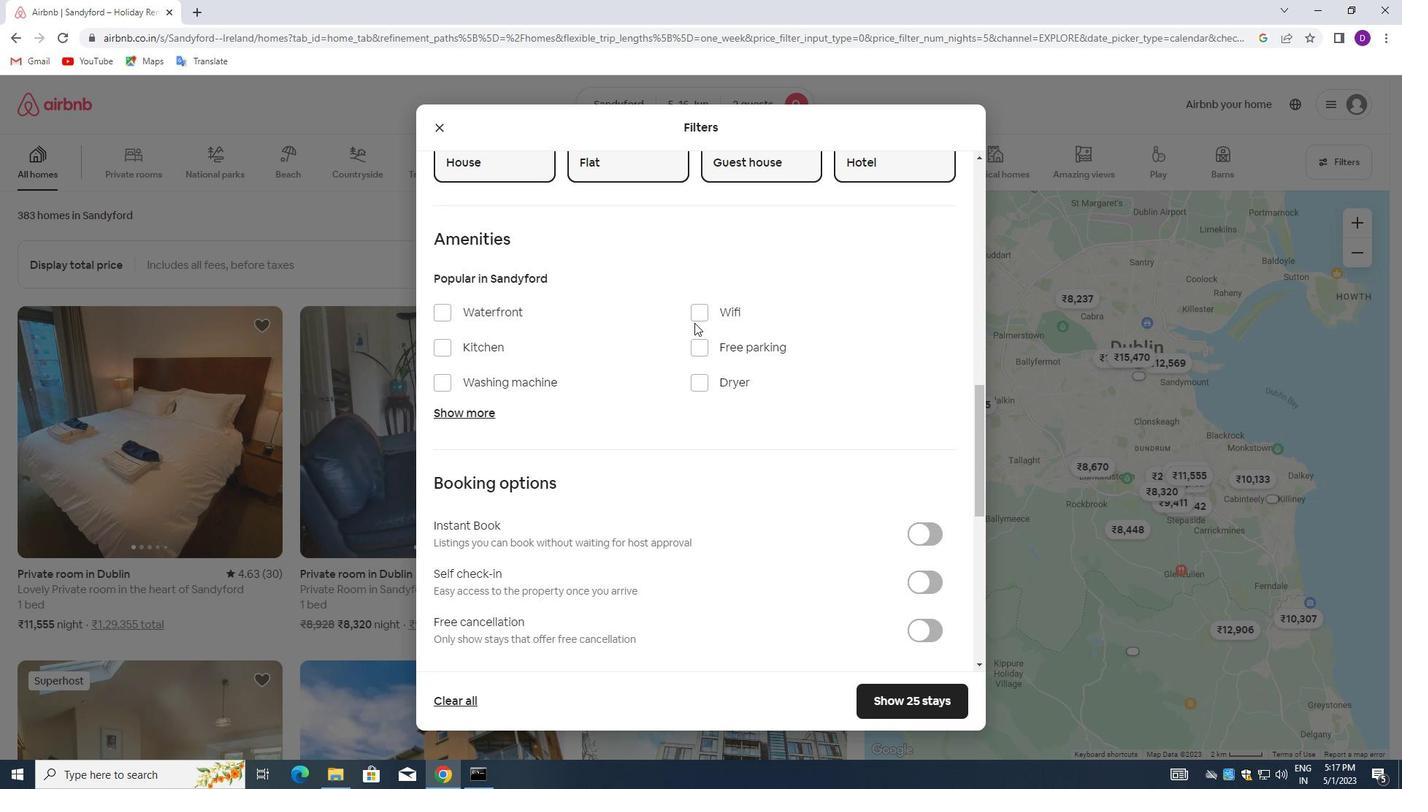 
Action: Mouse pressed left at (697, 317)
Screenshot: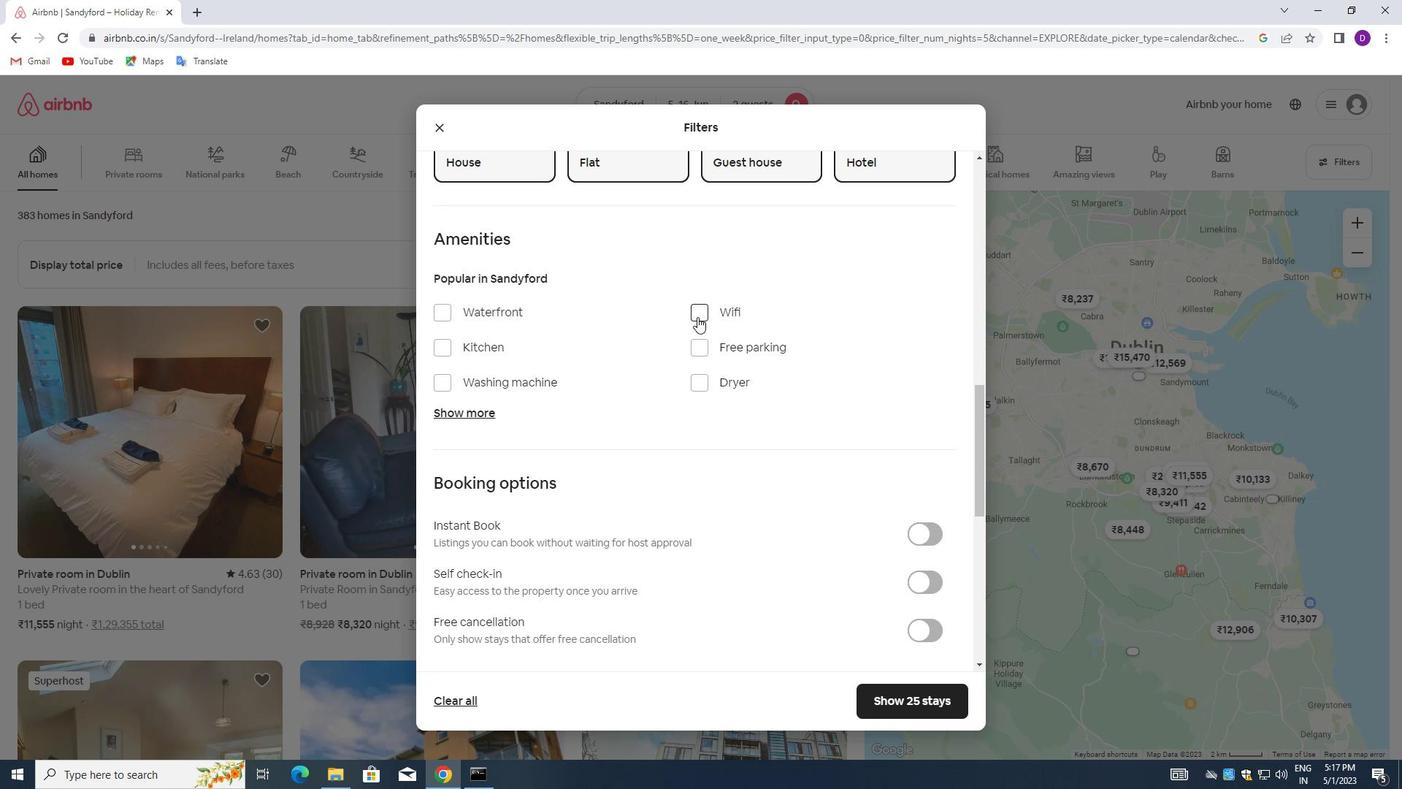 
Action: Mouse moved to (450, 382)
Screenshot: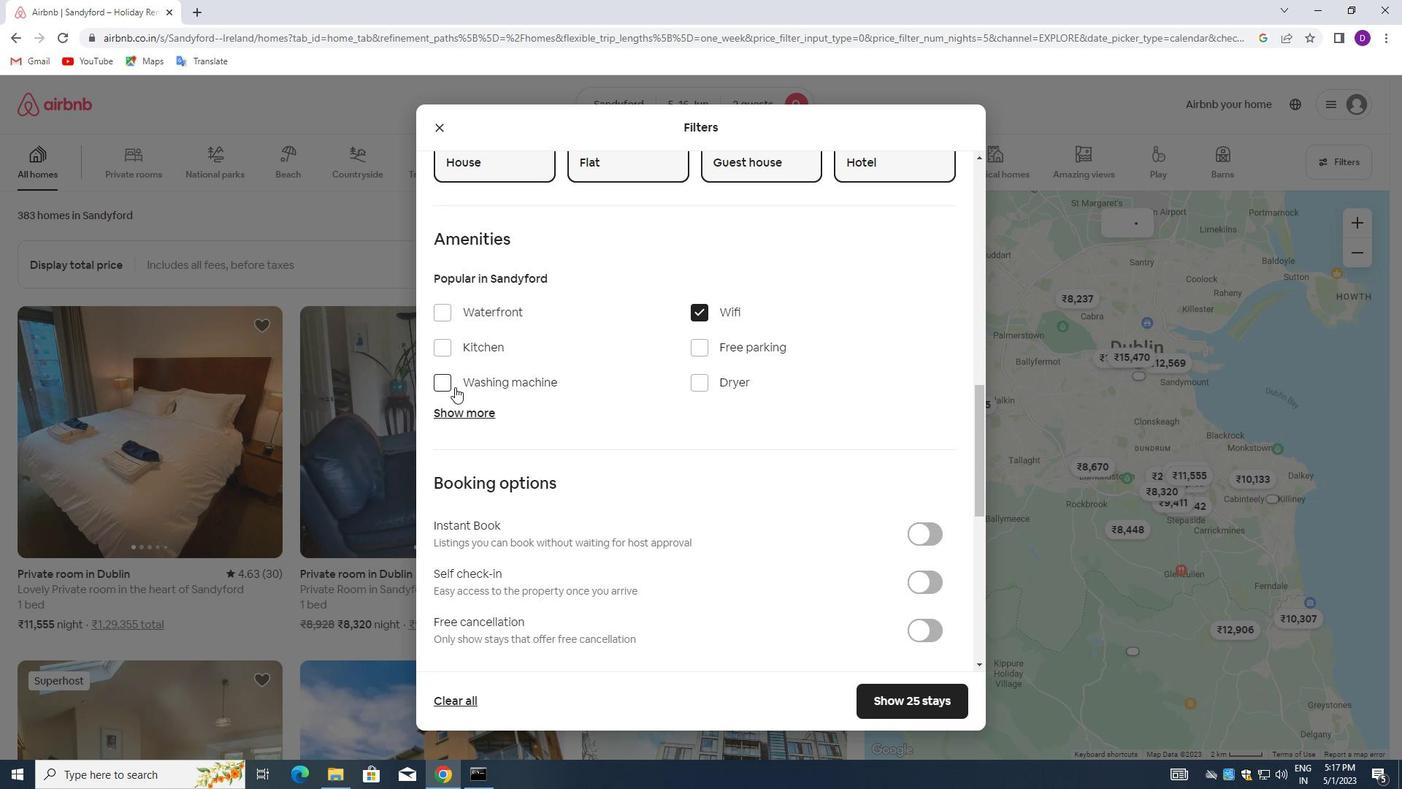 
Action: Mouse pressed left at (450, 382)
Screenshot: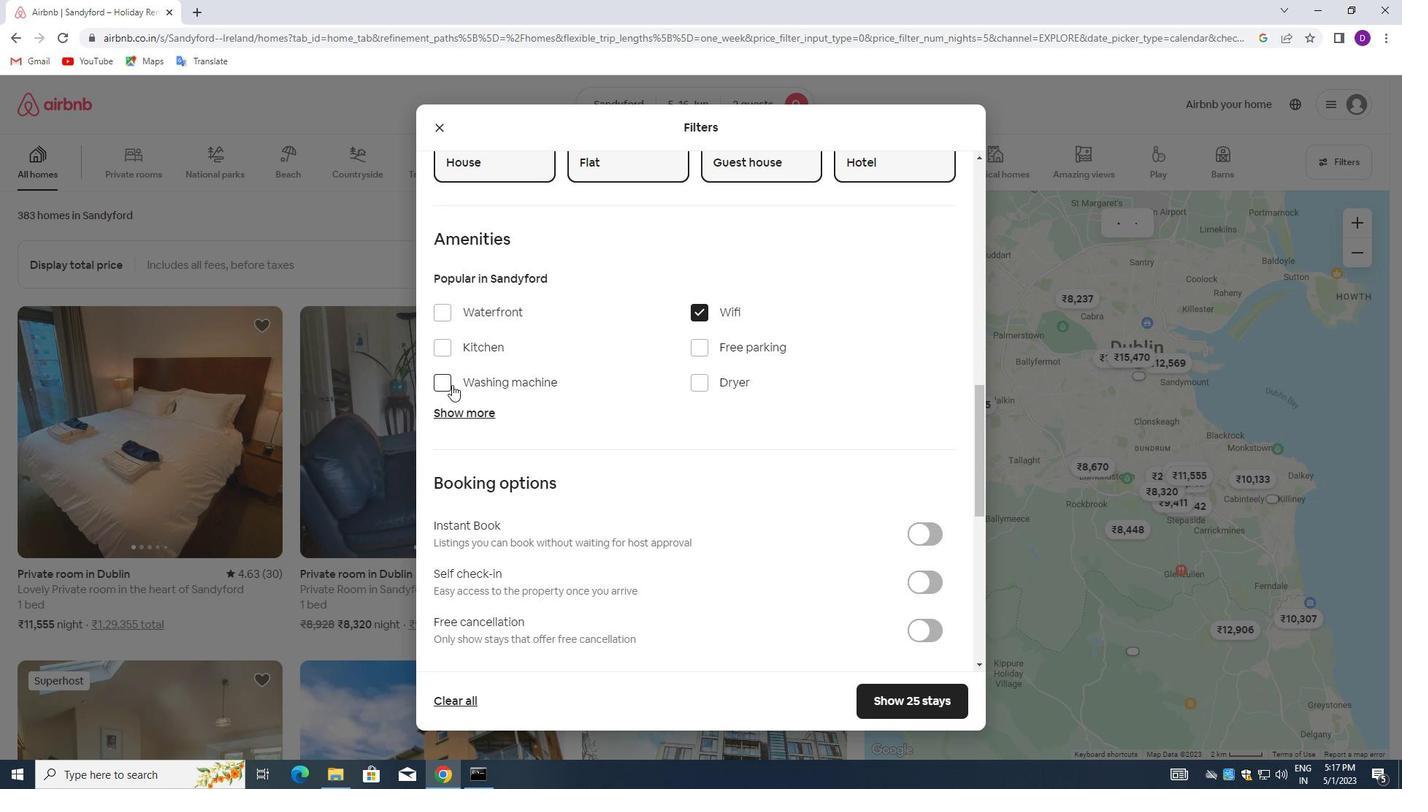 
Action: Mouse moved to (696, 476)
Screenshot: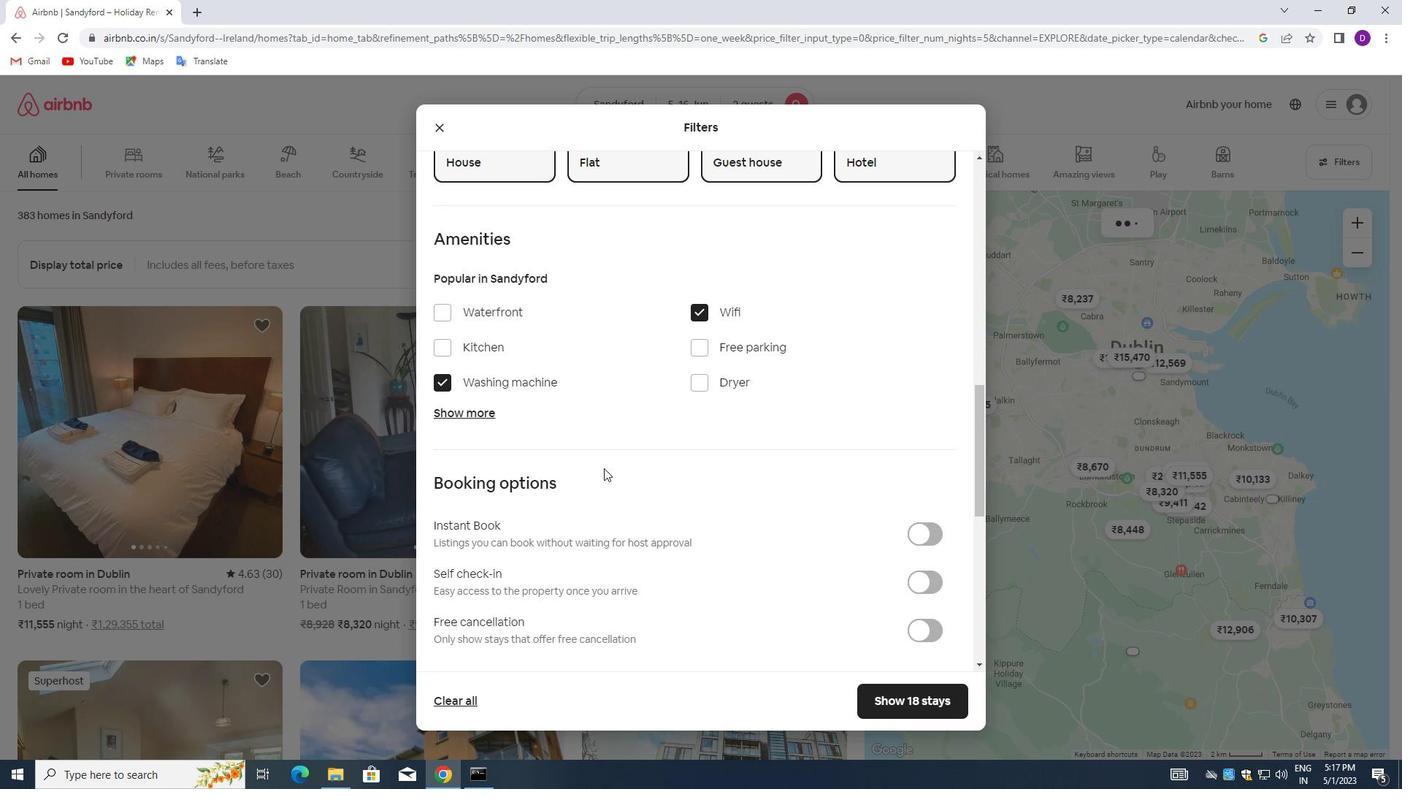 
Action: Mouse scrolled (696, 475) with delta (0, 0)
Screenshot: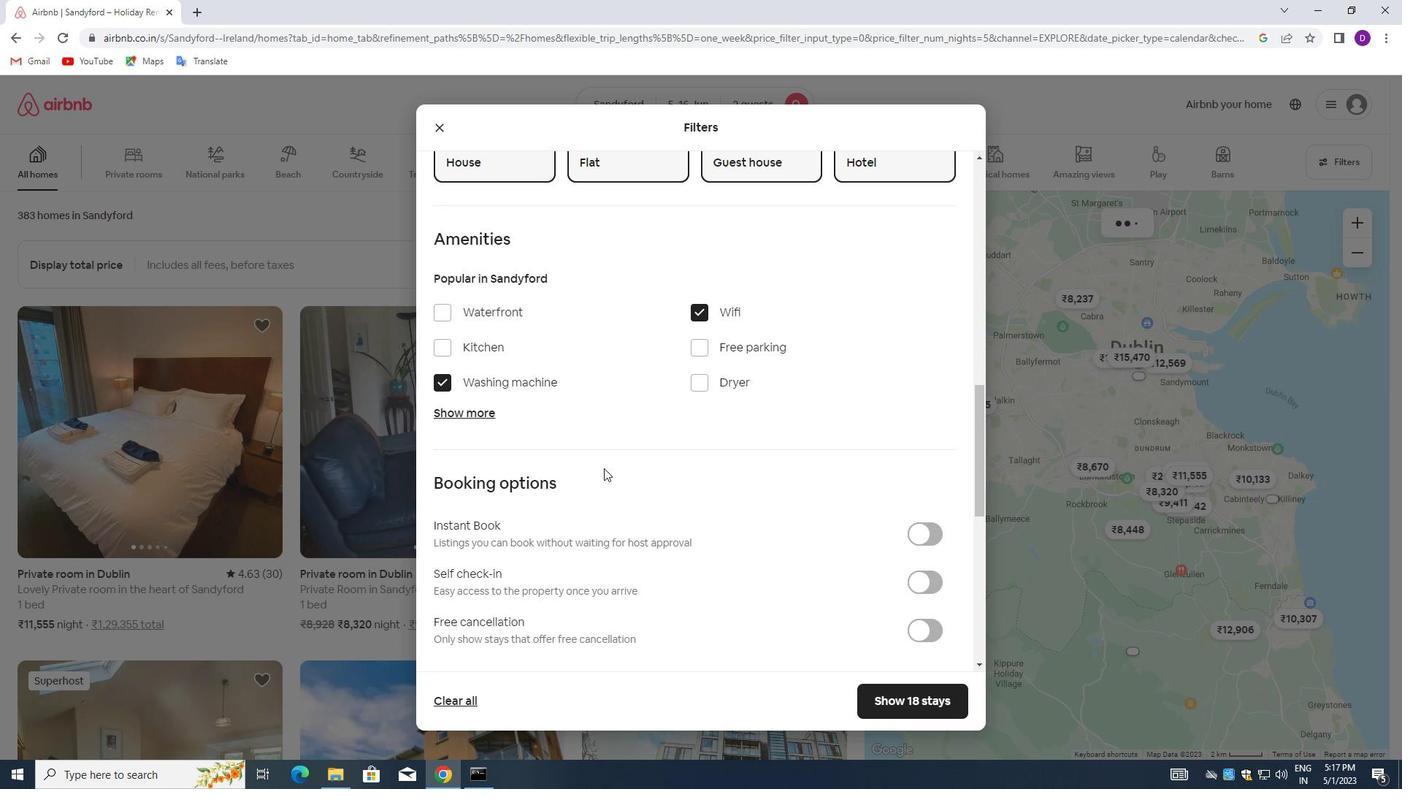 
Action: Mouse moved to (904, 502)
Screenshot: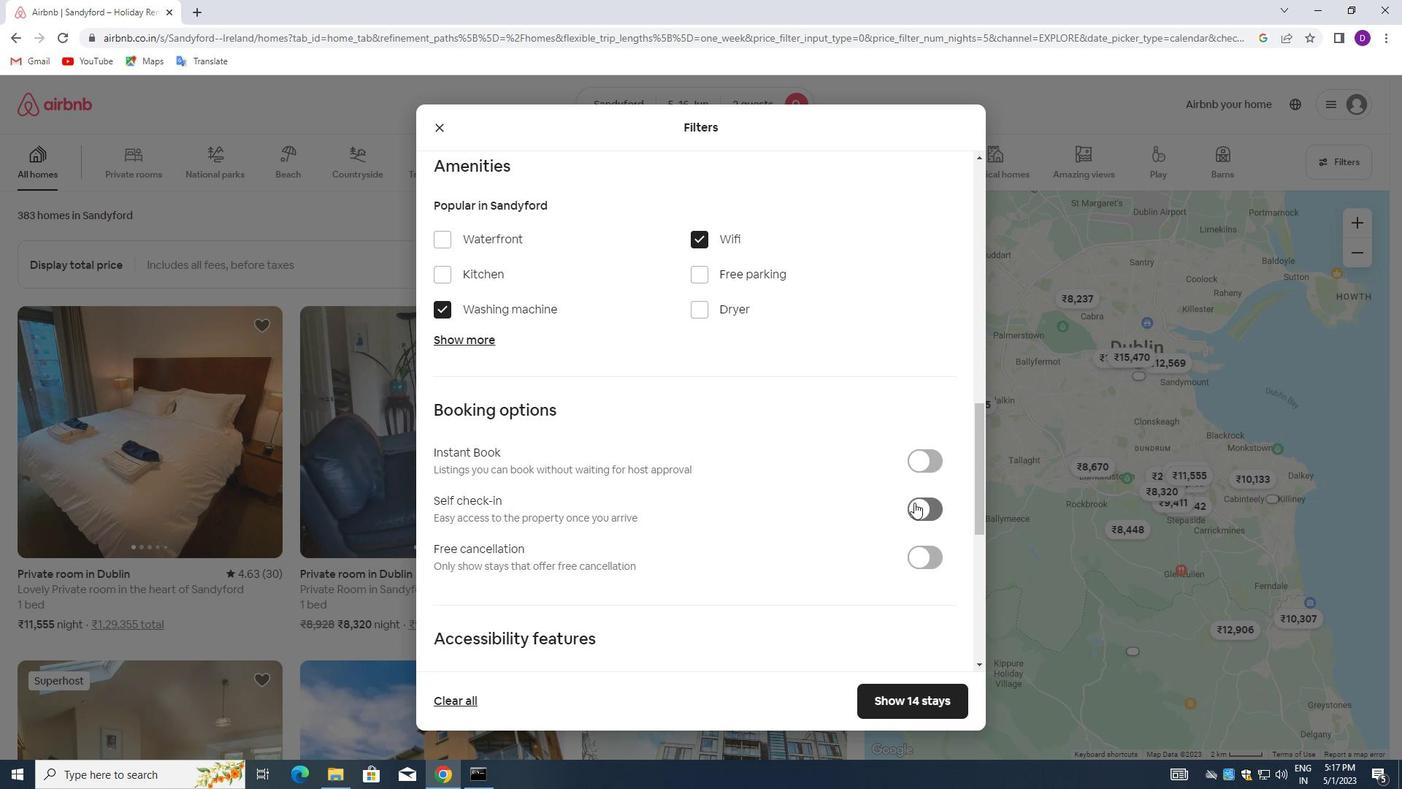 
Action: Mouse pressed left at (904, 502)
Screenshot: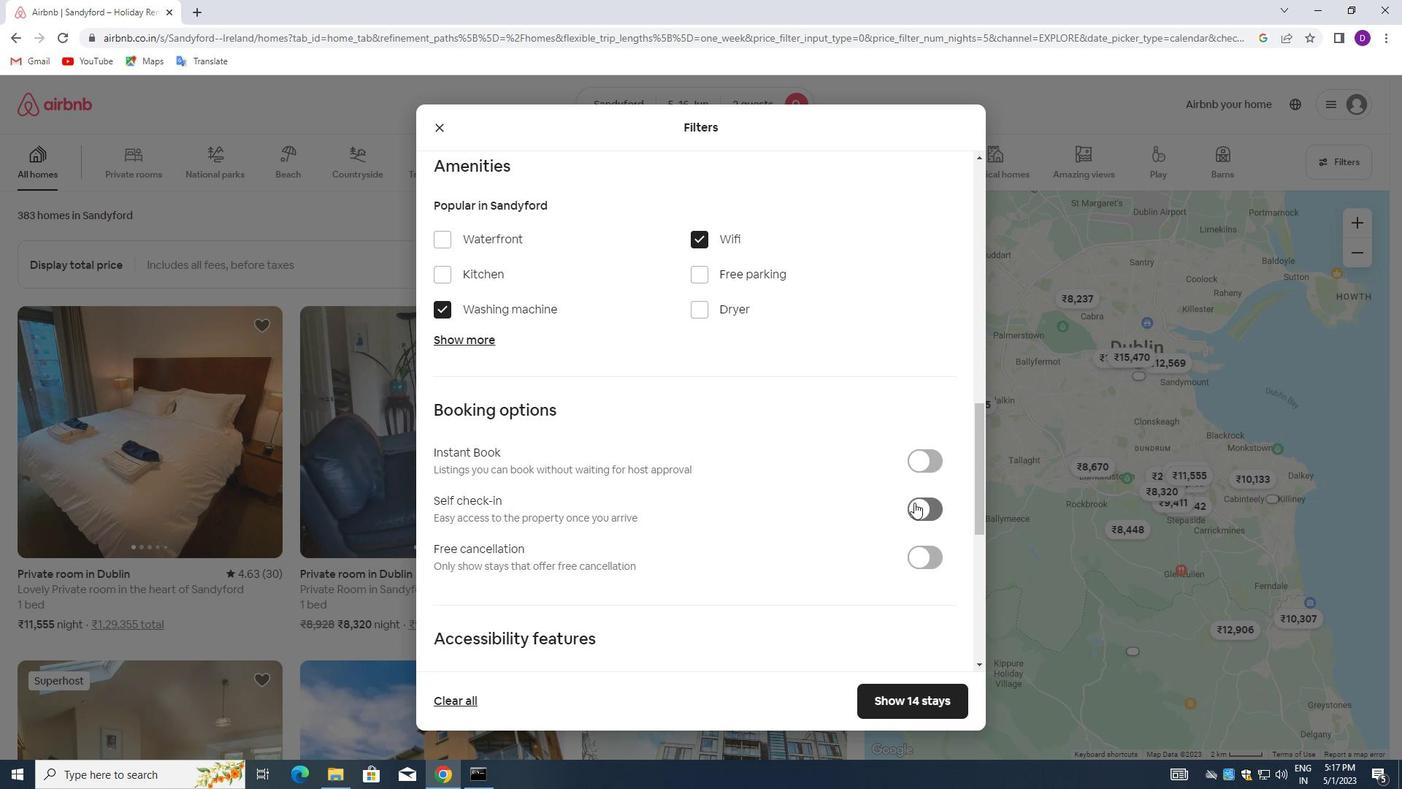
Action: Mouse moved to (914, 502)
Screenshot: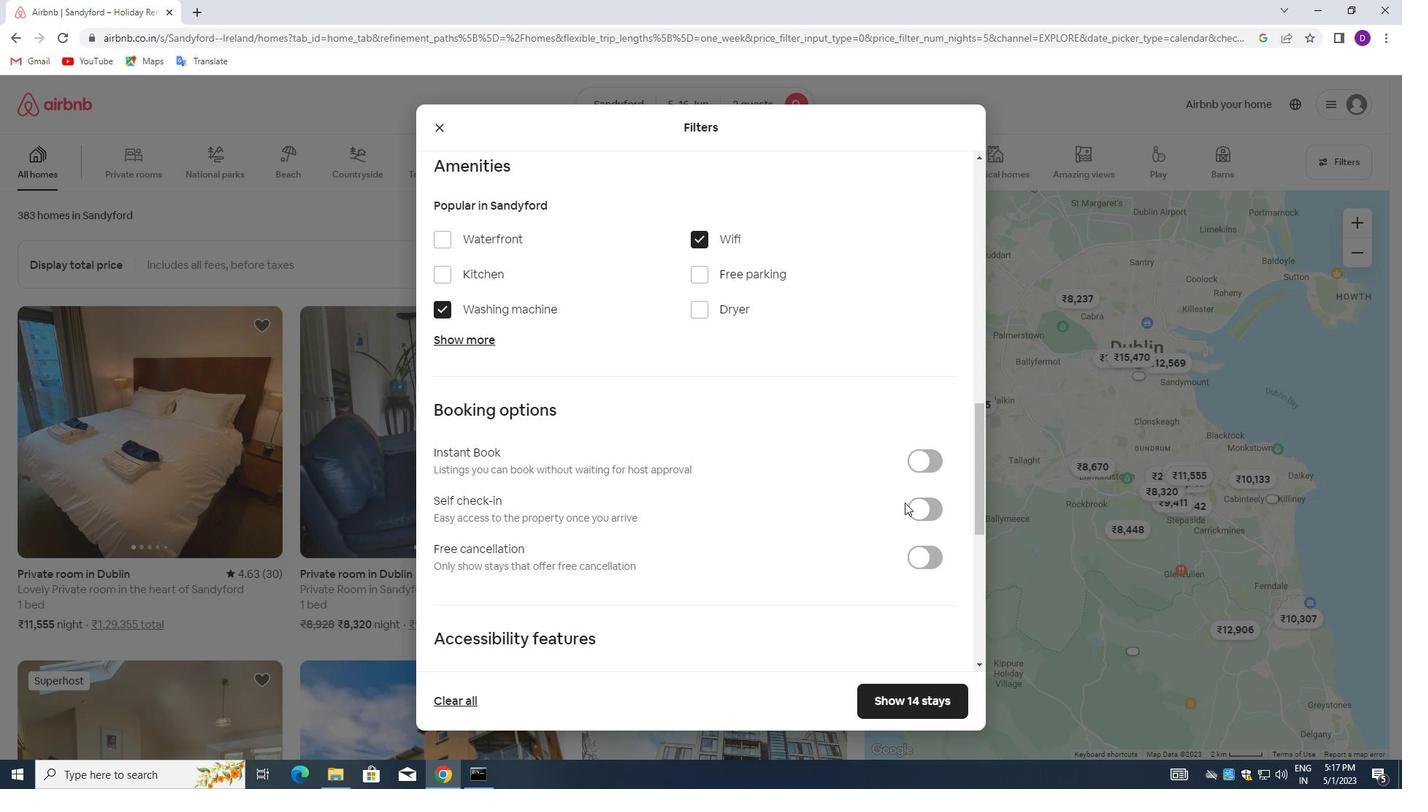 
Action: Mouse pressed left at (914, 502)
Screenshot: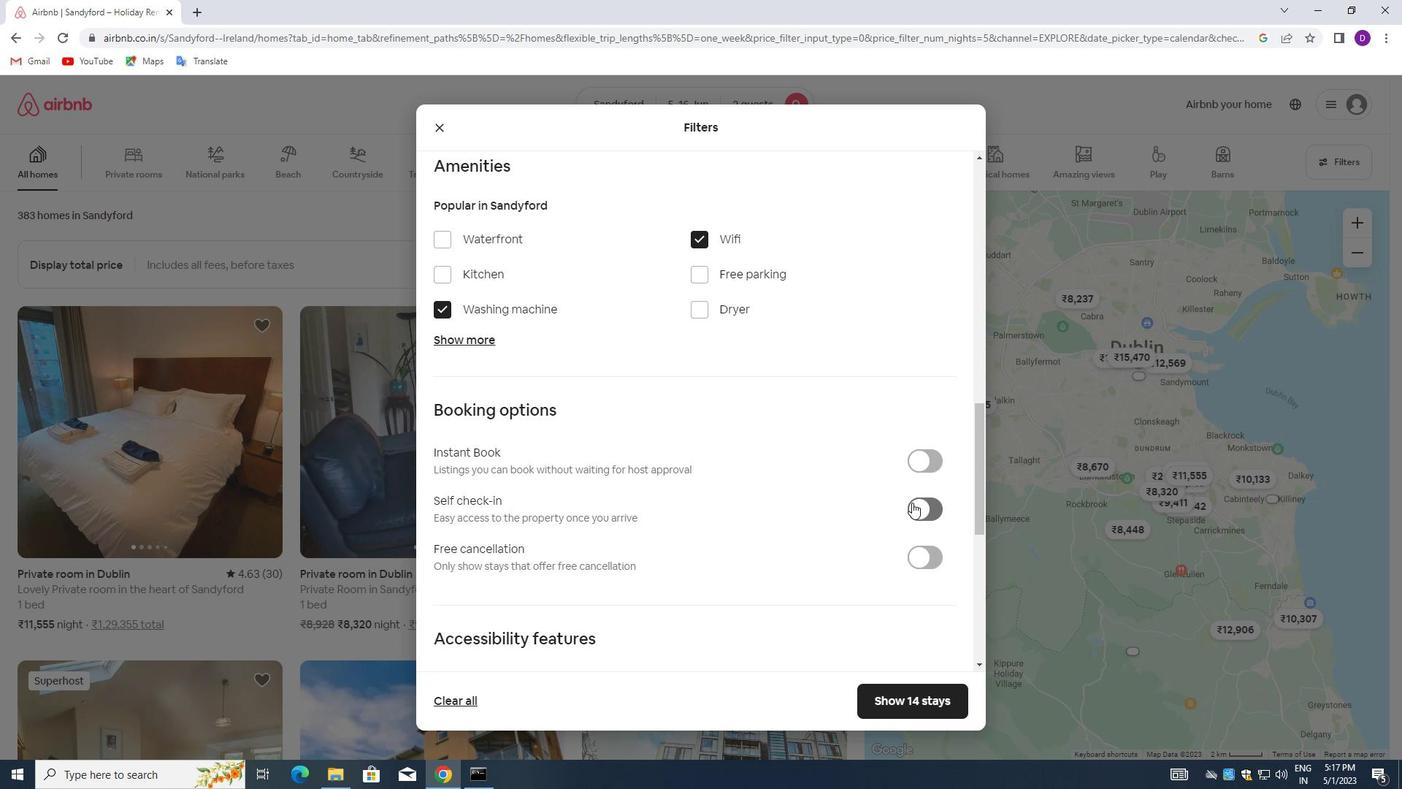 
Action: Mouse moved to (645, 466)
Screenshot: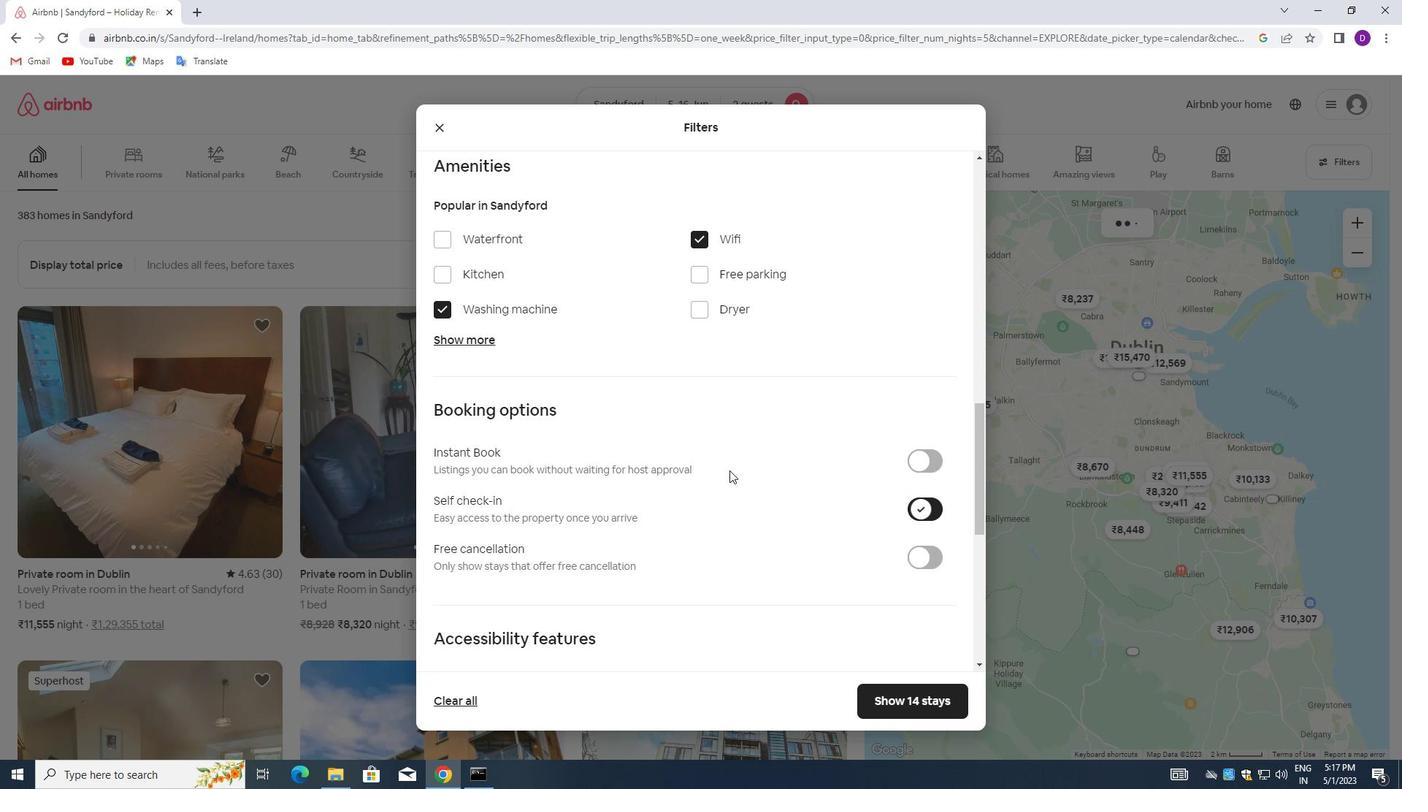 
Action: Mouse scrolled (645, 466) with delta (0, 0)
Screenshot: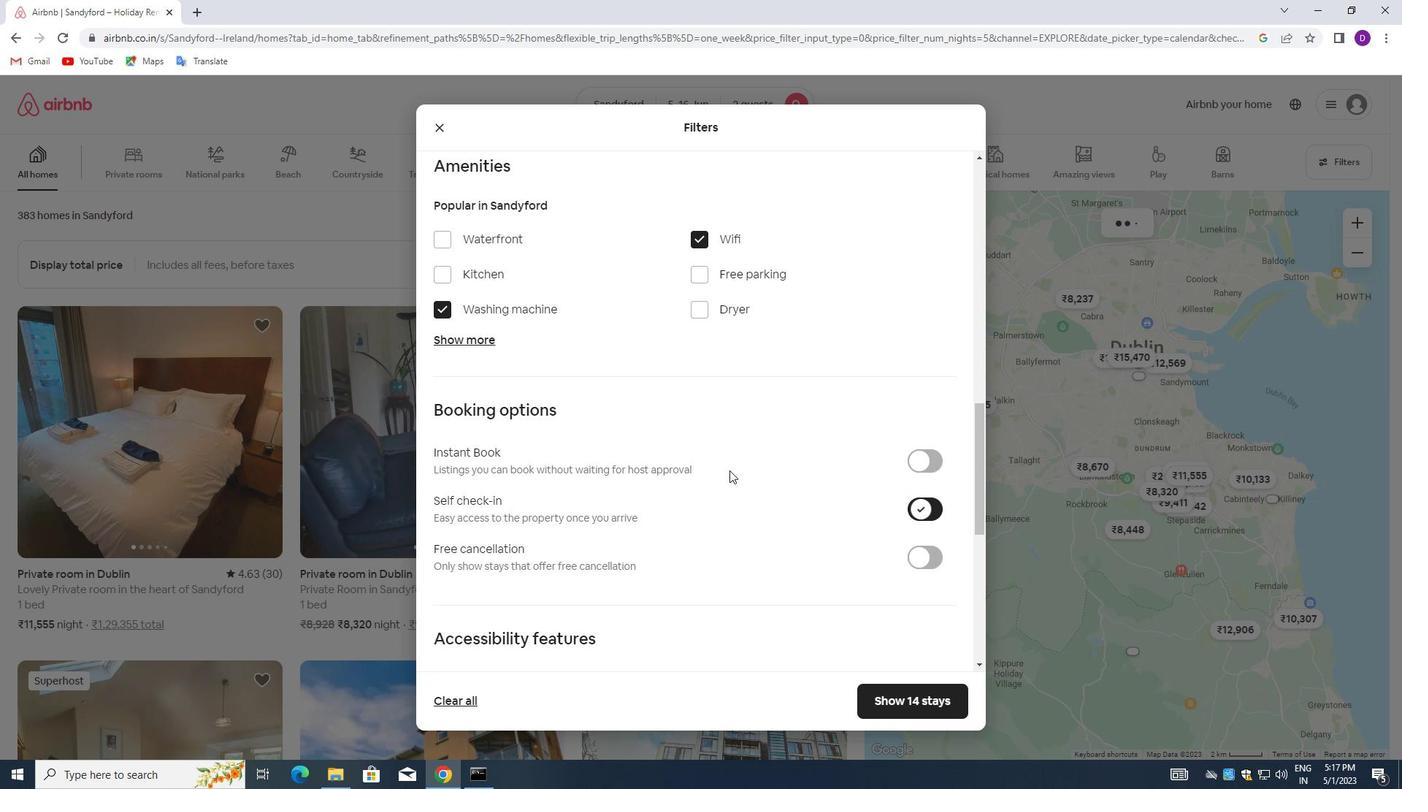 
Action: Mouse moved to (643, 466)
Screenshot: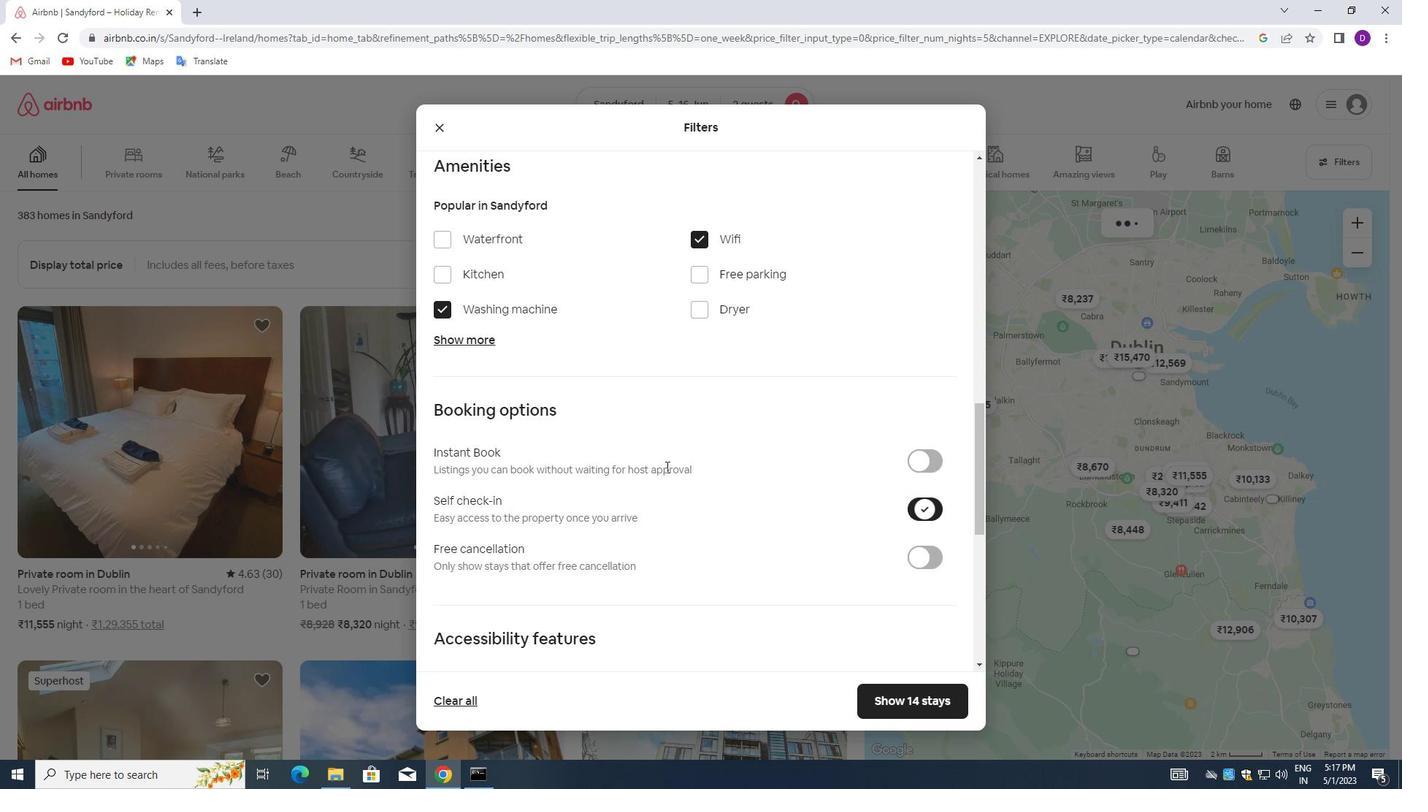 
Action: Mouse scrolled (643, 466) with delta (0, 0)
Screenshot: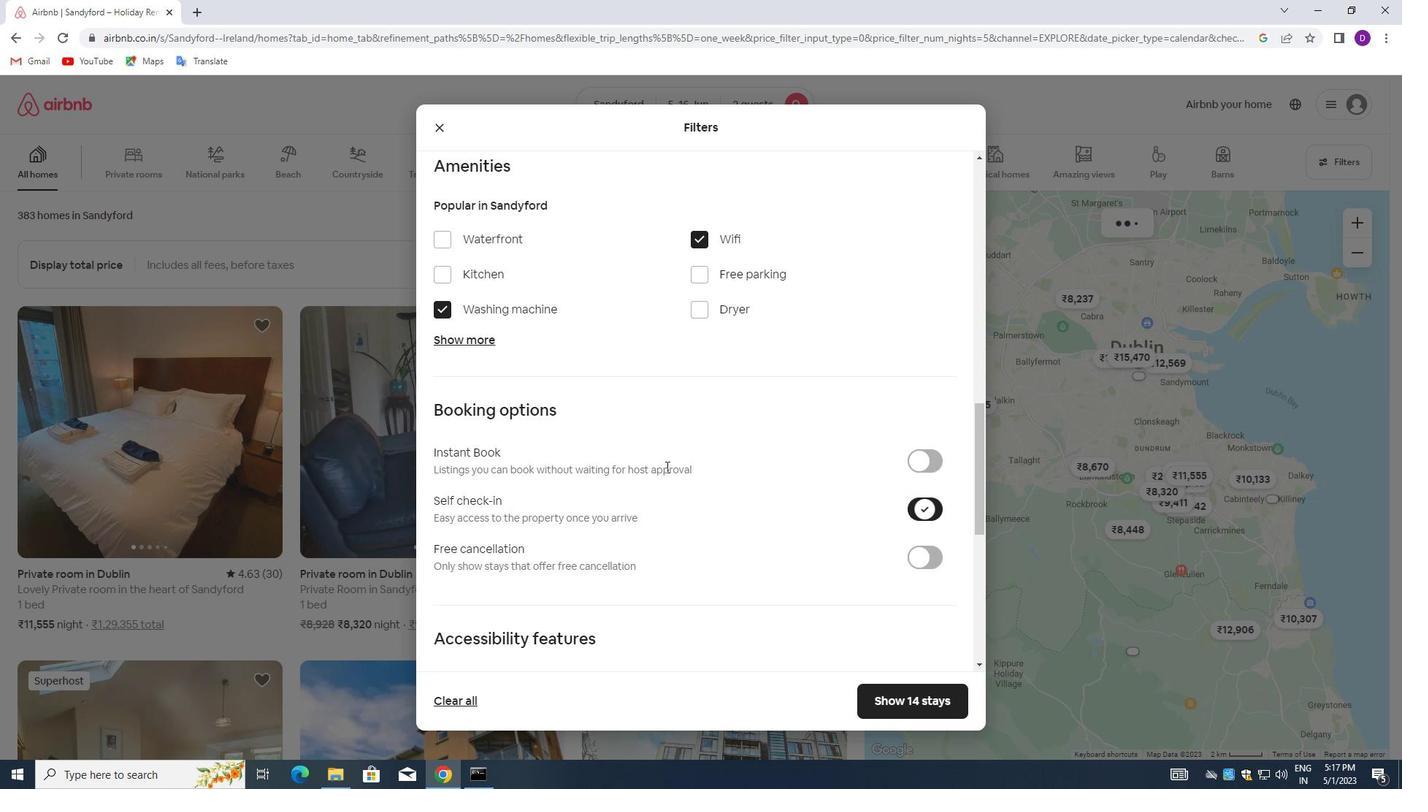
Action: Mouse scrolled (643, 466) with delta (0, 0)
Screenshot: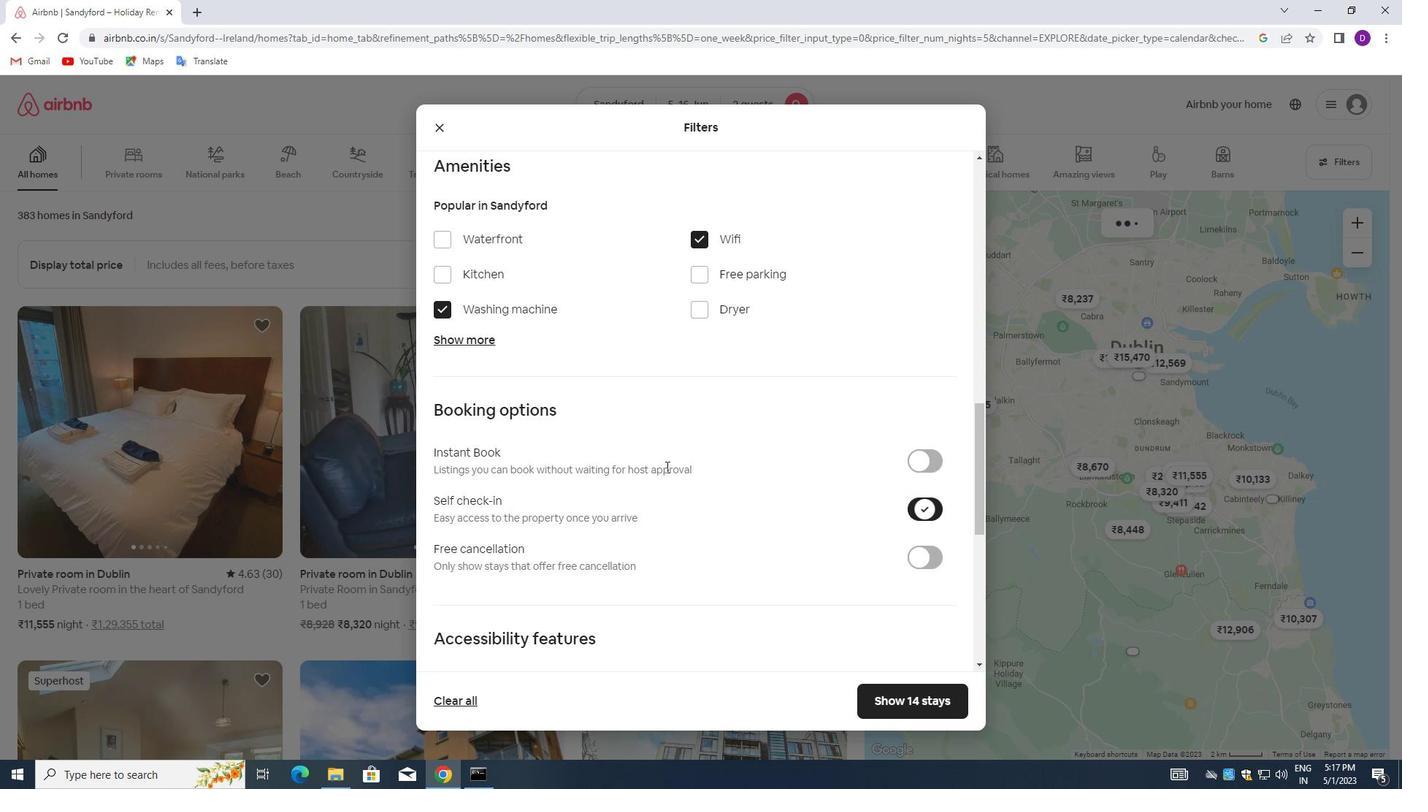 
Action: Mouse scrolled (643, 466) with delta (0, 0)
Screenshot: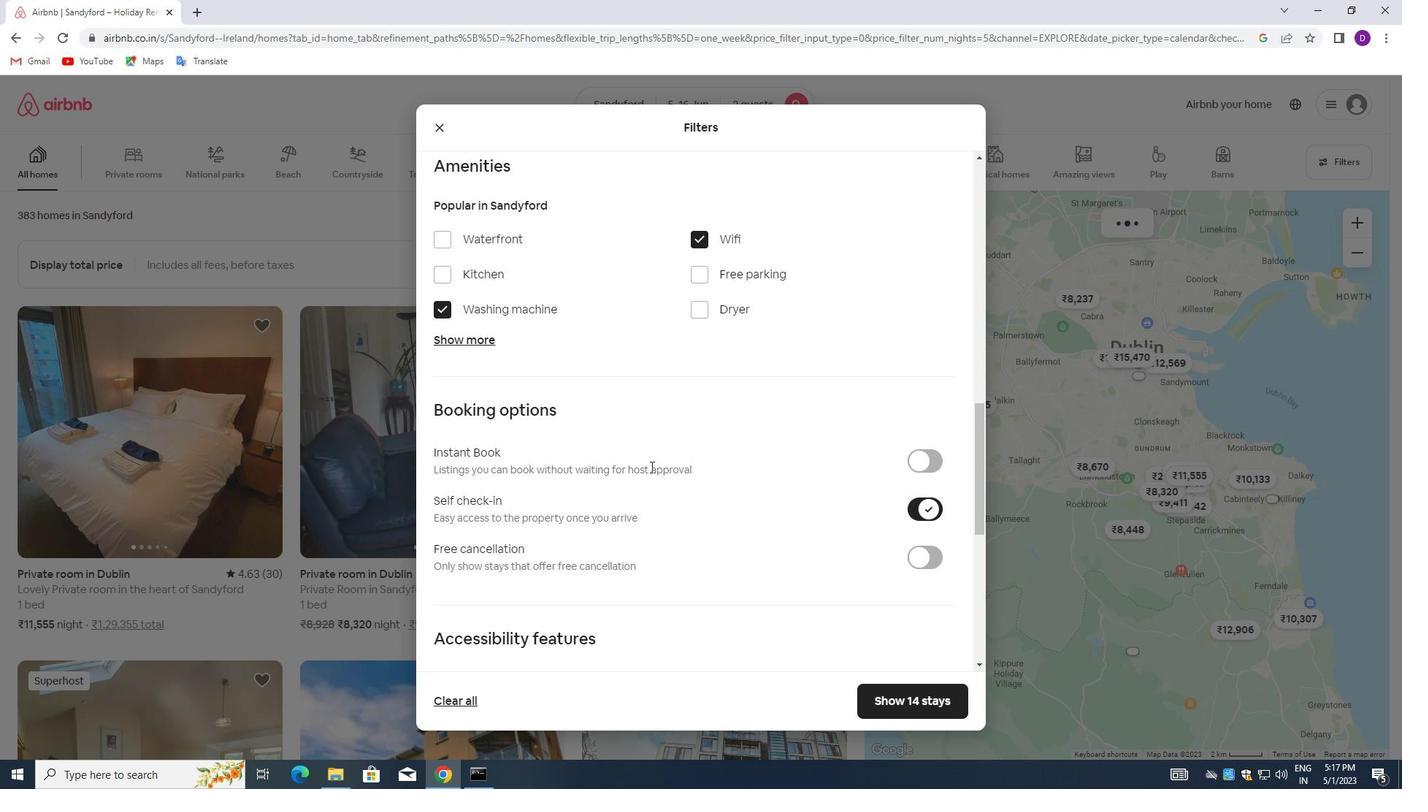 
Action: Mouse scrolled (643, 466) with delta (0, 0)
Screenshot: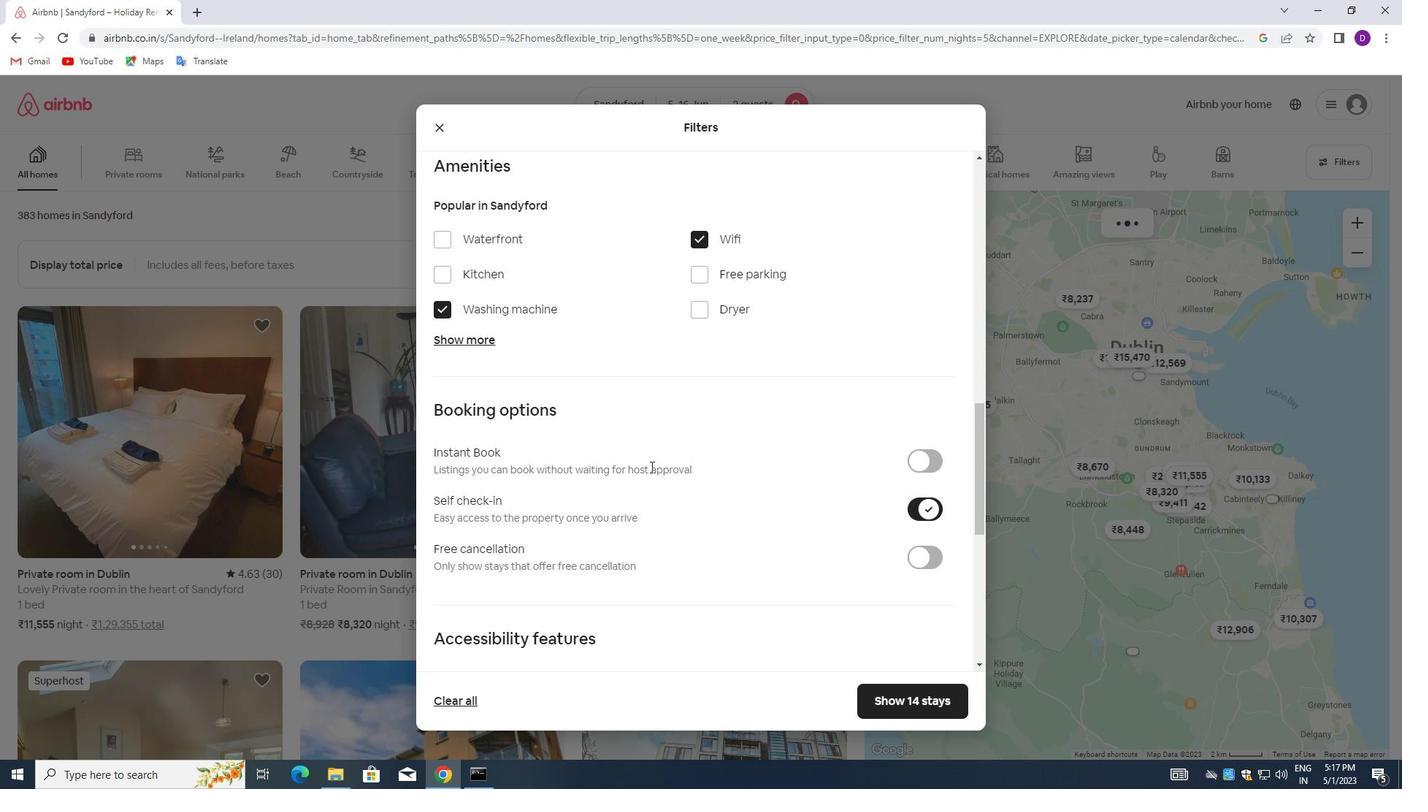 
Action: Mouse moved to (642, 469)
Screenshot: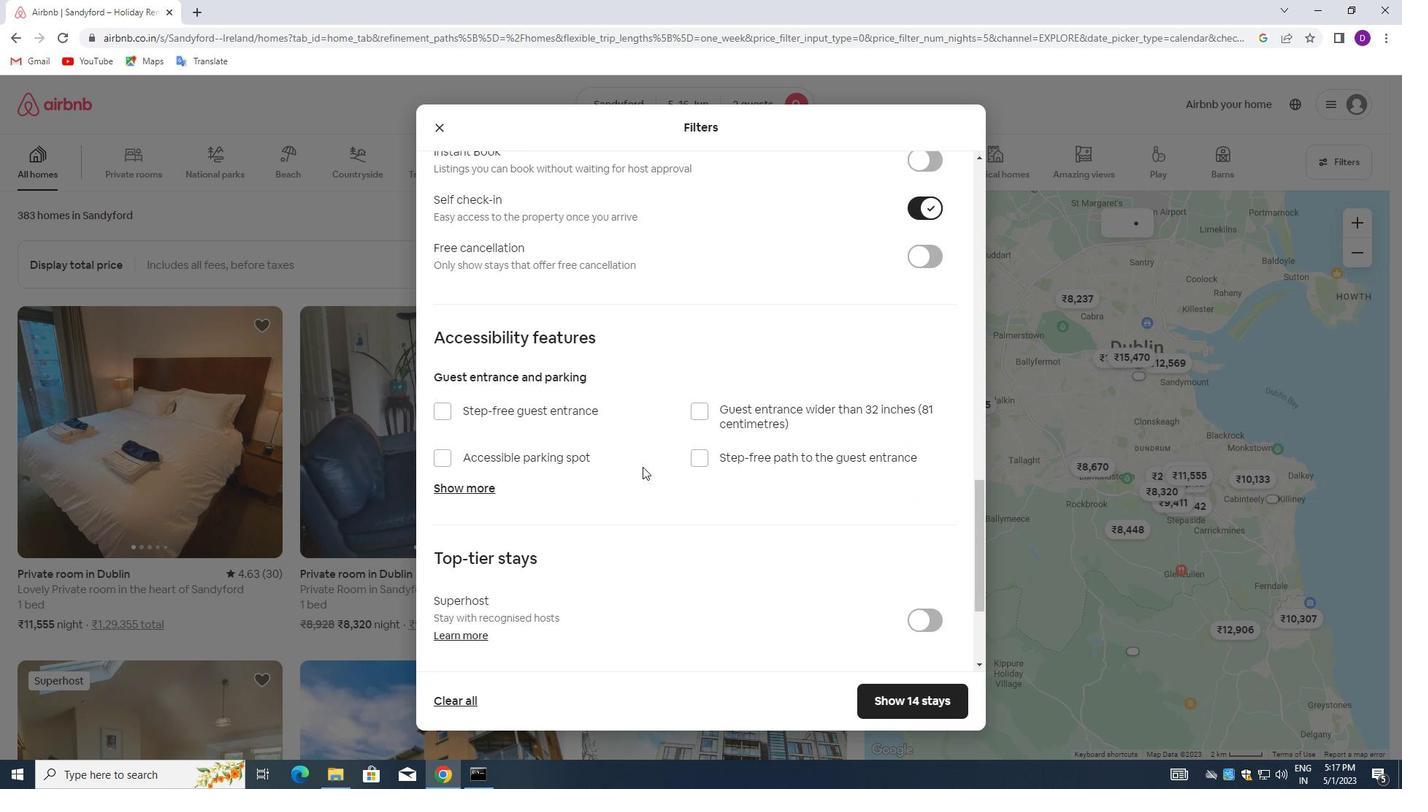 
Action: Mouse scrolled (642, 469) with delta (0, 0)
Screenshot: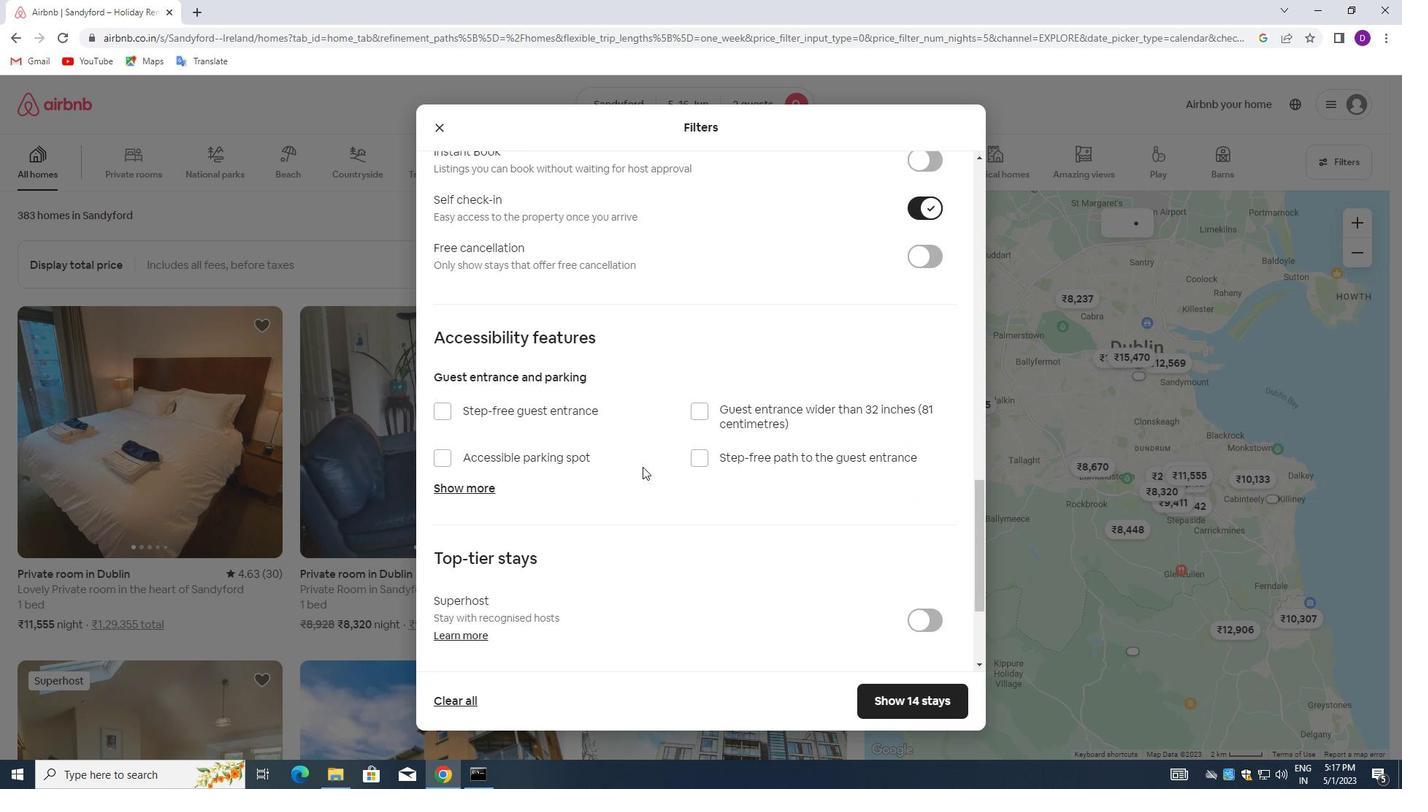 
Action: Mouse moved to (640, 472)
Screenshot: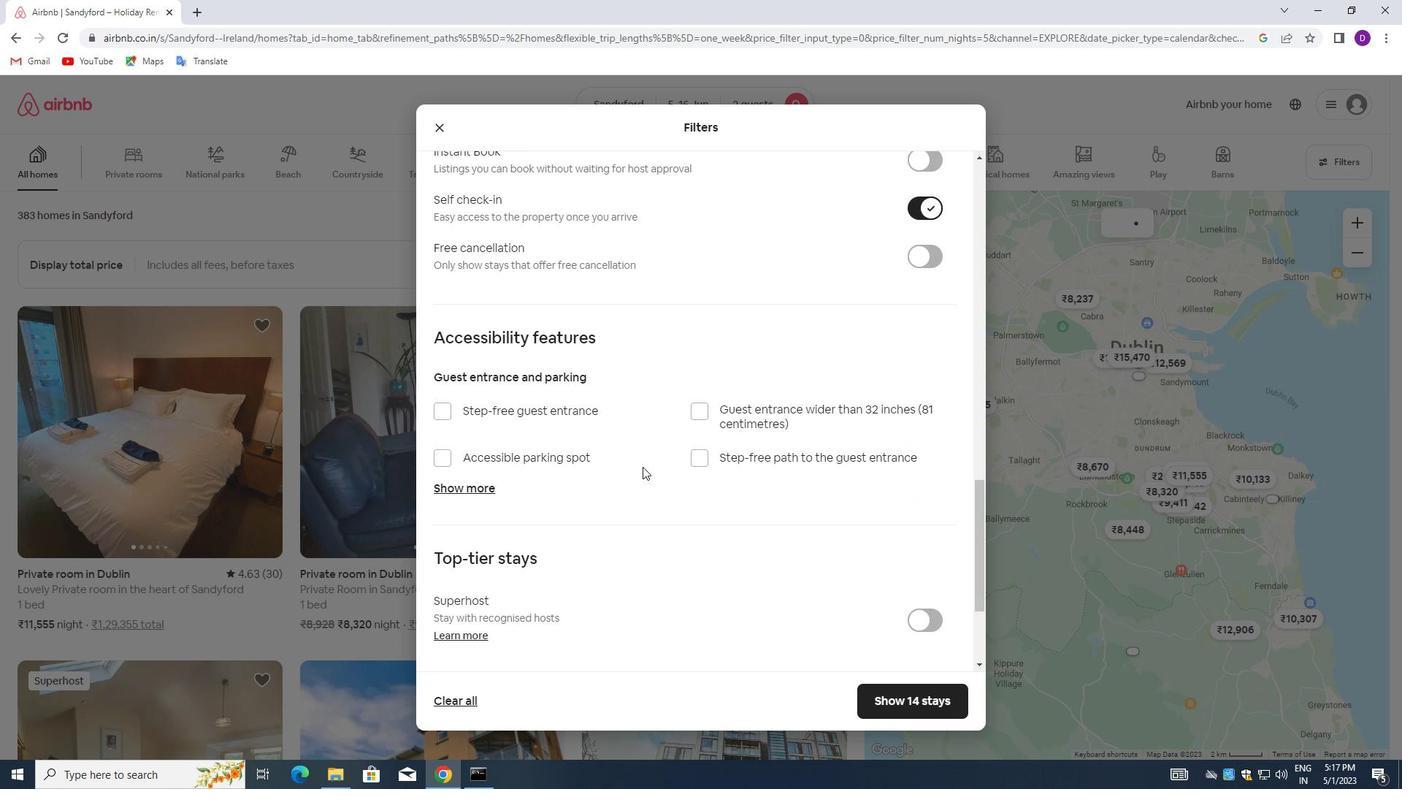 
Action: Mouse scrolled (640, 471) with delta (0, 0)
Screenshot: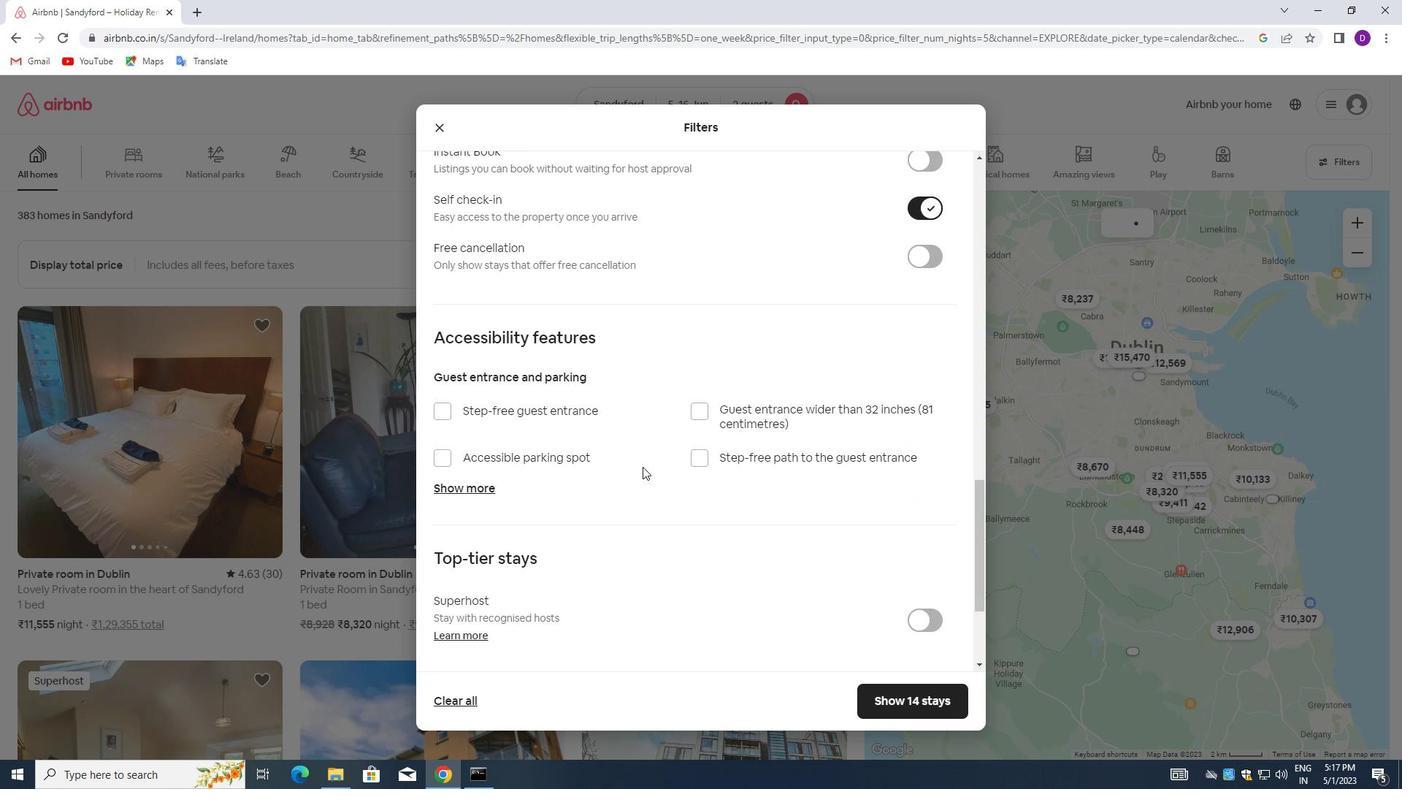 
Action: Mouse moved to (637, 477)
Screenshot: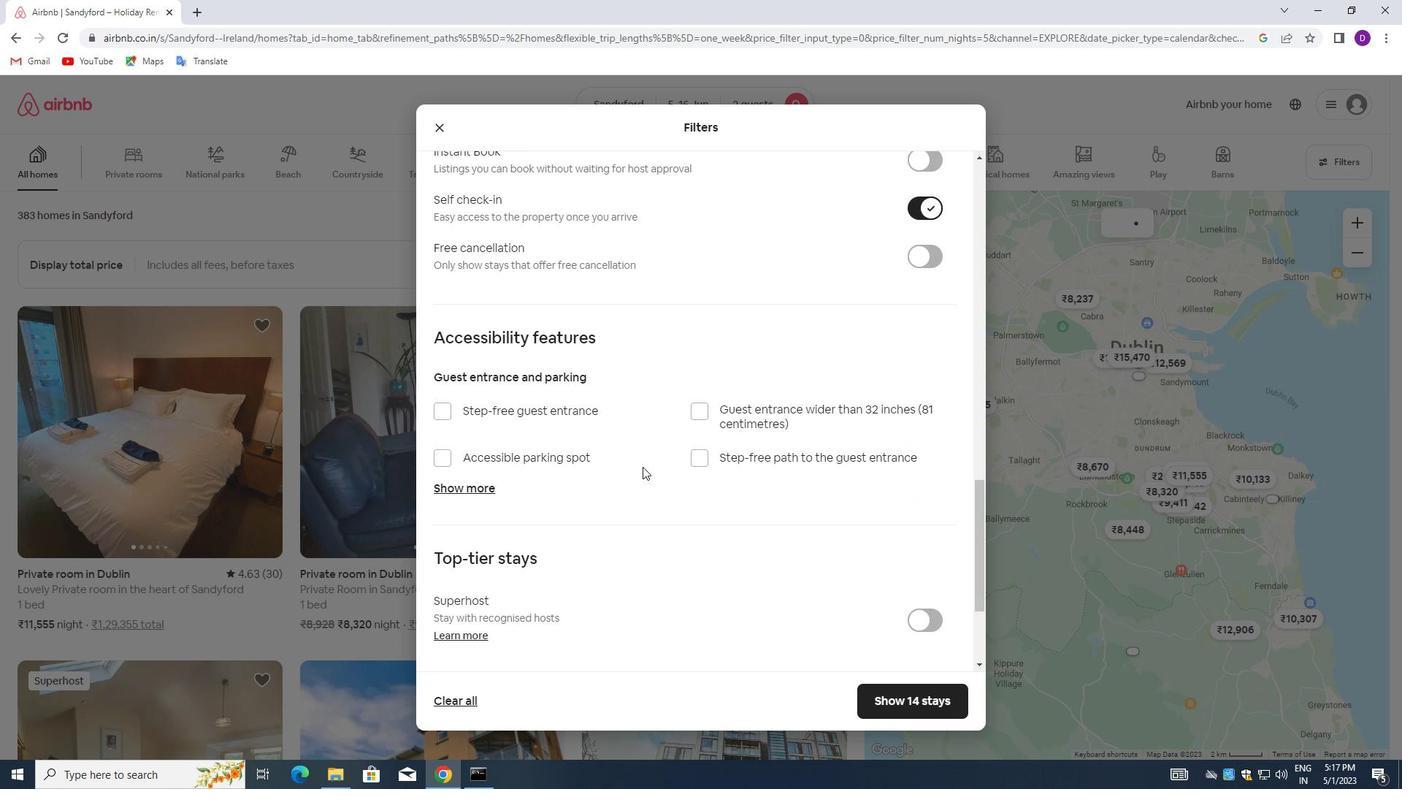 
Action: Mouse scrolled (637, 476) with delta (0, 0)
Screenshot: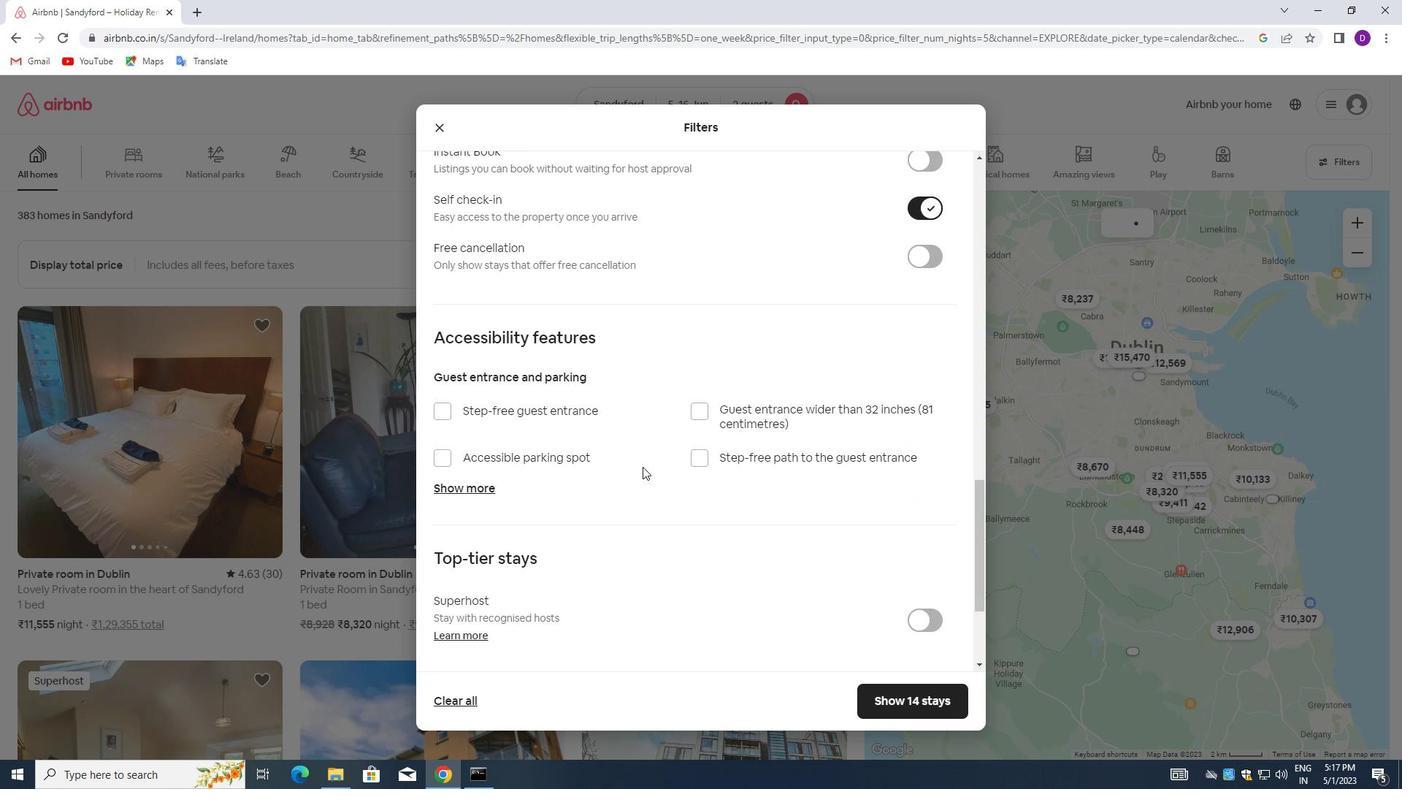 
Action: Mouse moved to (633, 481)
Screenshot: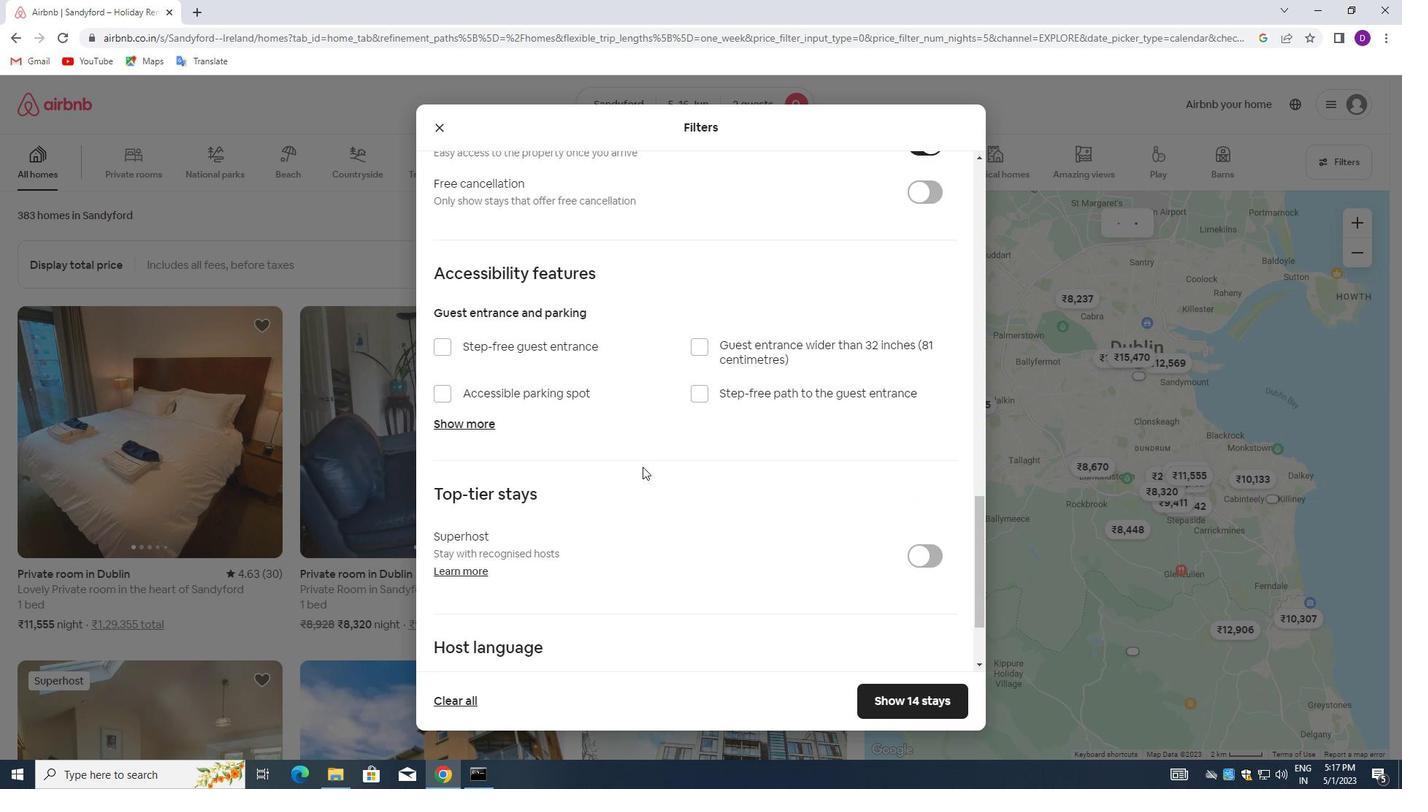 
Action: Mouse scrolled (633, 480) with delta (0, 0)
Screenshot: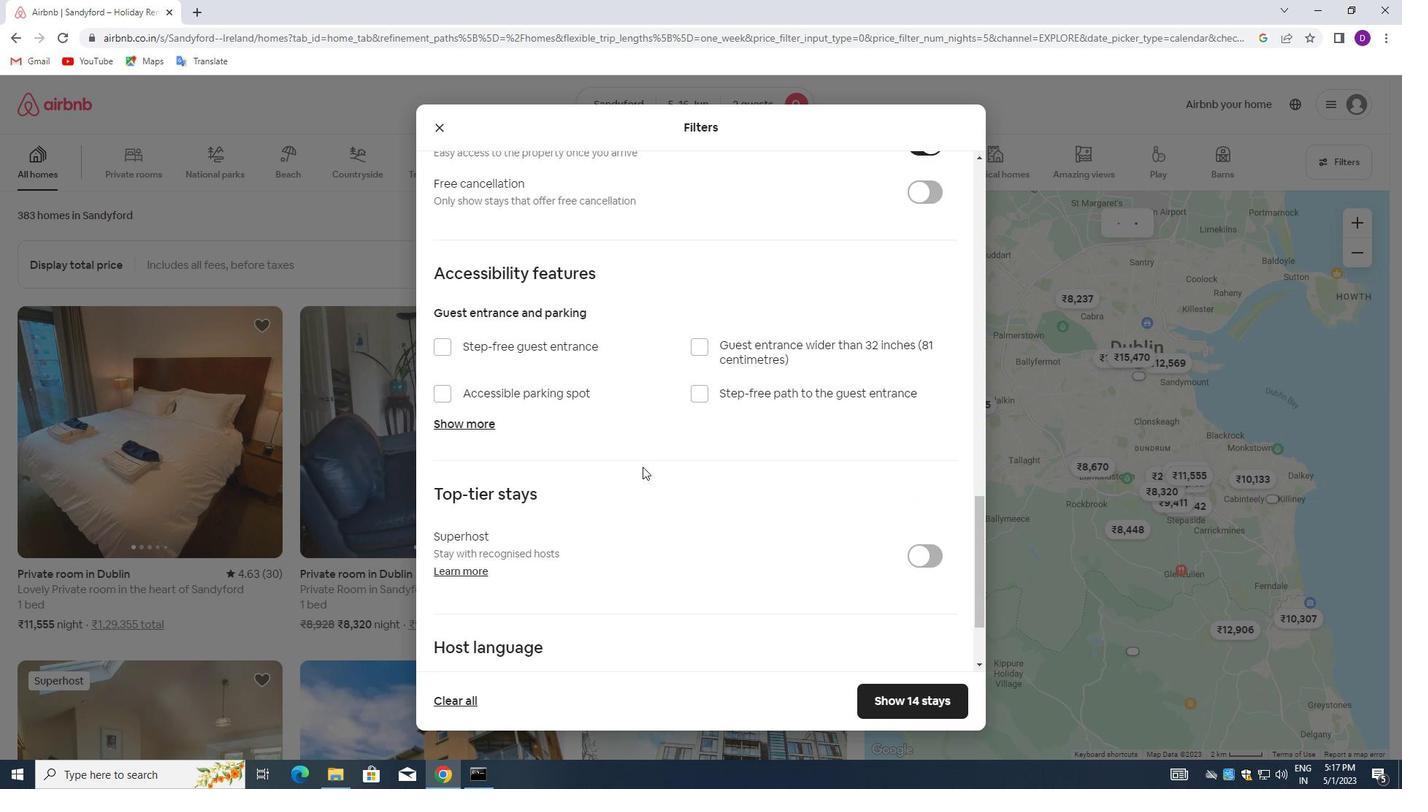 
Action: Mouse moved to (624, 488)
Screenshot: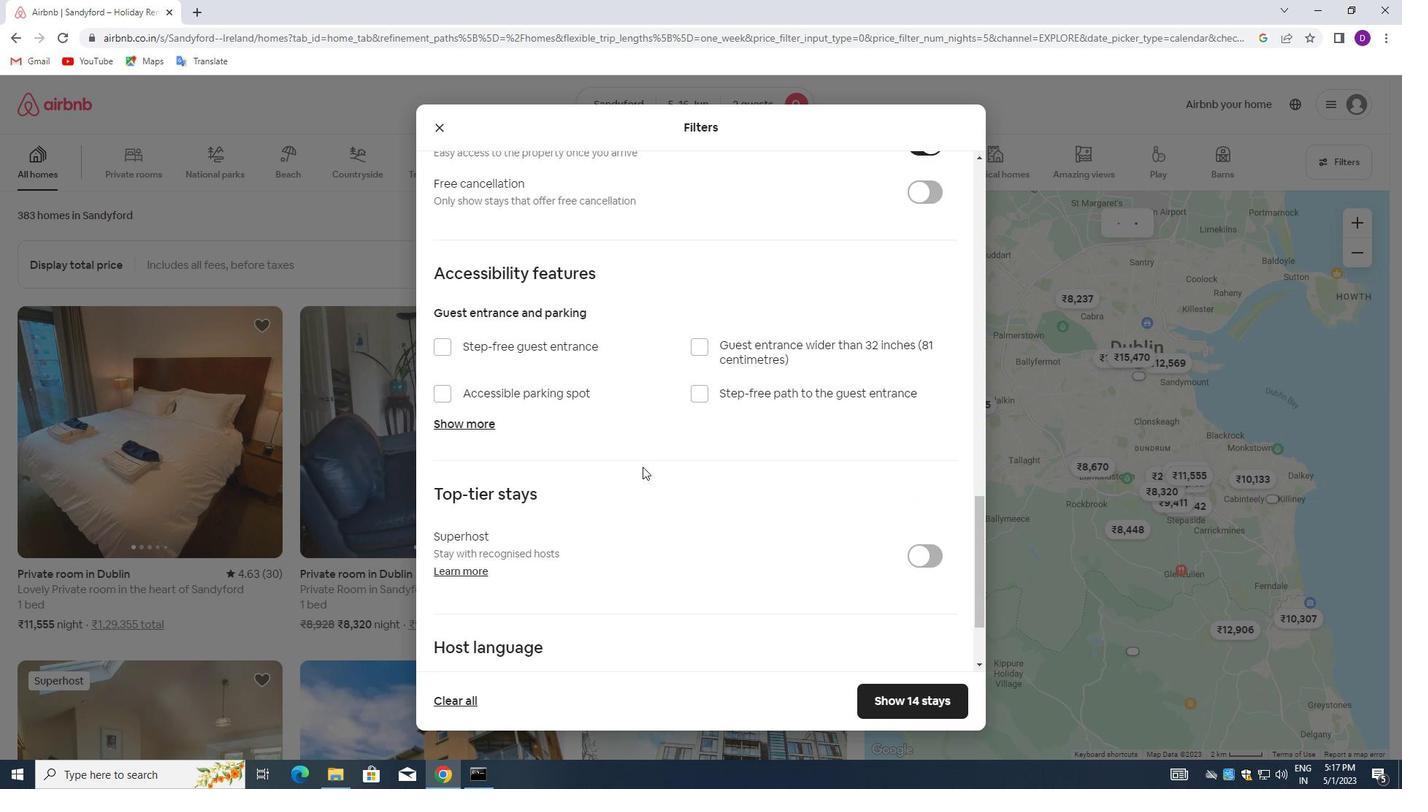 
Action: Mouse scrolled (624, 488) with delta (0, 0)
Screenshot: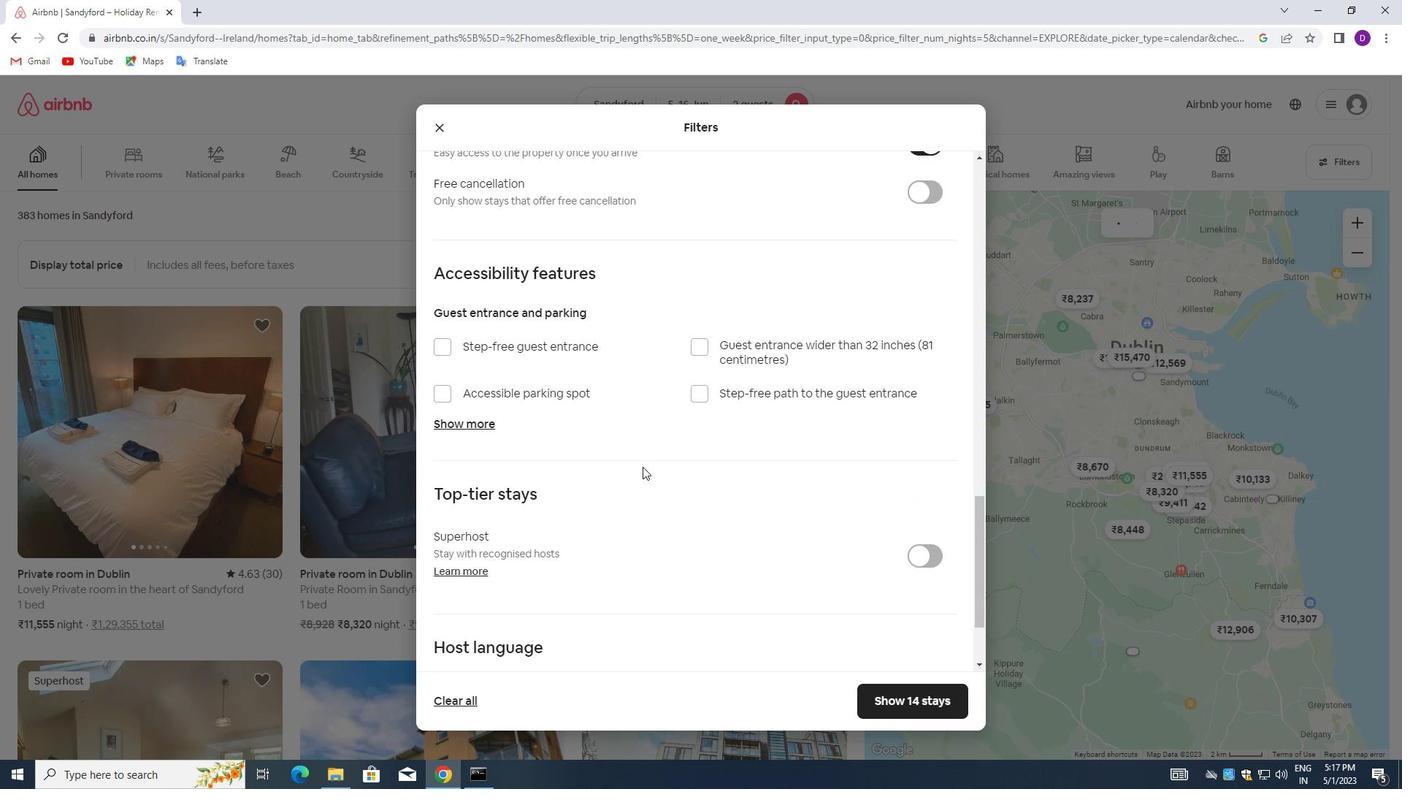
Action: Mouse moved to (440, 561)
Screenshot: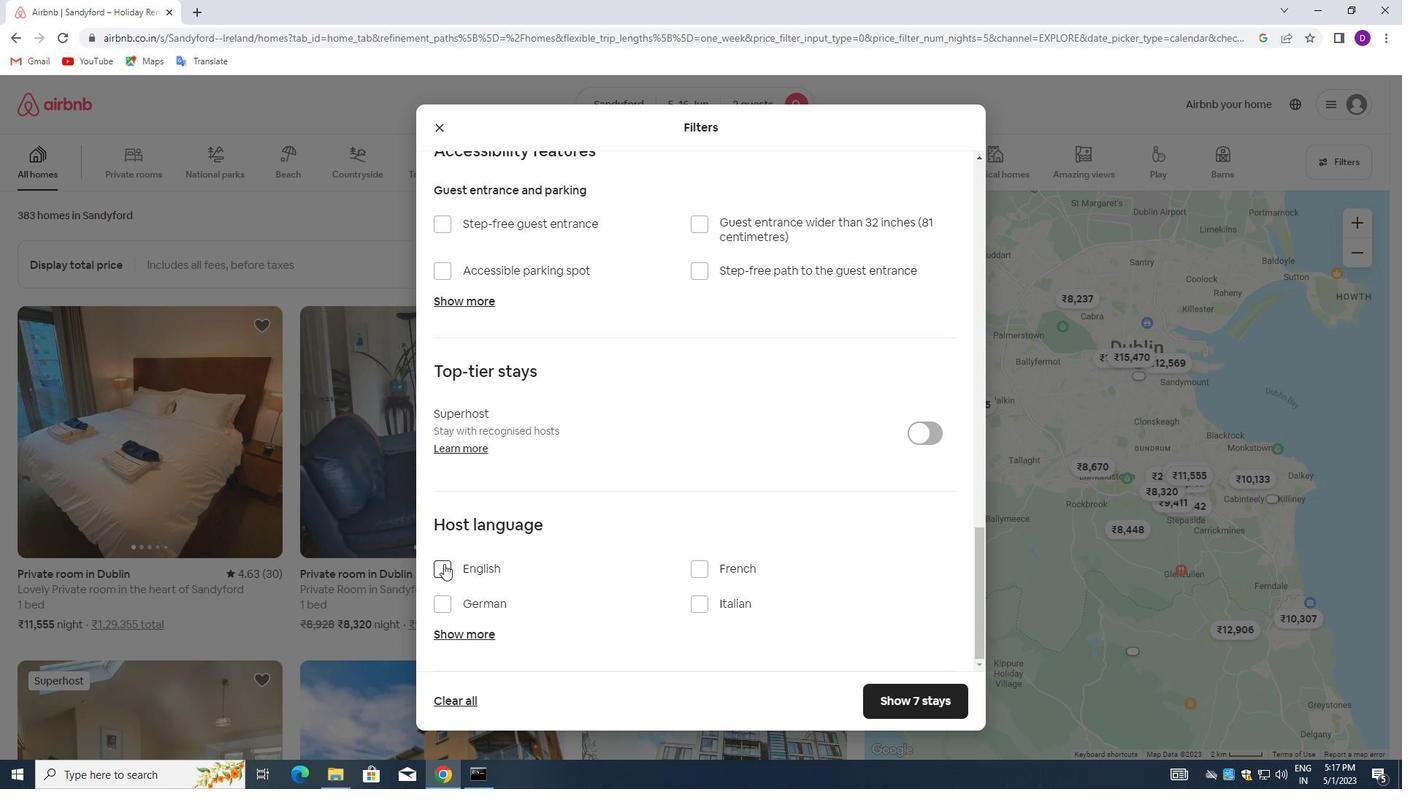 
Action: Mouse pressed left at (440, 561)
Screenshot: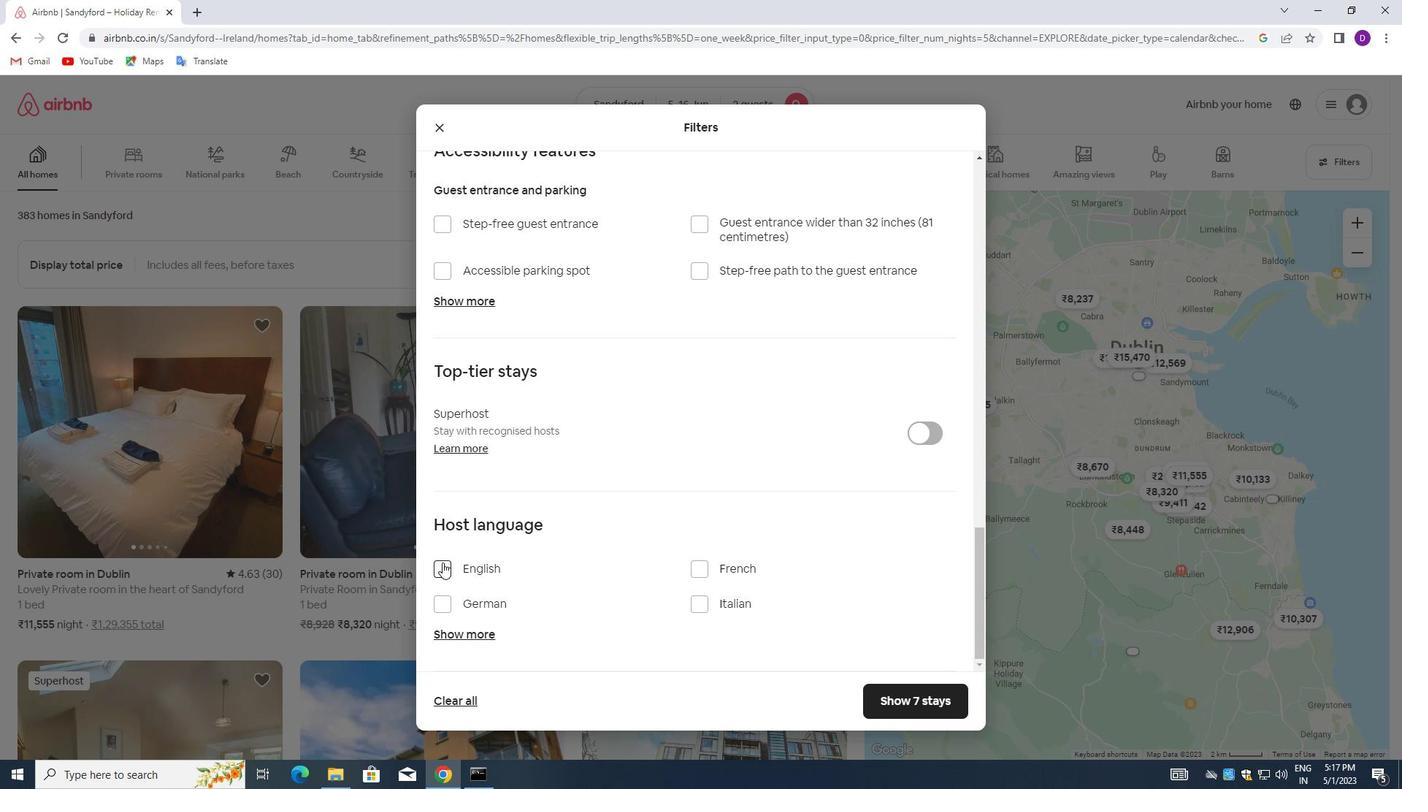 
Action: Mouse moved to (902, 694)
Screenshot: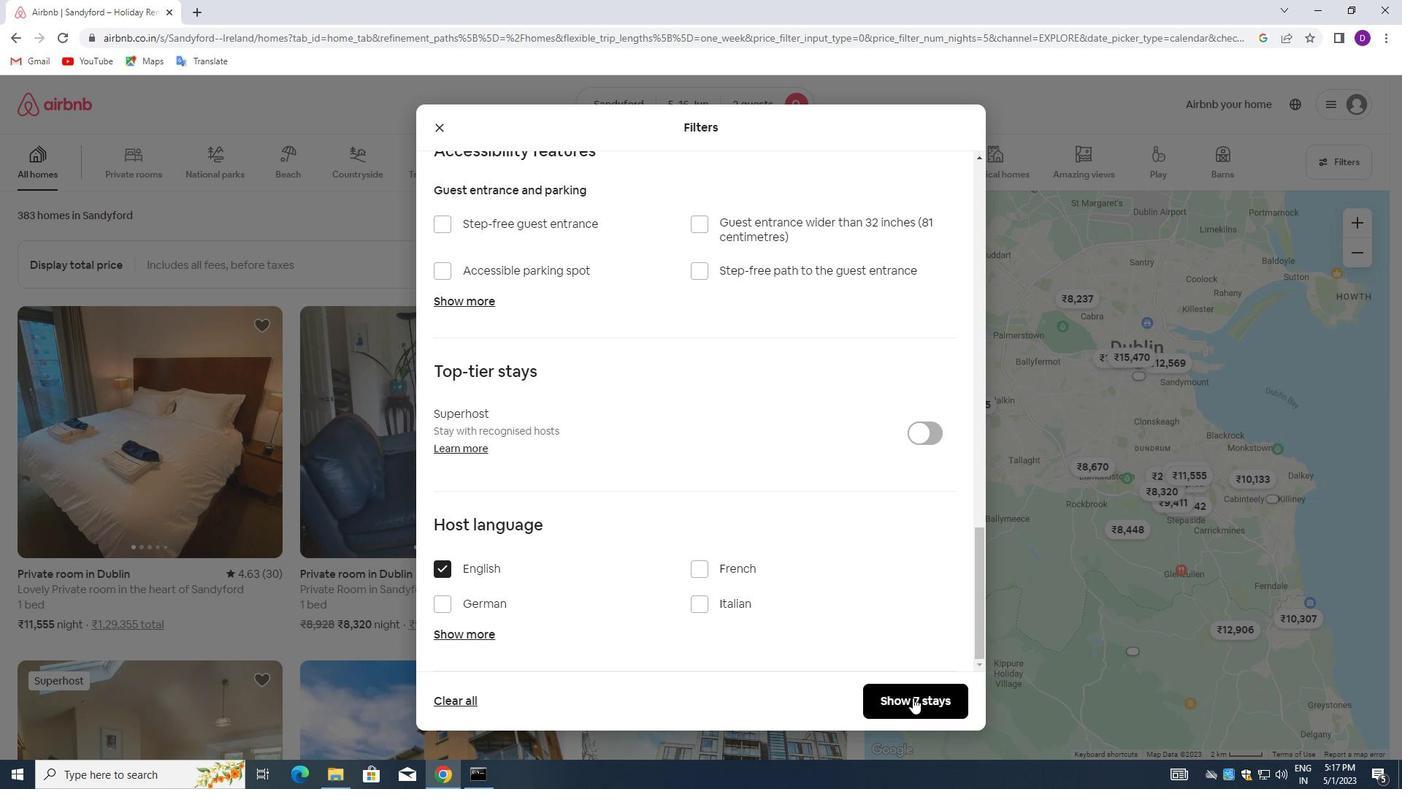 
Action: Mouse pressed left at (902, 694)
Screenshot: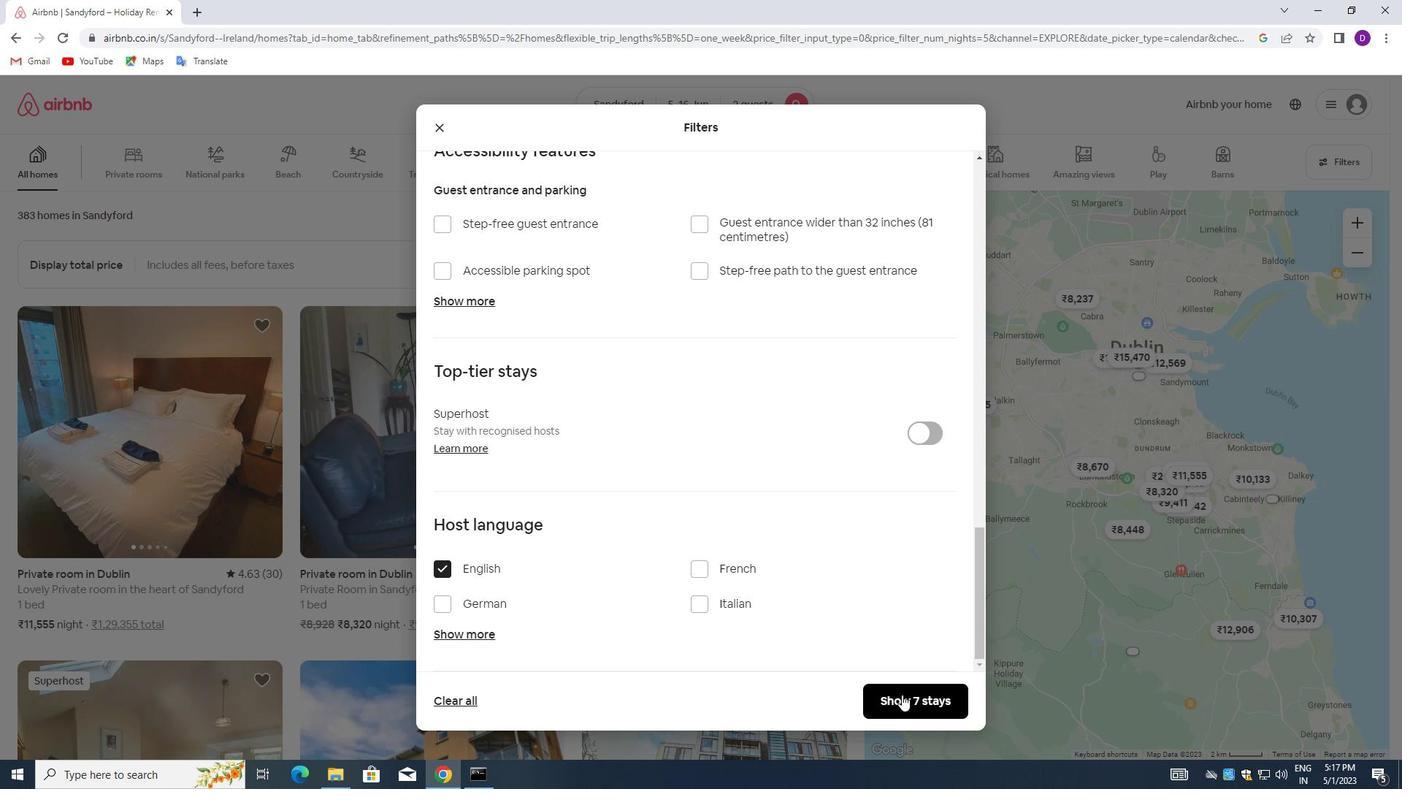 
